 Task: Find a place to stay in Sanya, China, from June 21 to June 29 for 4 guests, with a price range of ₹7000 to ₹12000, 2 bedrooms, 2 beds, 2 bathrooms, and self check-in option.
Action: Mouse moved to (449, 99)
Screenshot: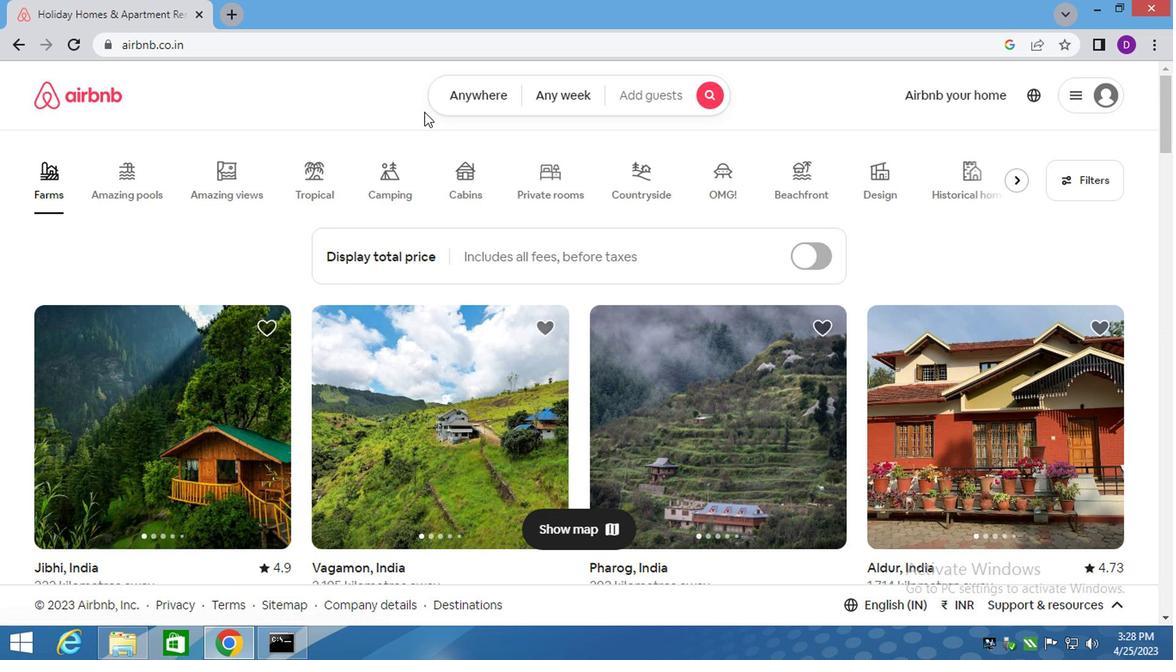 
Action: Mouse pressed left at (449, 99)
Screenshot: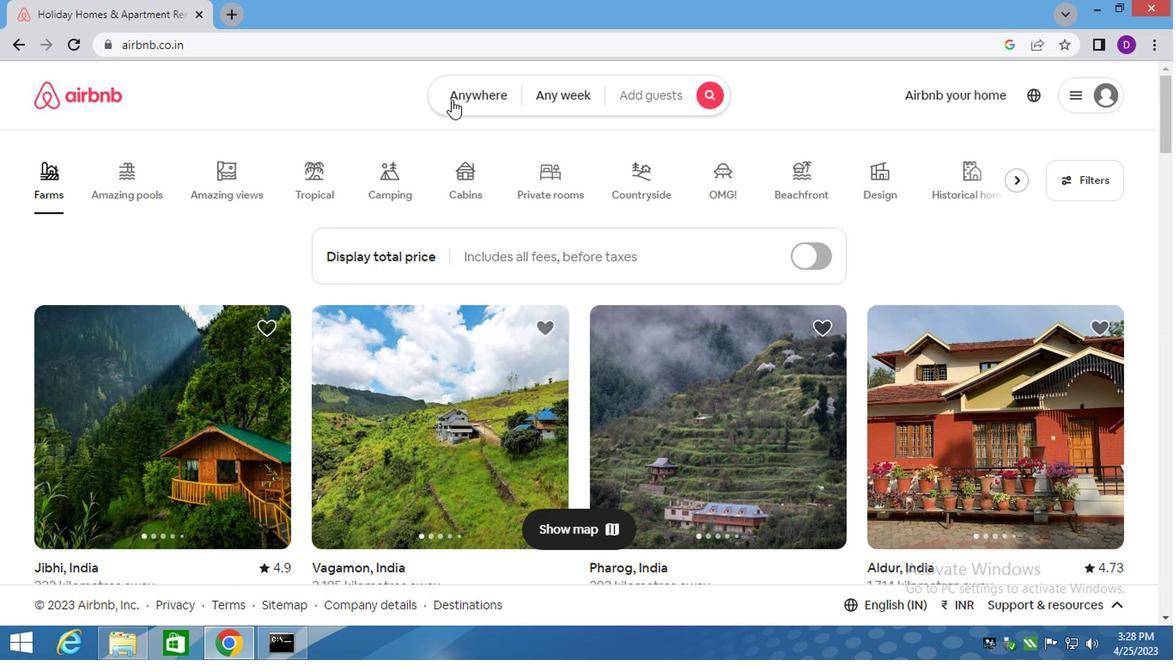 
Action: Mouse moved to (313, 171)
Screenshot: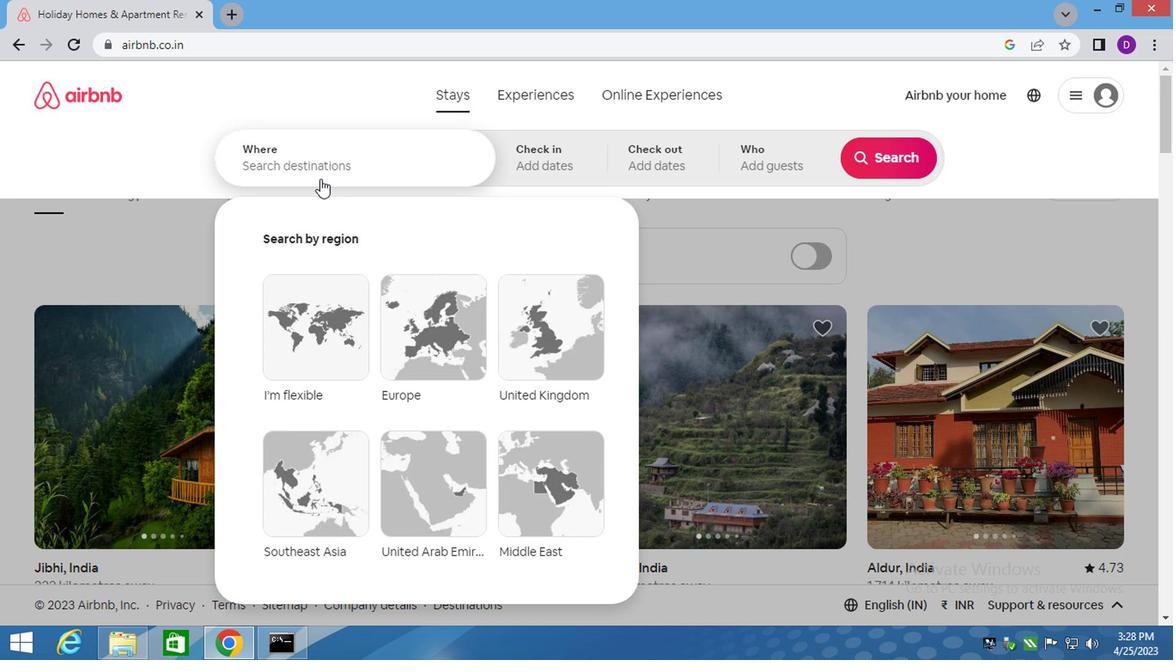
Action: Key pressed <Key.shift>S
Screenshot: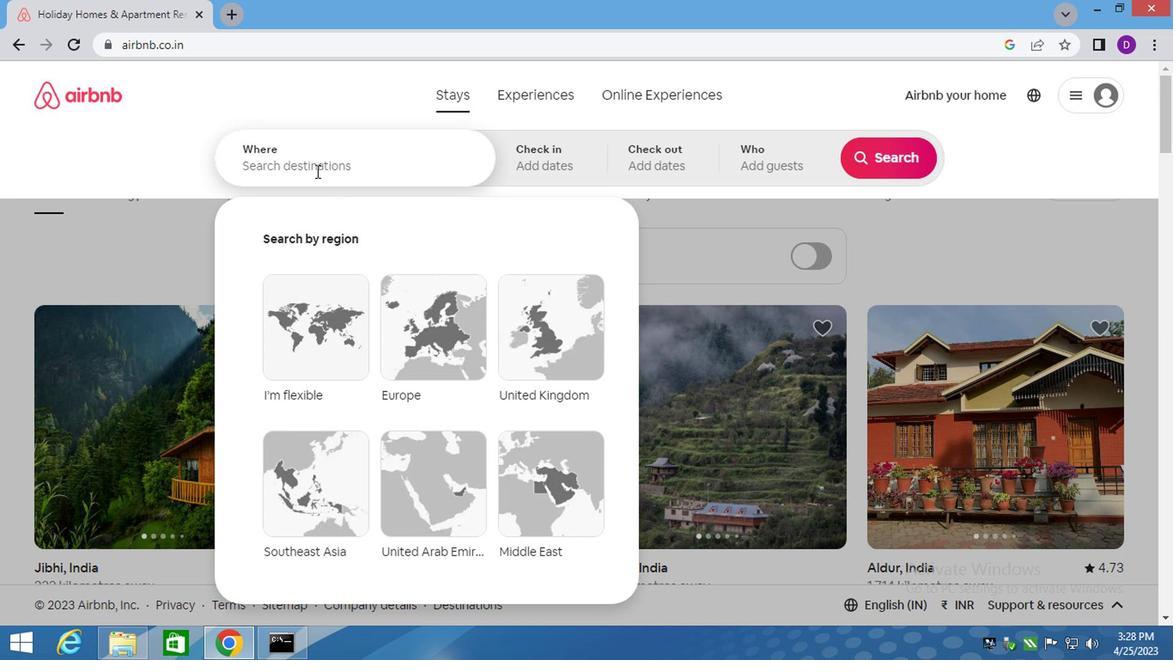 
Action: Mouse moved to (313, 171)
Screenshot: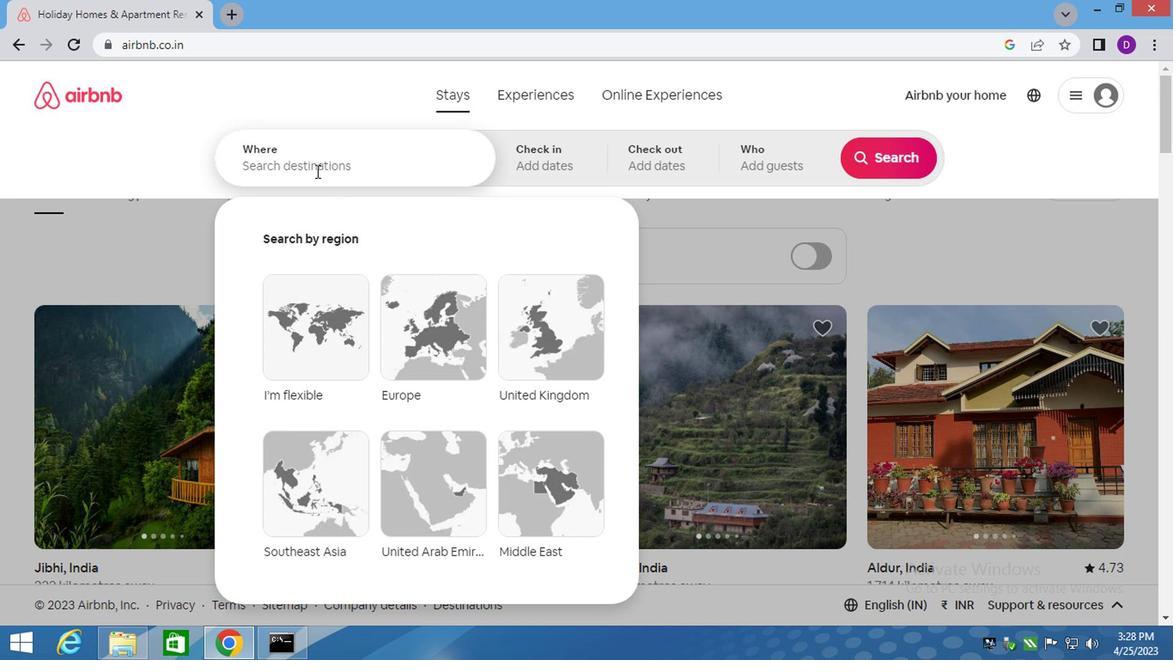 
Action: Mouse pressed left at (313, 171)
Screenshot: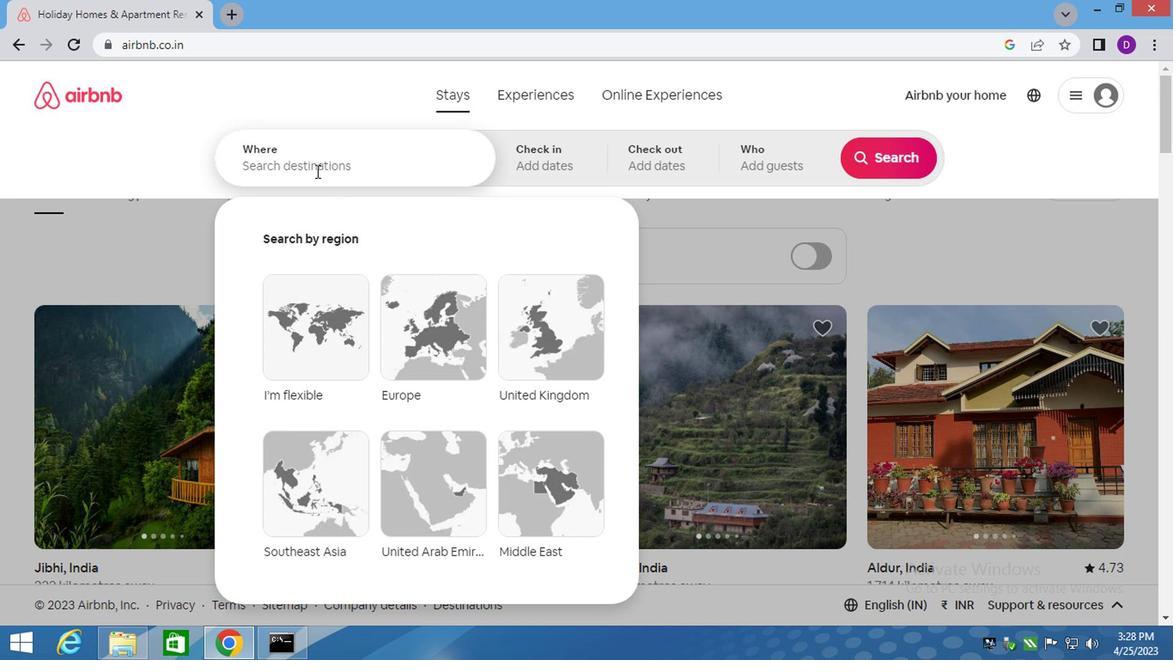 
Action: Mouse moved to (313, 170)
Screenshot: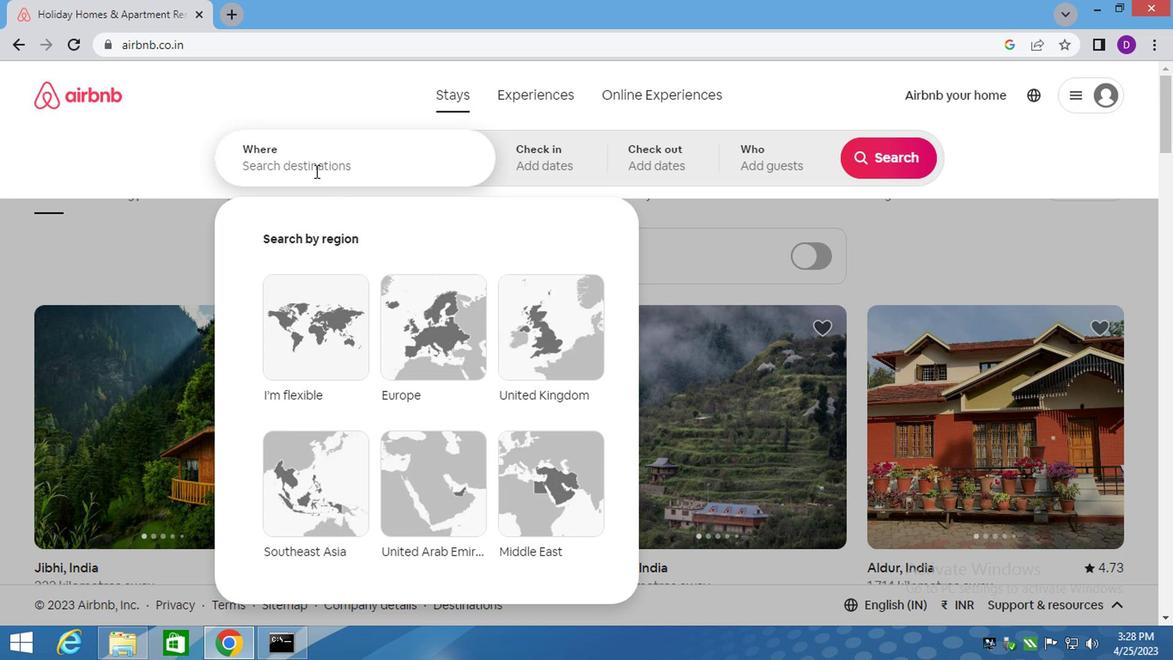
Action: Key pressed <Key.shift>SANYA<Key.space><Key.backspace>,<Key.space><Key.shift><Key.shift><Key.shift><Key.shift><Key.shift><Key.shift><Key.shift><Key.shift><Key.shift><Key.shift><Key.shift><Key.shift><Key.shift>CHINA<Key.enter>
Screenshot: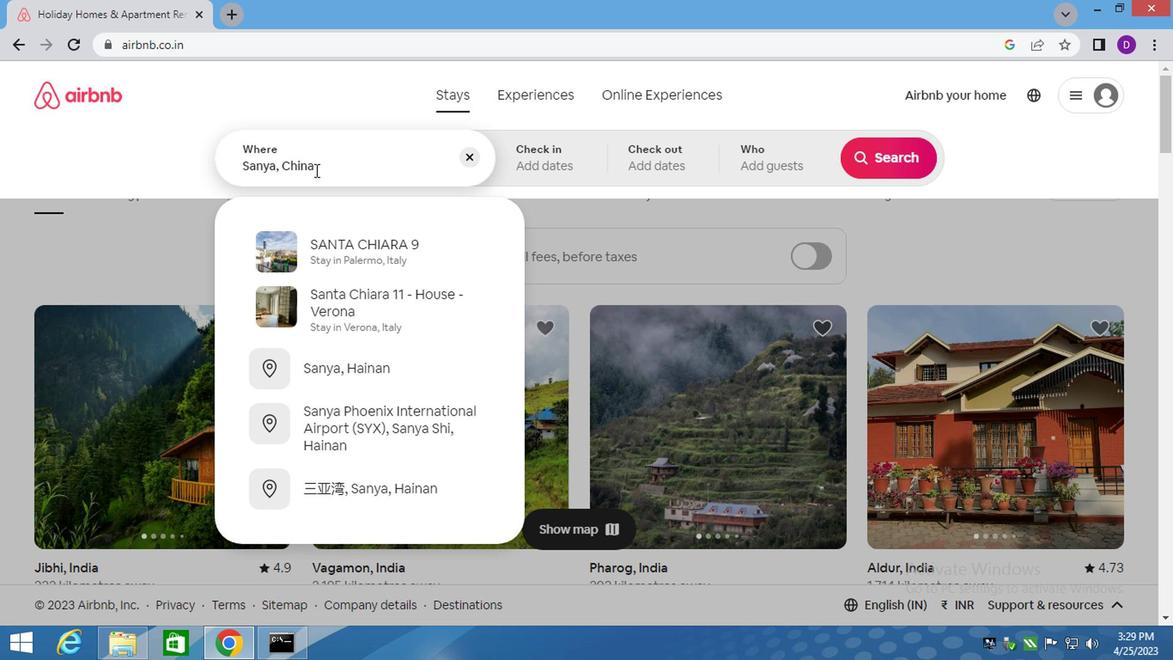 
Action: Mouse moved to (869, 294)
Screenshot: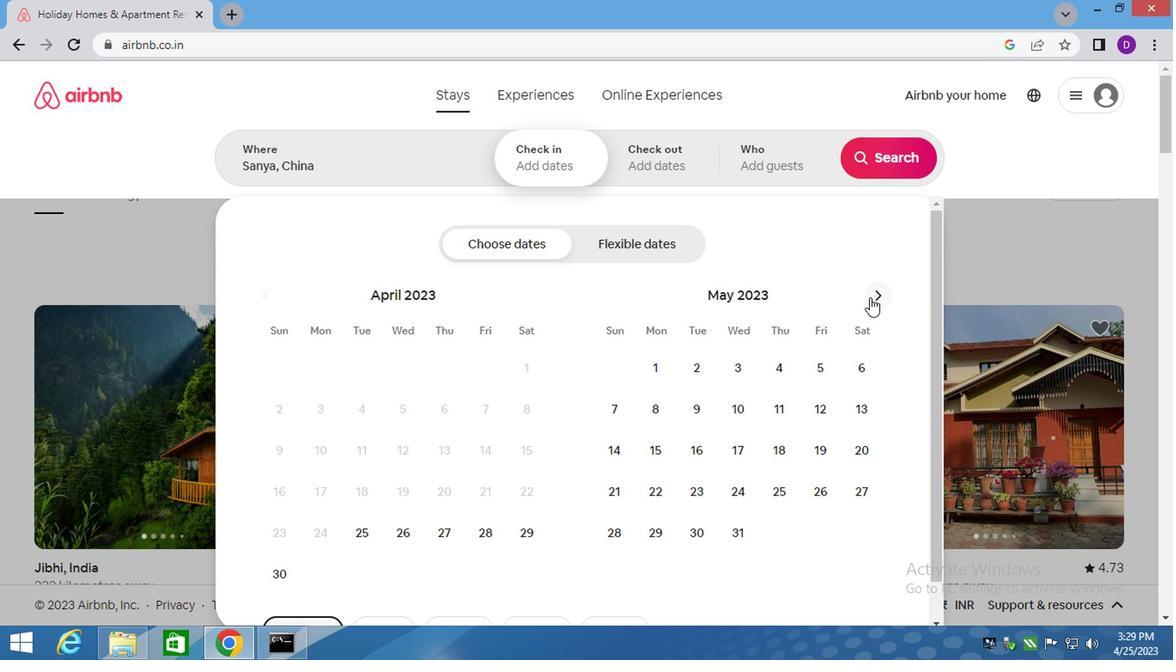 
Action: Mouse pressed left at (869, 294)
Screenshot: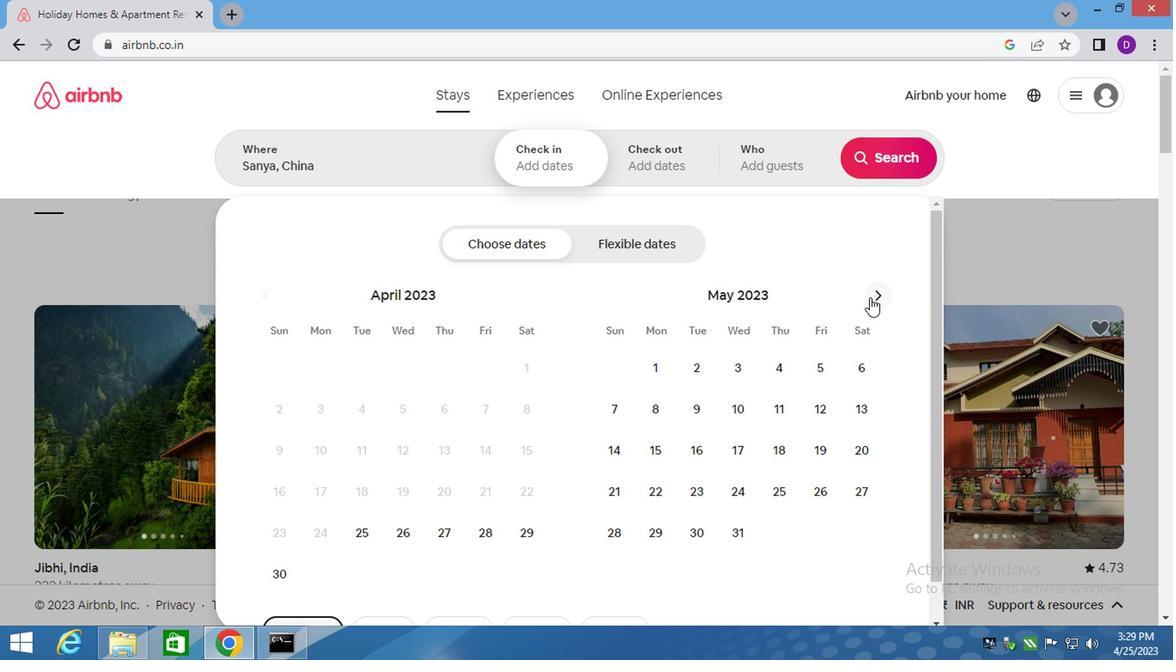 
Action: Mouse moved to (730, 497)
Screenshot: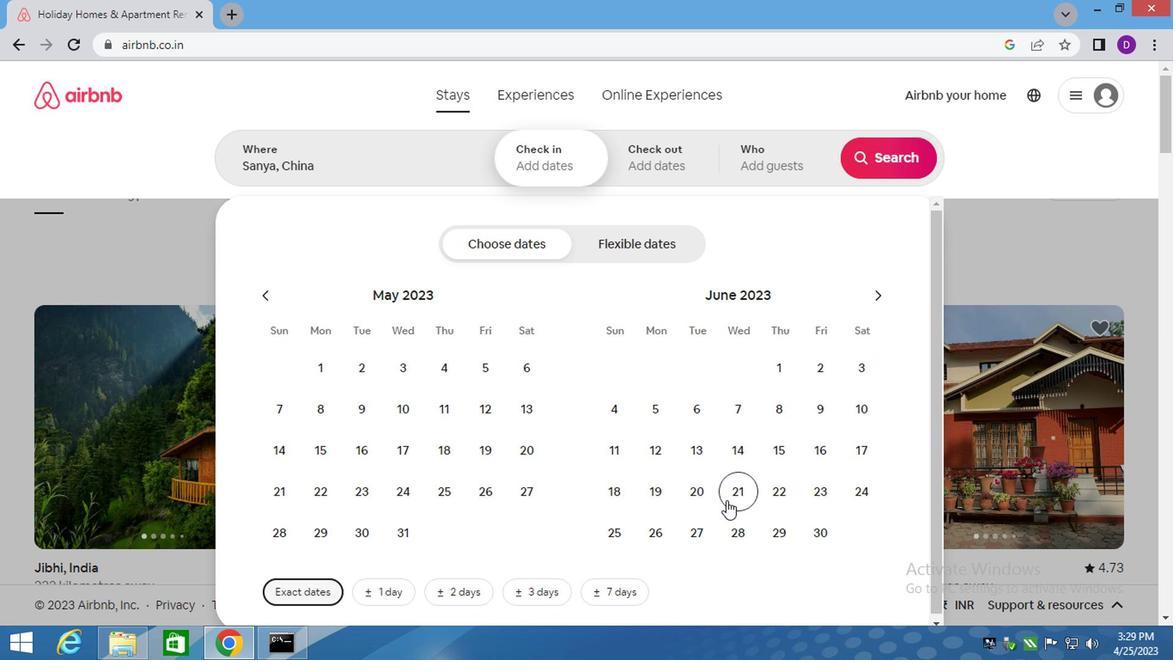 
Action: Mouse pressed left at (730, 497)
Screenshot: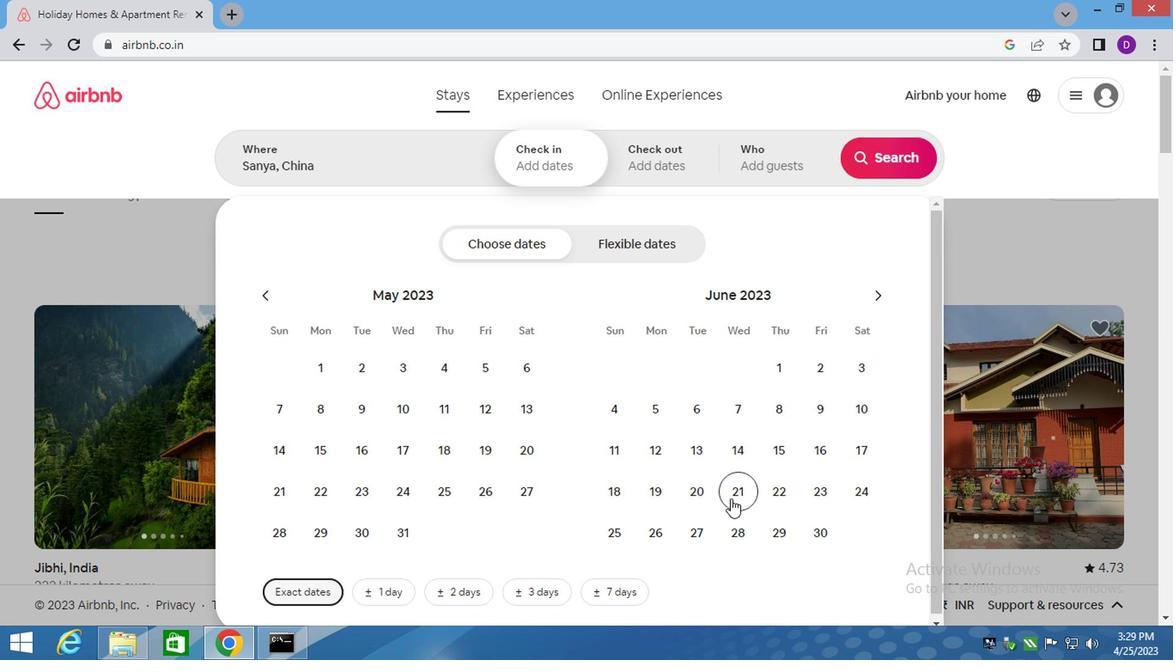 
Action: Mouse moved to (767, 527)
Screenshot: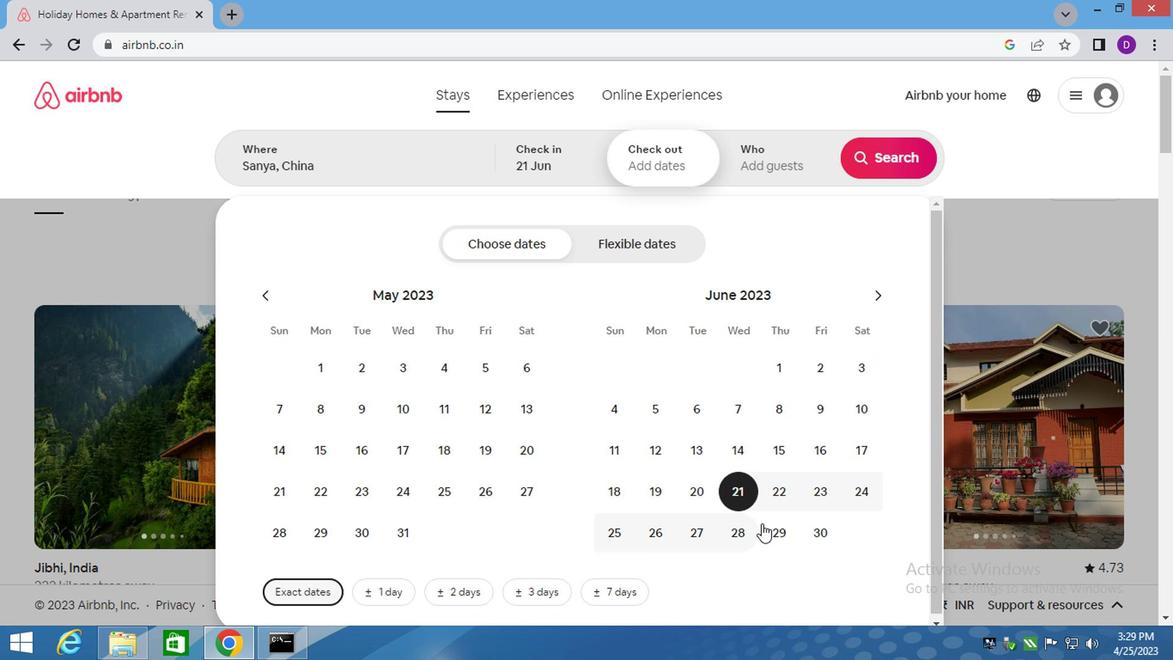 
Action: Mouse pressed left at (767, 527)
Screenshot: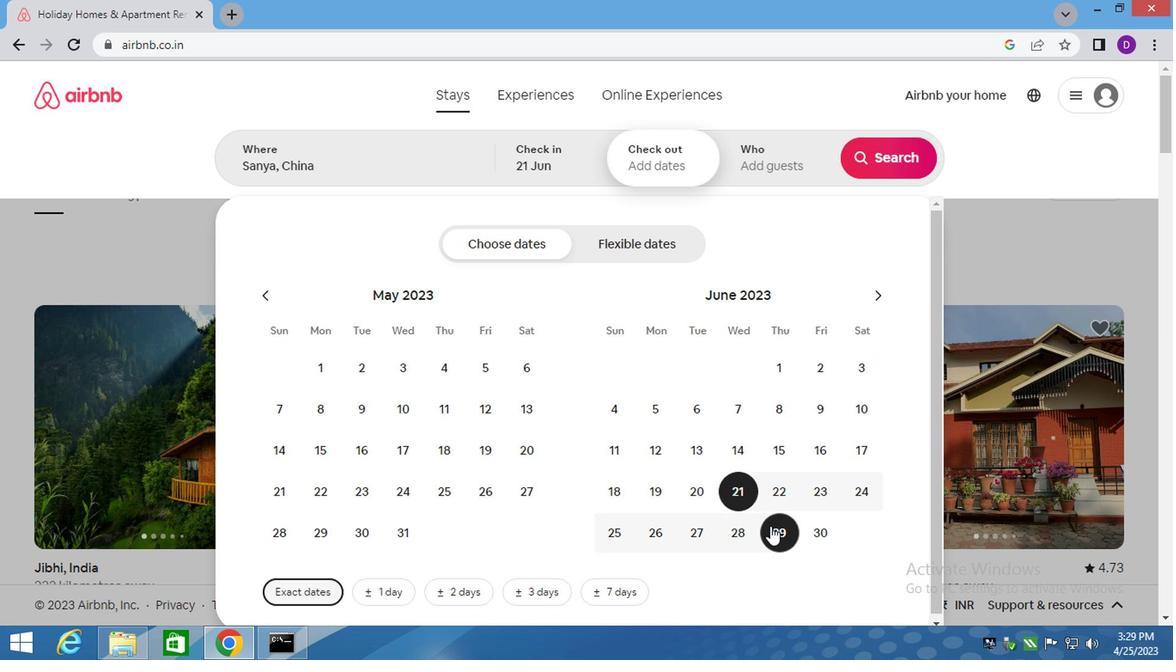 
Action: Mouse moved to (756, 151)
Screenshot: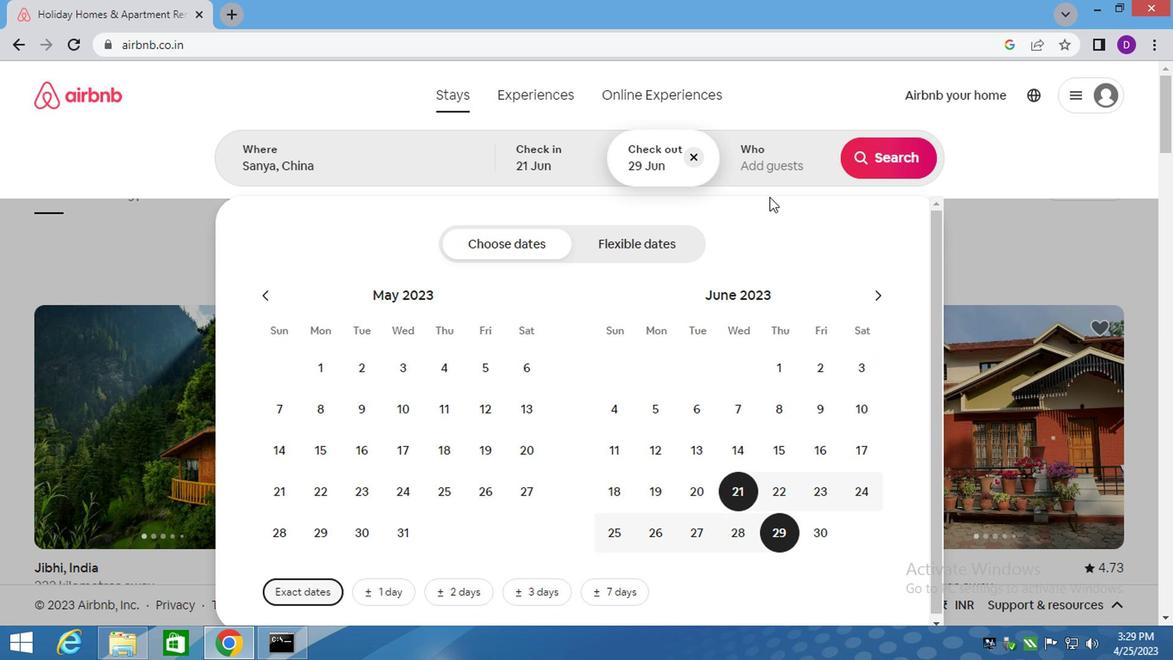 
Action: Mouse pressed left at (756, 151)
Screenshot: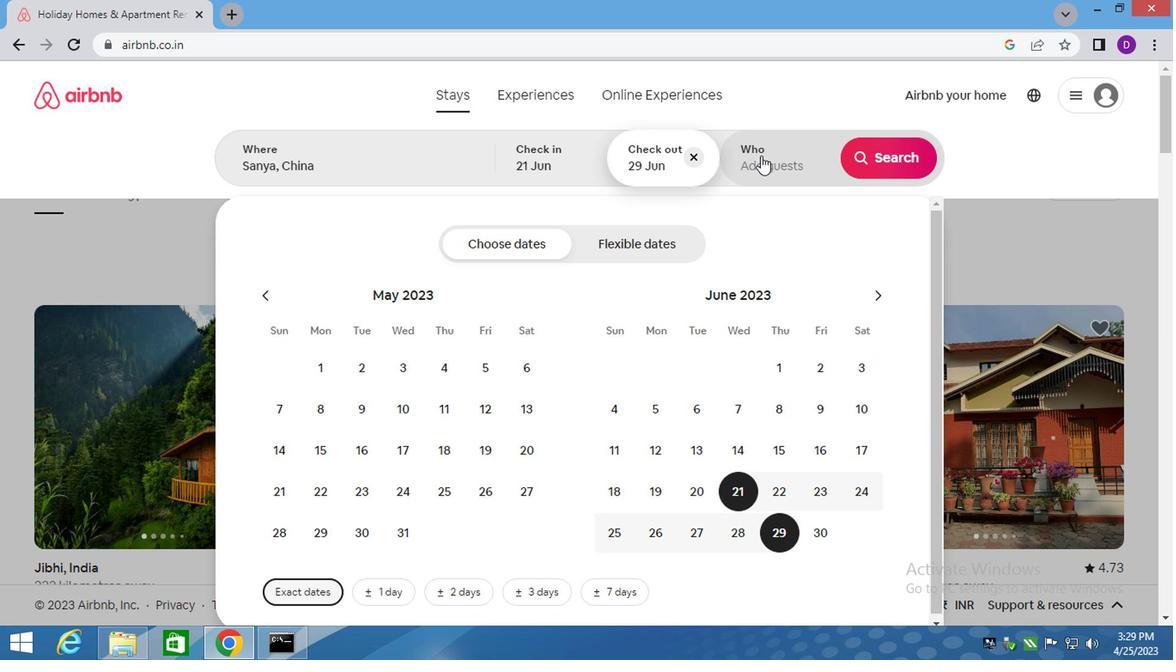 
Action: Mouse moved to (885, 254)
Screenshot: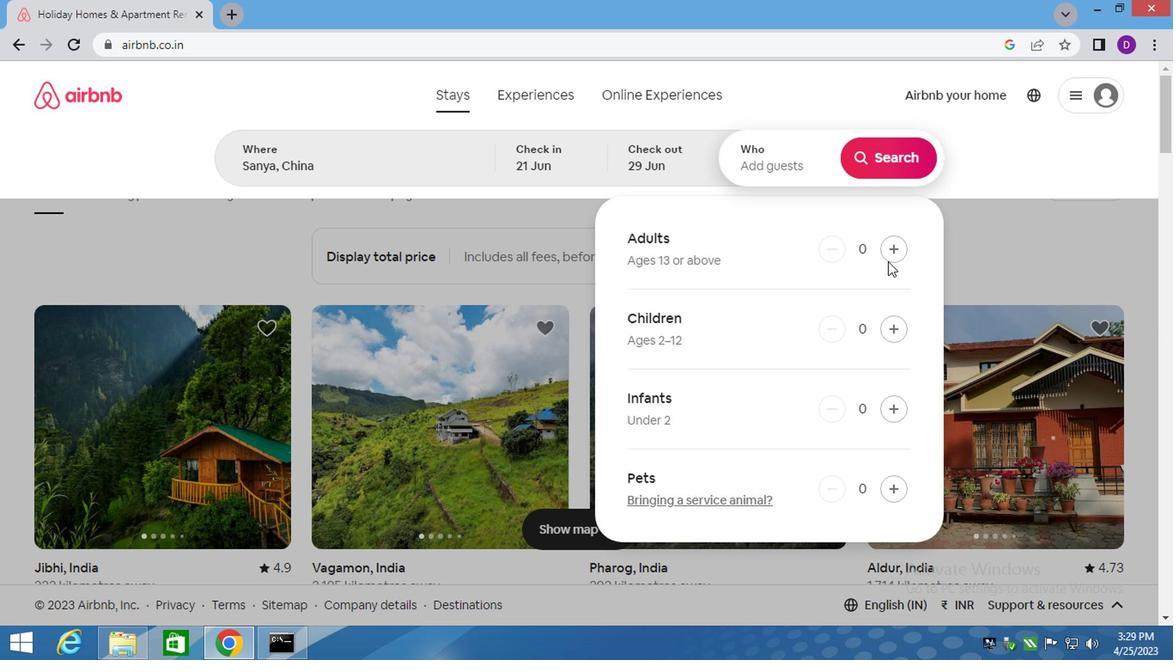 
Action: Mouse pressed left at (885, 254)
Screenshot: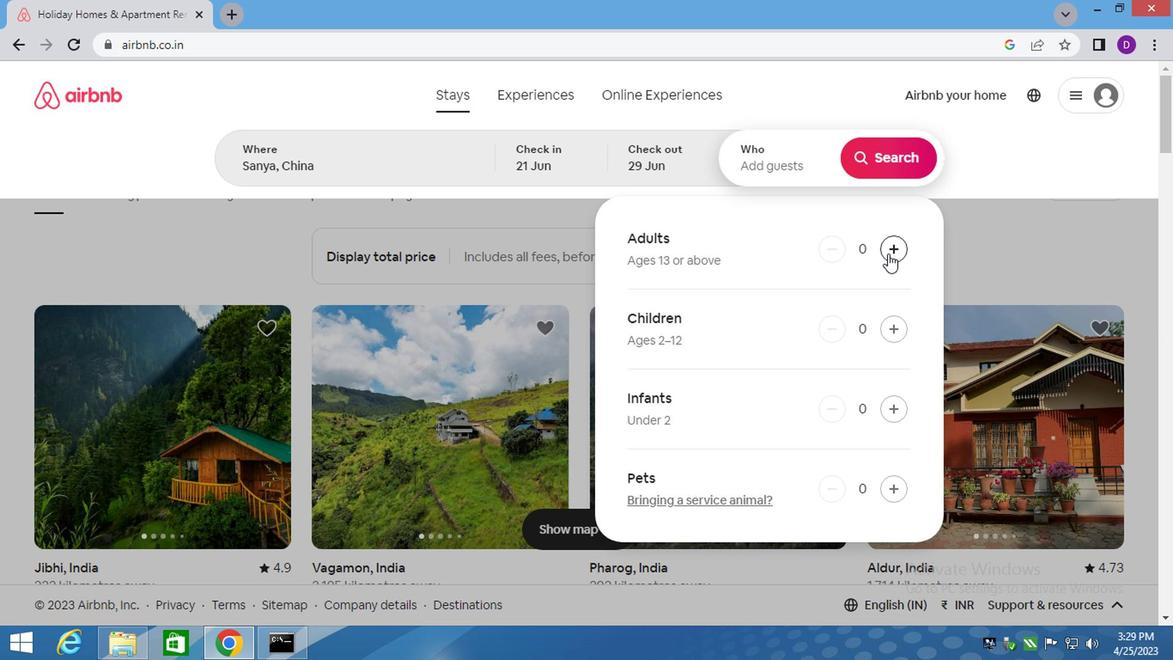 
Action: Mouse moved to (885, 254)
Screenshot: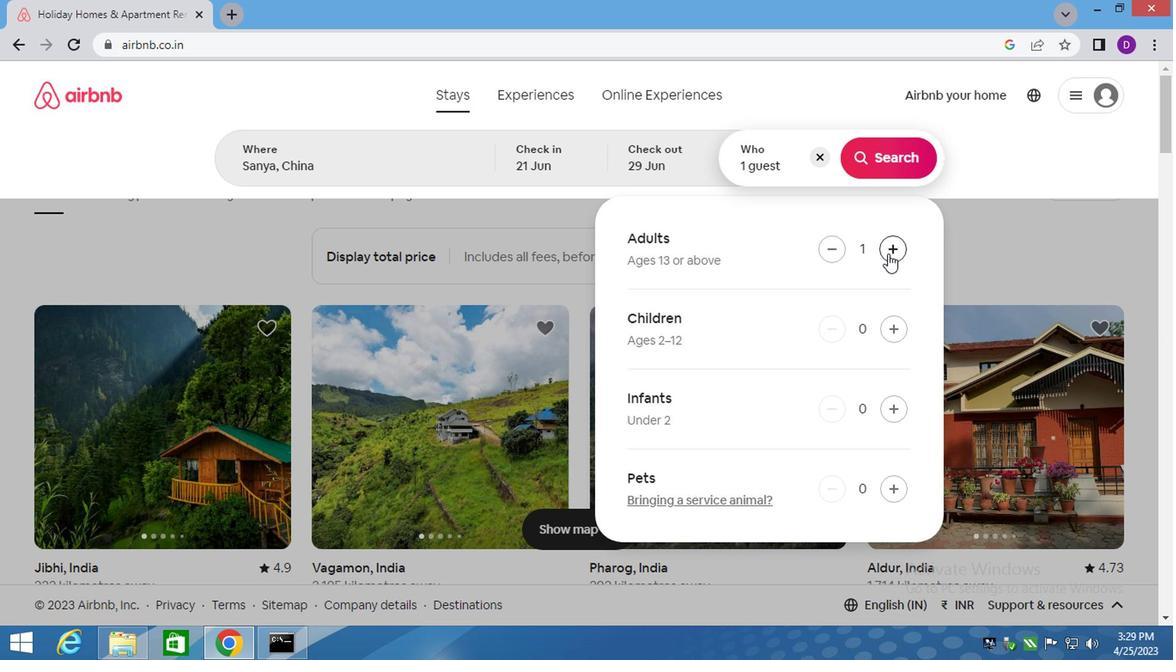 
Action: Mouse pressed left at (885, 254)
Screenshot: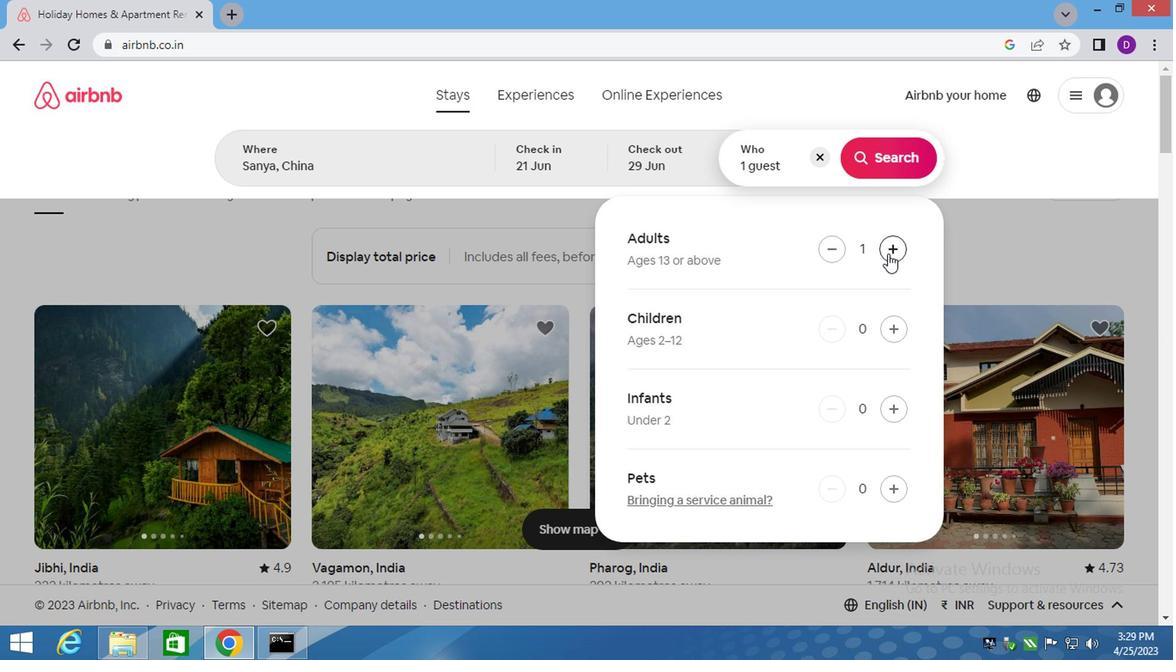 
Action: Mouse pressed left at (885, 254)
Screenshot: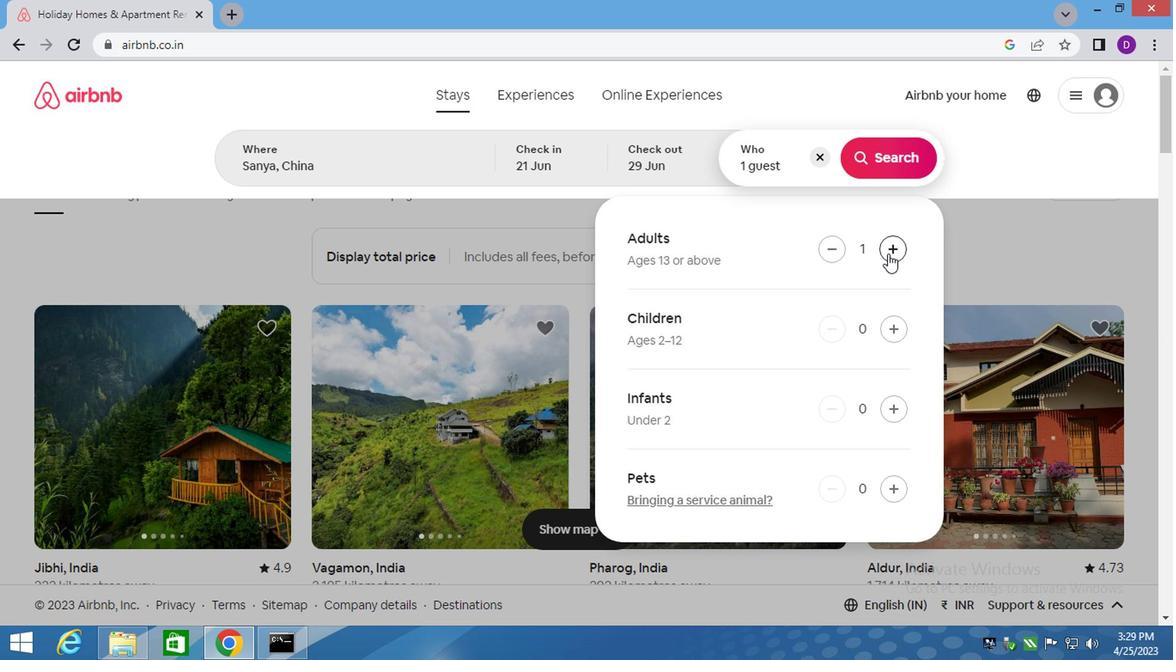 
Action: Mouse pressed left at (885, 254)
Screenshot: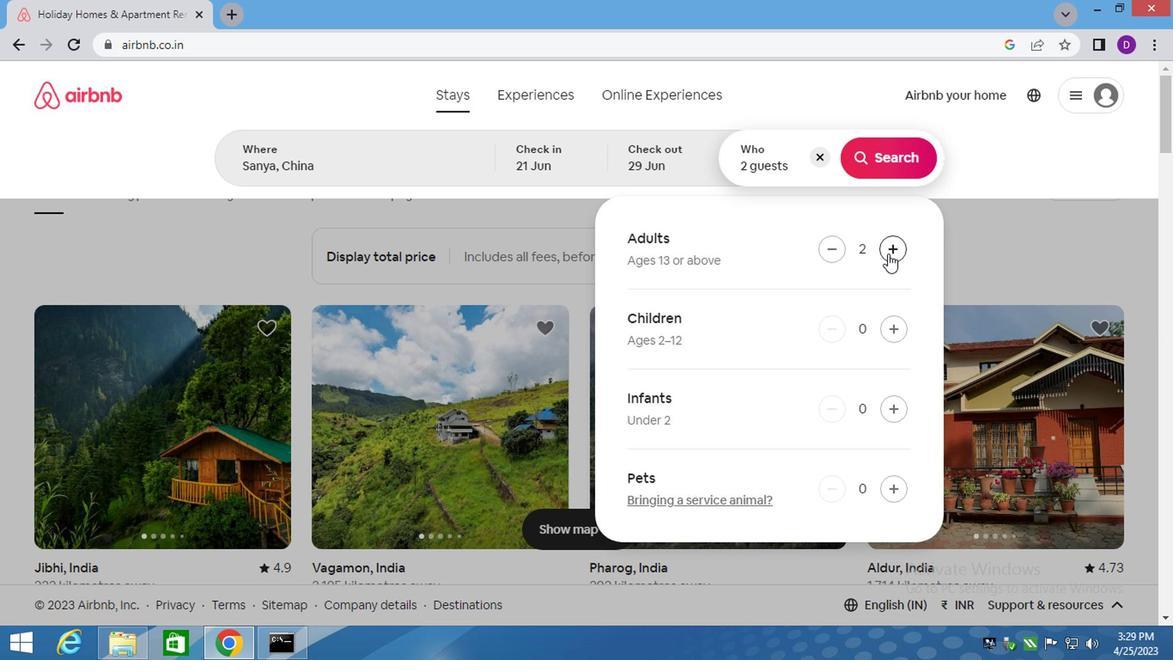 
Action: Mouse moved to (890, 163)
Screenshot: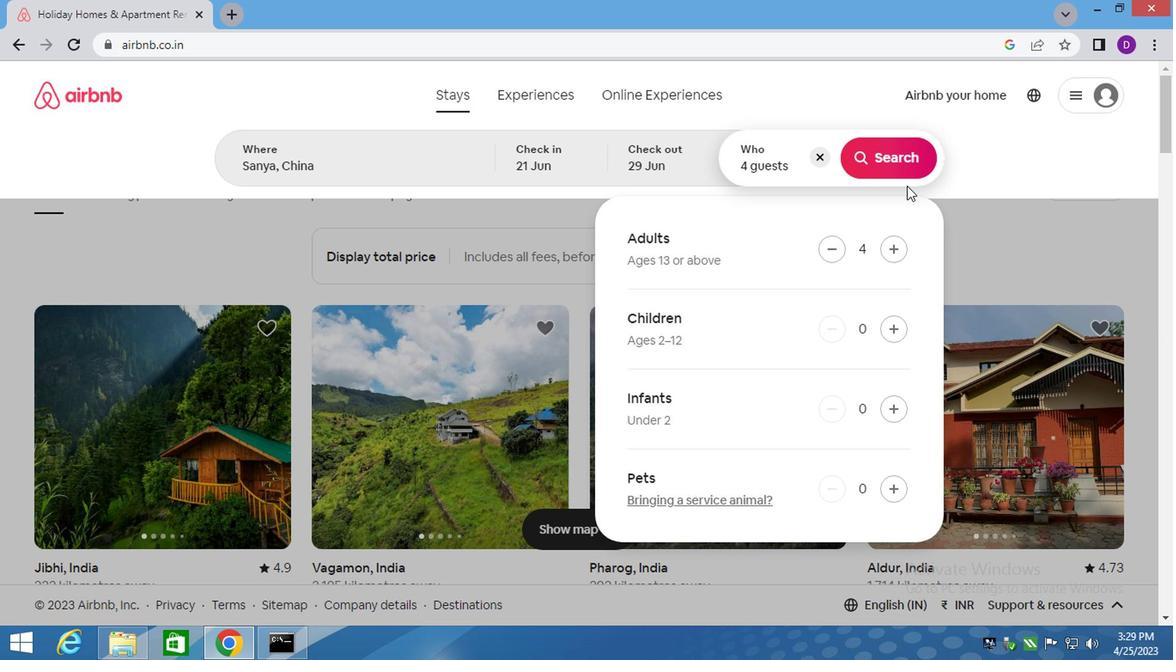 
Action: Mouse pressed left at (890, 163)
Screenshot: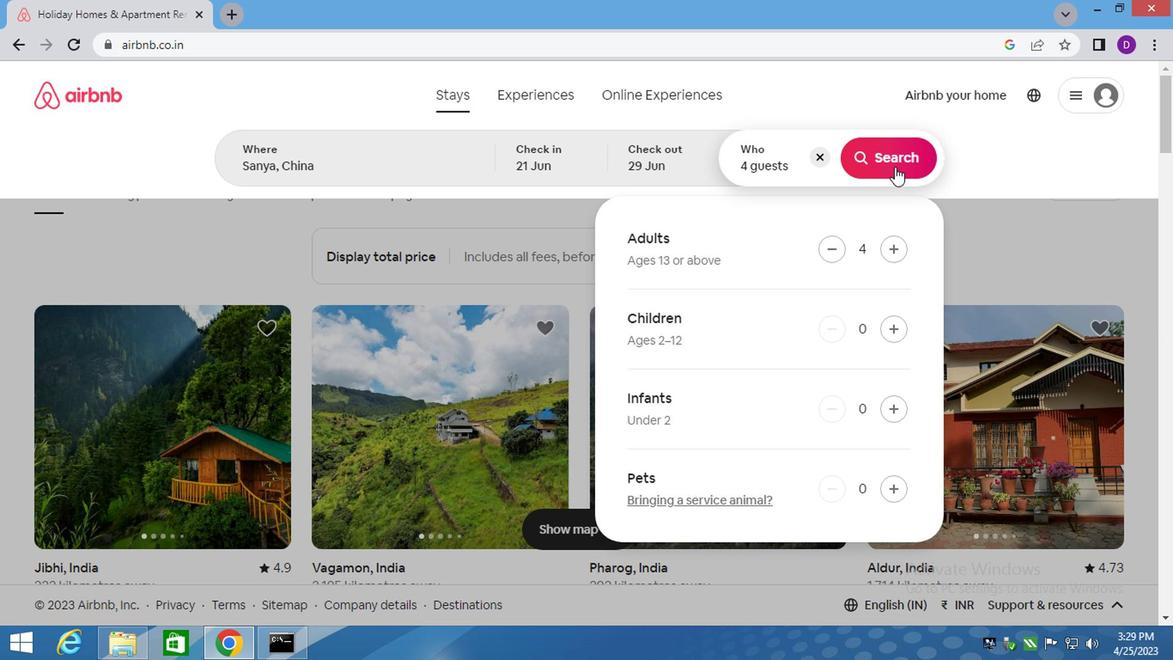 
Action: Mouse moved to (1091, 171)
Screenshot: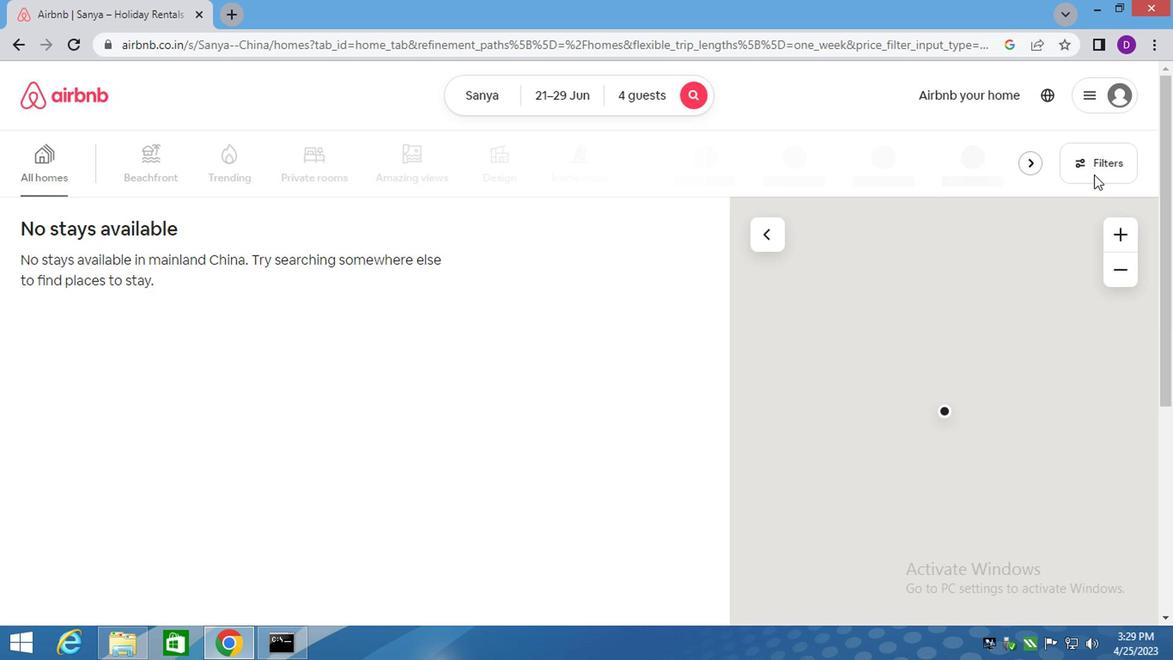 
Action: Mouse pressed left at (1091, 171)
Screenshot: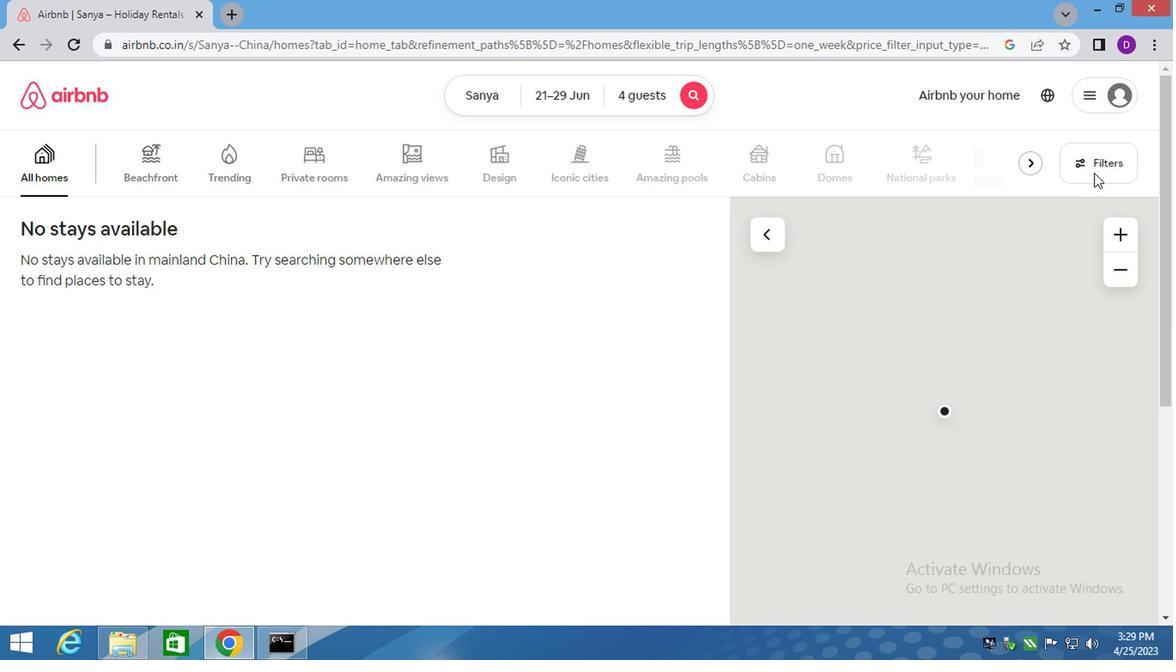 
Action: Mouse moved to (382, 272)
Screenshot: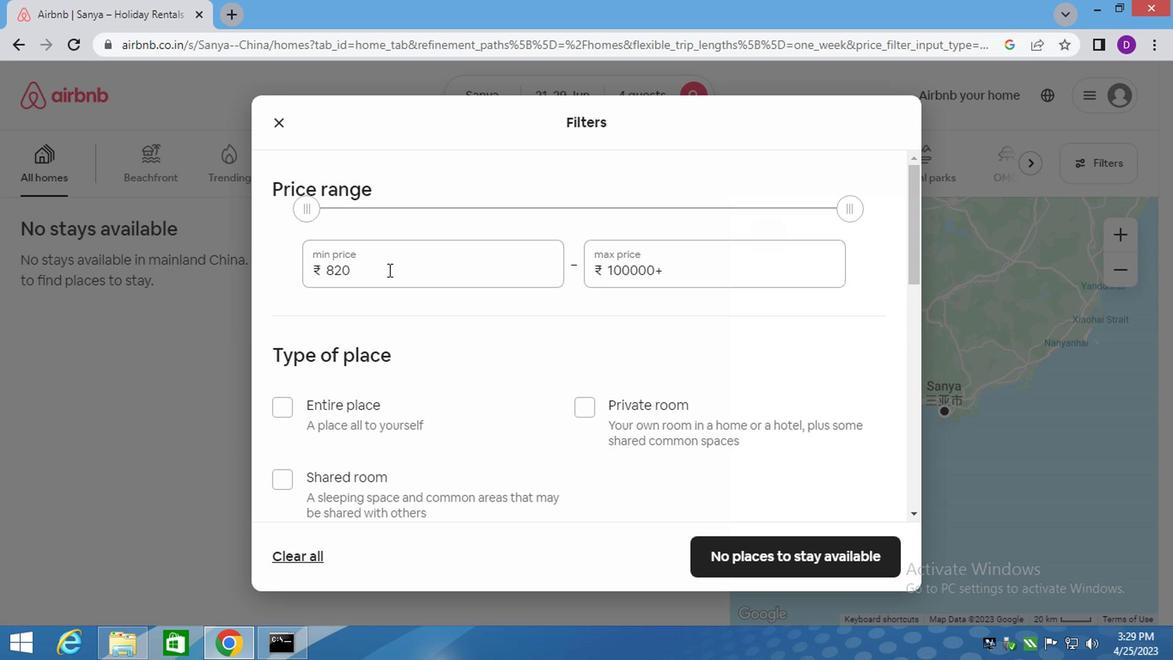 
Action: Mouse pressed left at (382, 272)
Screenshot: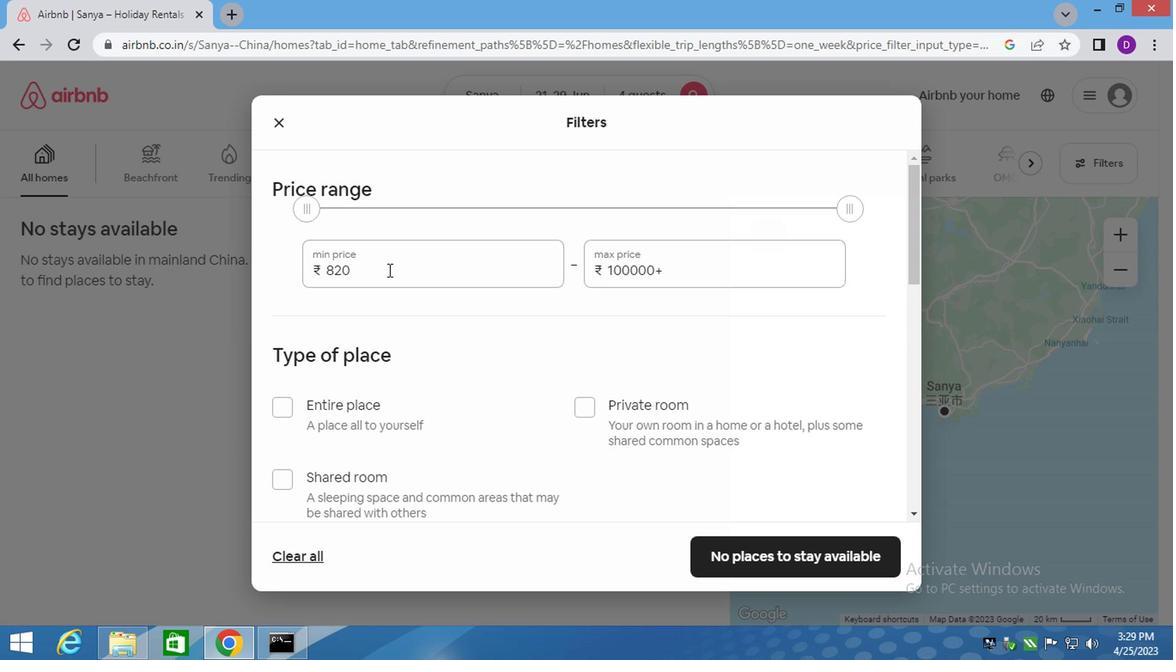 
Action: Mouse pressed left at (382, 272)
Screenshot: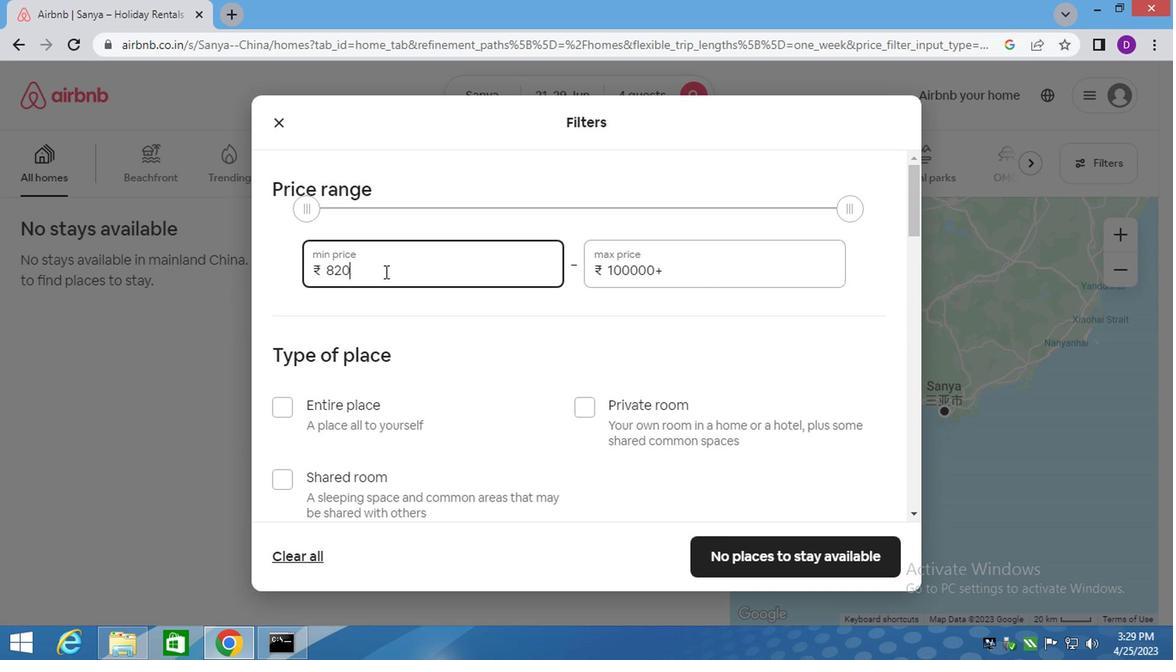 
Action: Key pressed 7000<Key.tab>1200
Screenshot: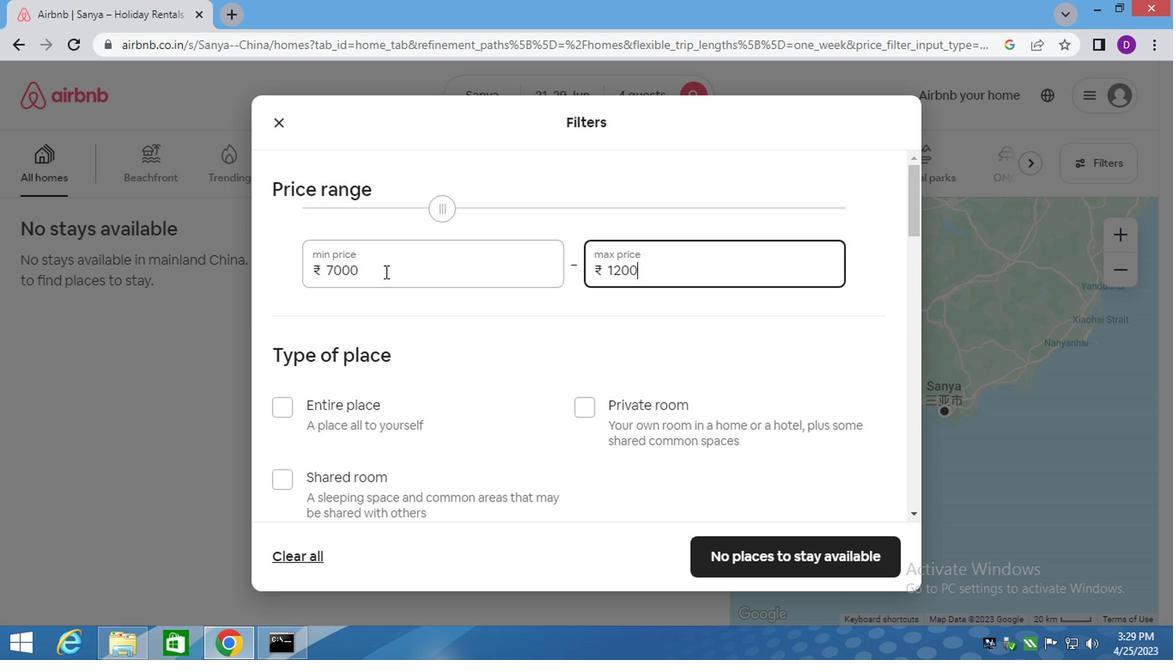 
Action: Mouse moved to (266, 409)
Screenshot: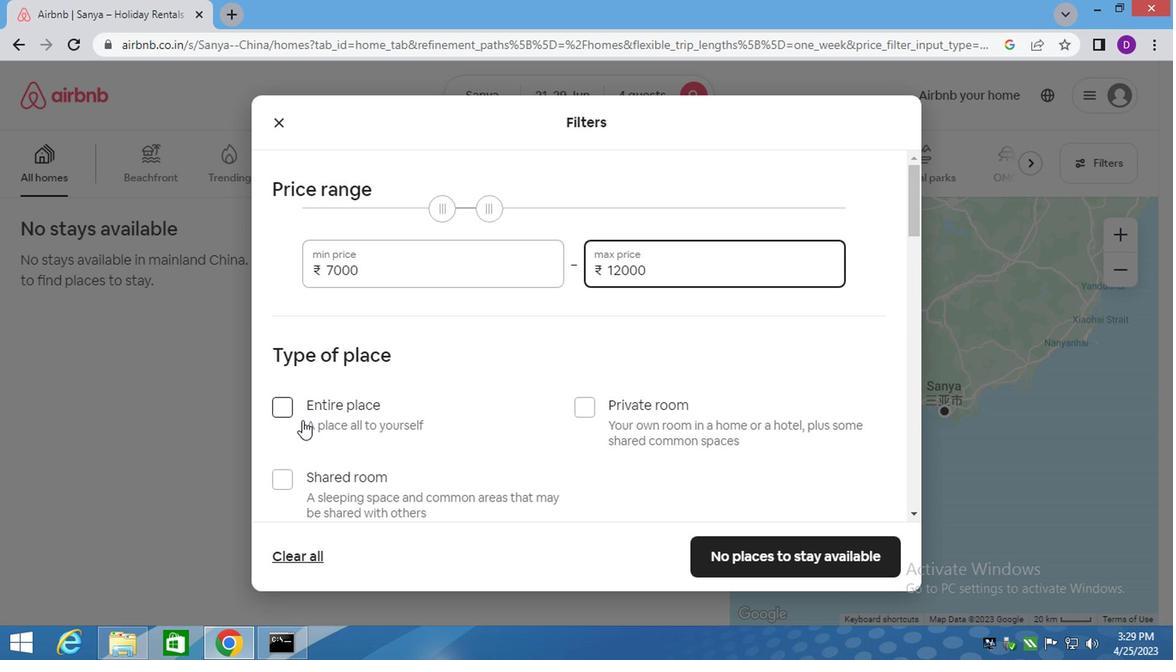 
Action: Mouse pressed left at (266, 409)
Screenshot: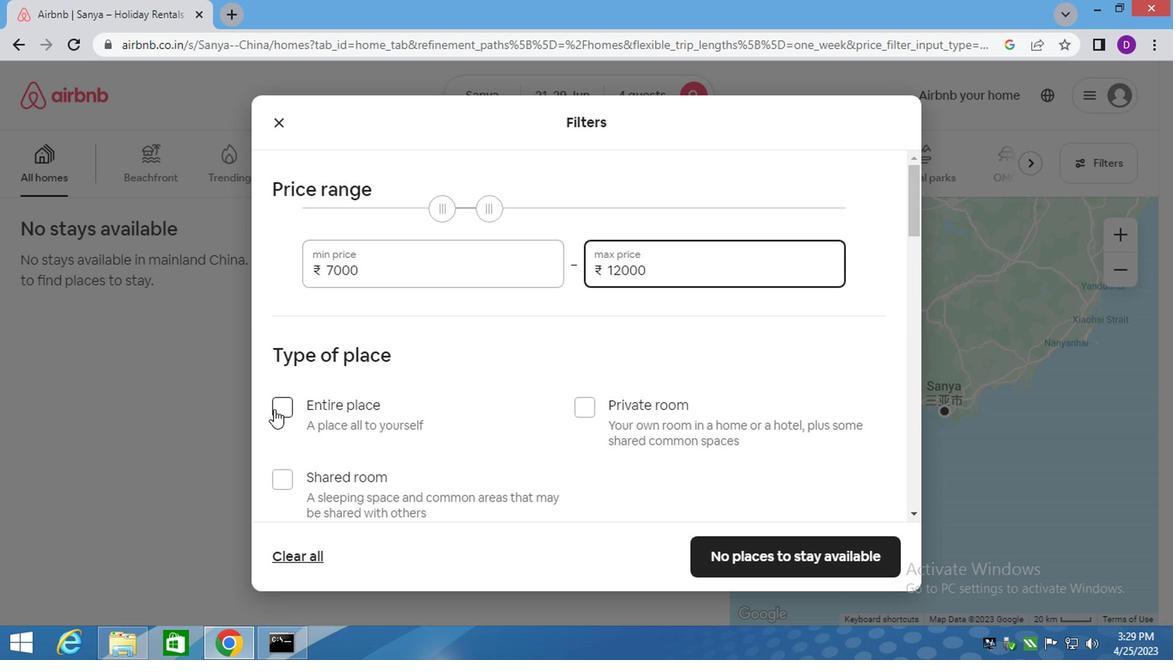 
Action: Mouse moved to (281, 409)
Screenshot: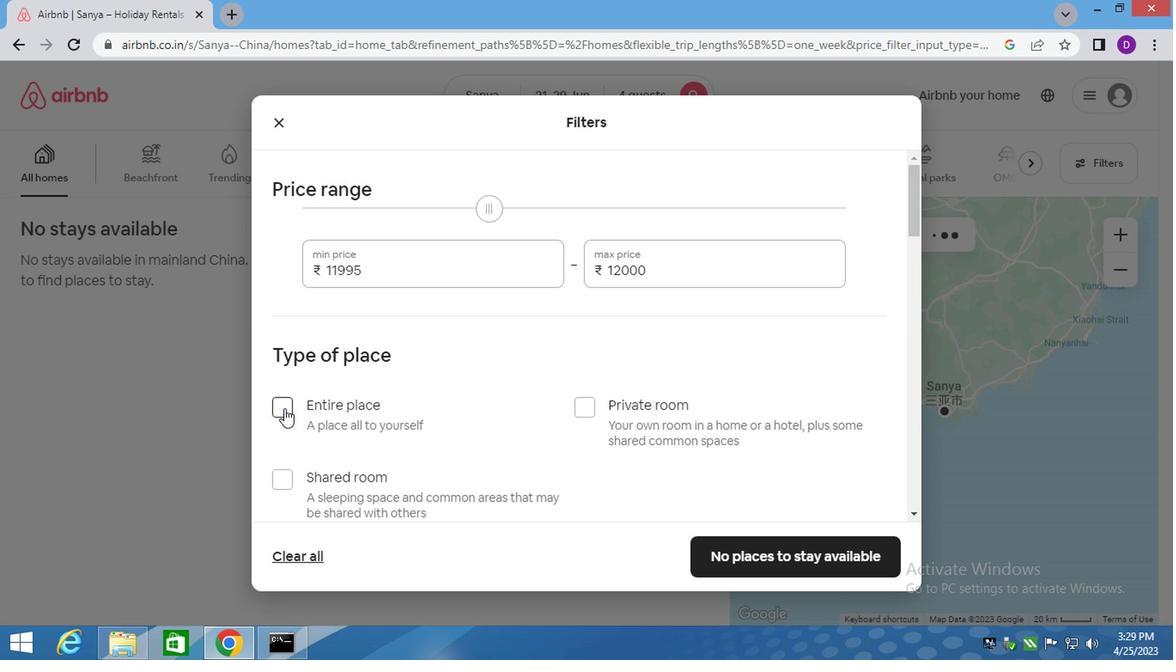
Action: Mouse pressed left at (281, 409)
Screenshot: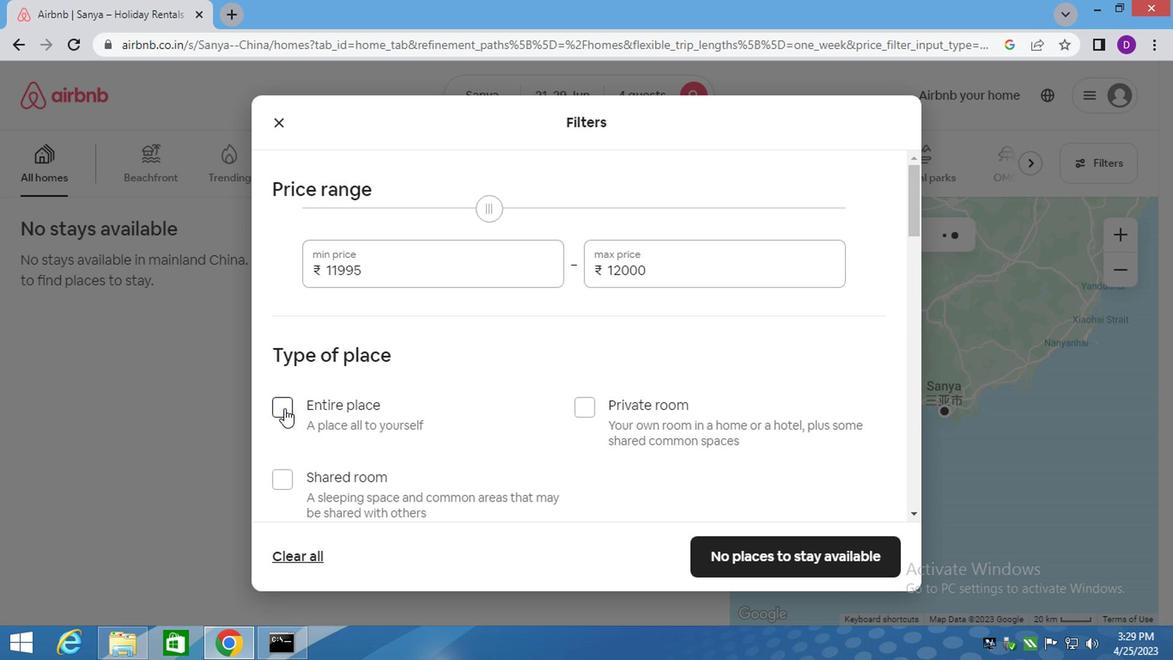 
Action: Mouse moved to (478, 444)
Screenshot: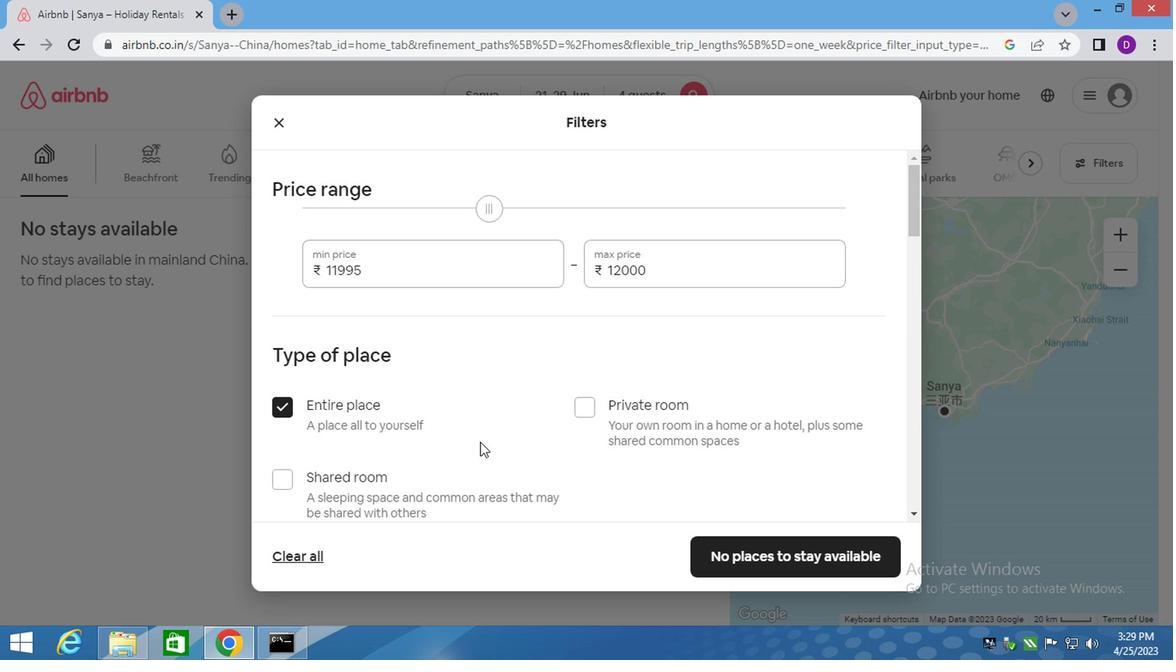
Action: Mouse scrolled (478, 443) with delta (0, 0)
Screenshot: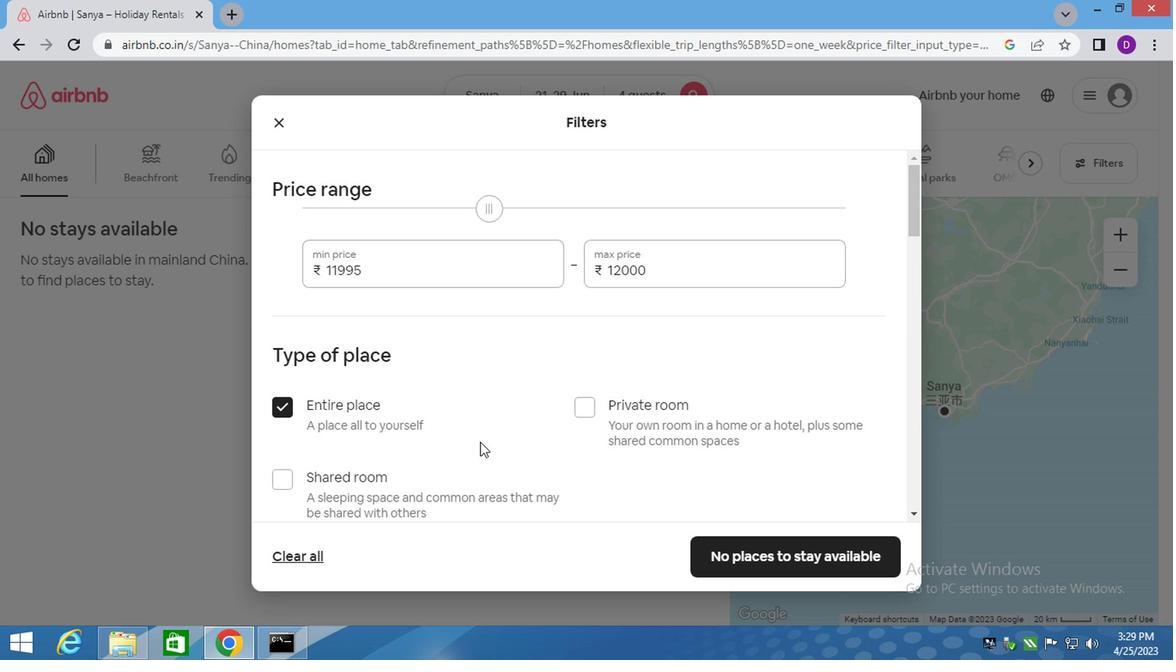
Action: Mouse moved to (478, 446)
Screenshot: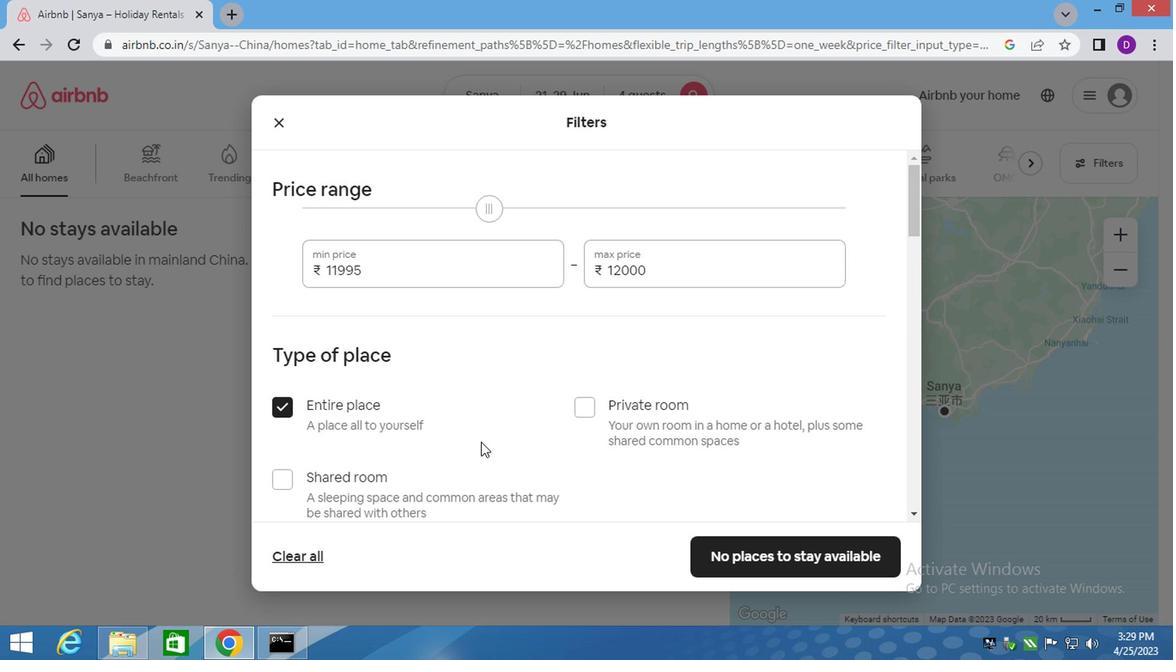 
Action: Mouse scrolled (478, 445) with delta (0, -1)
Screenshot: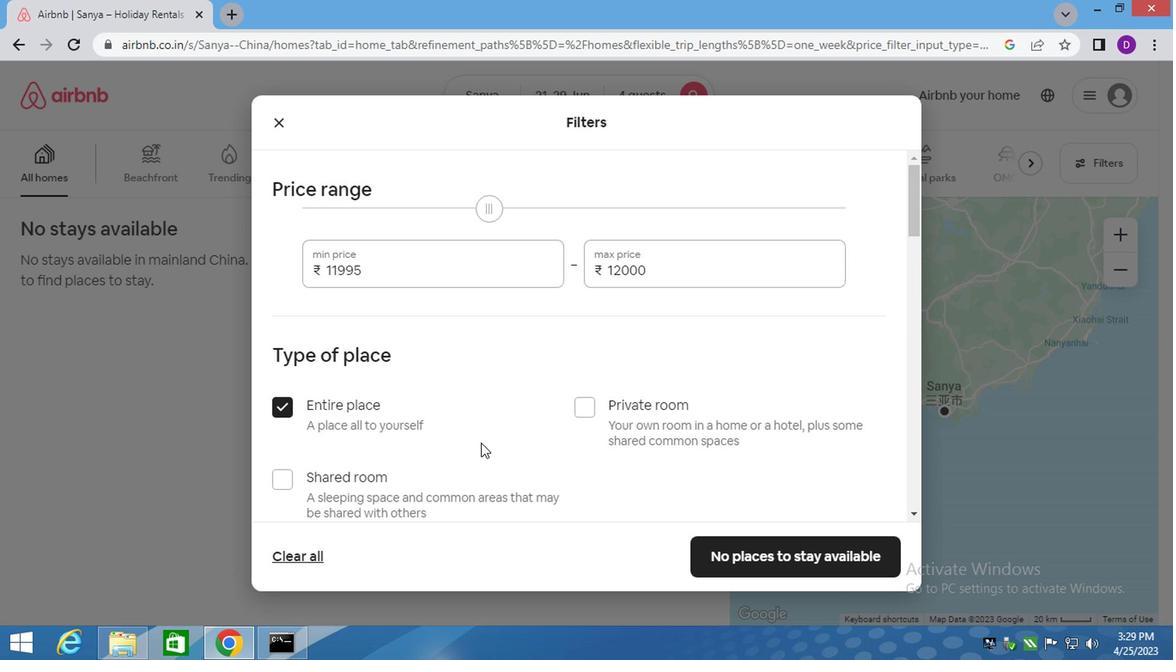 
Action: Mouse moved to (455, 461)
Screenshot: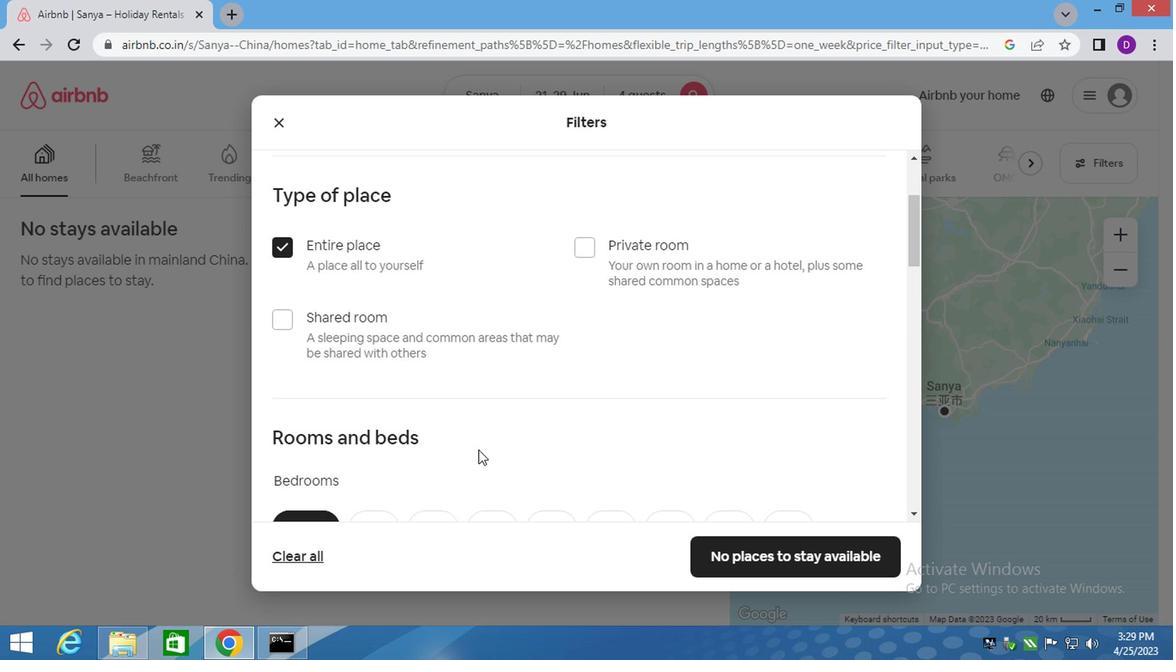 
Action: Mouse scrolled (455, 461) with delta (0, 0)
Screenshot: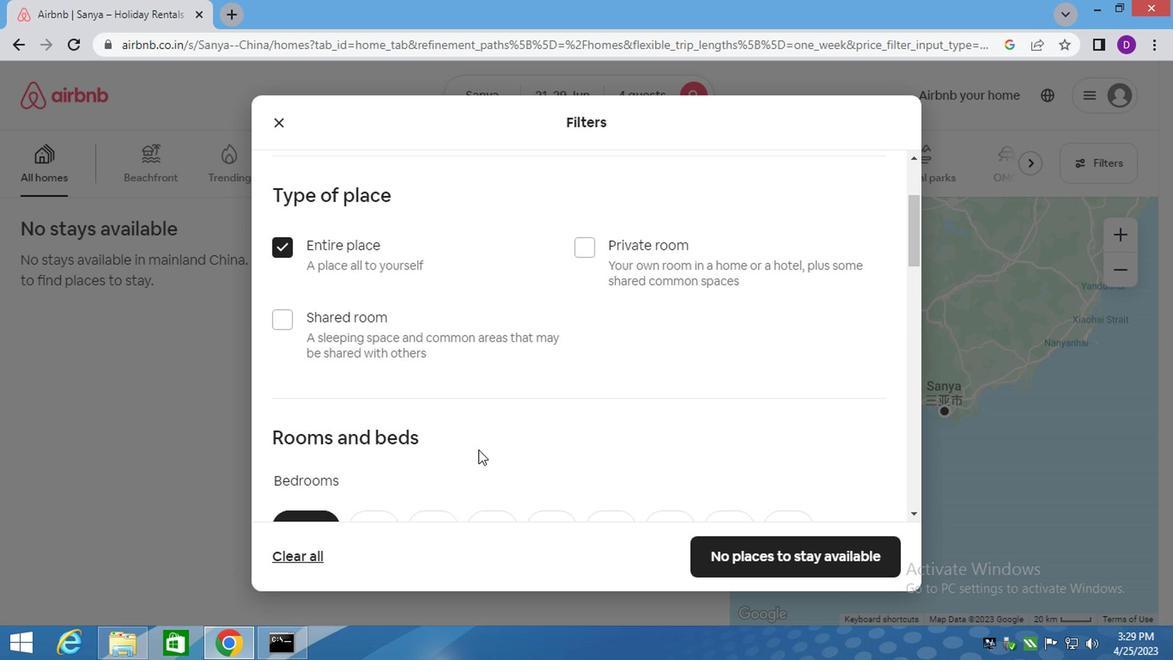 
Action: Mouse moved to (455, 462)
Screenshot: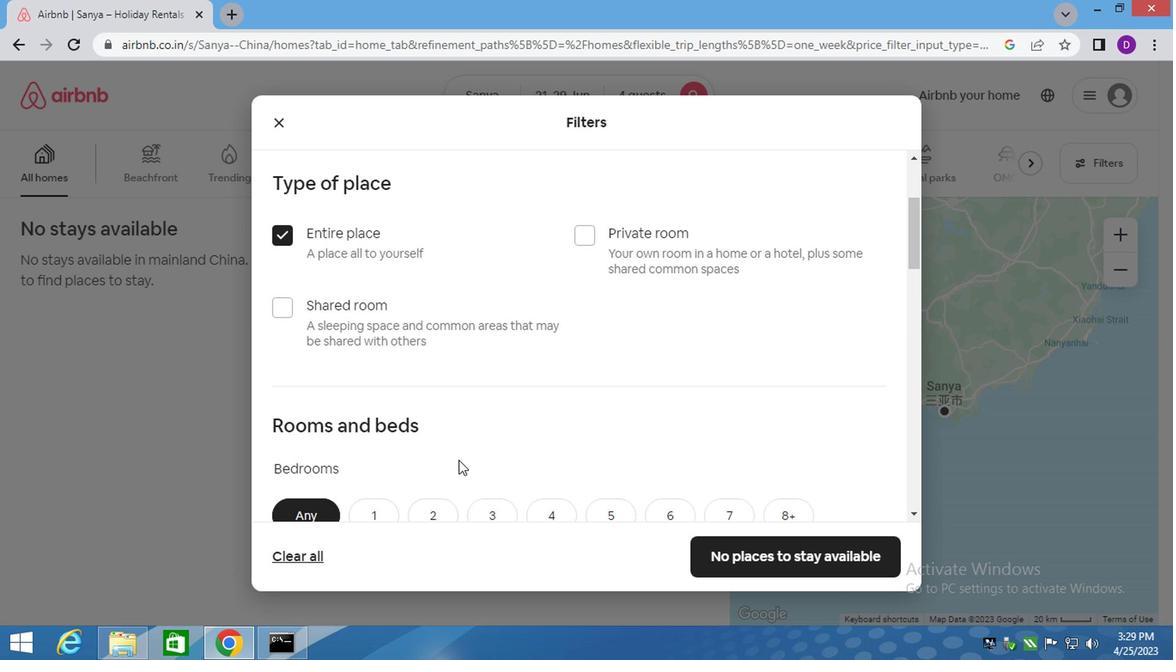 
Action: Mouse scrolled (455, 461) with delta (0, -1)
Screenshot: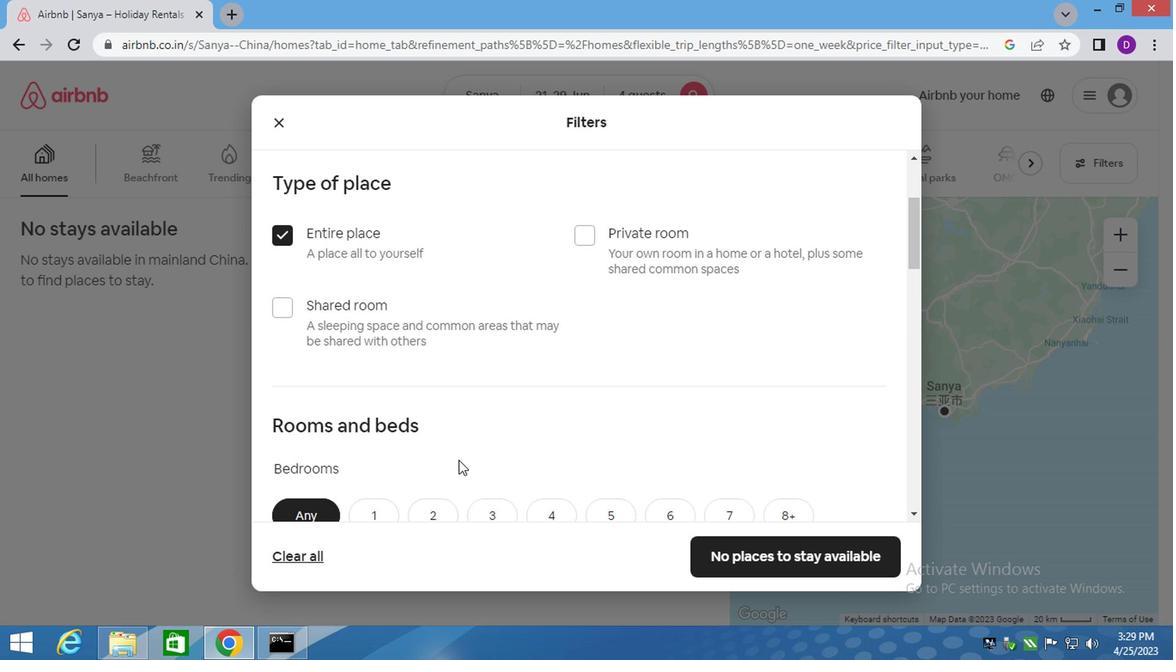 
Action: Mouse moved to (434, 347)
Screenshot: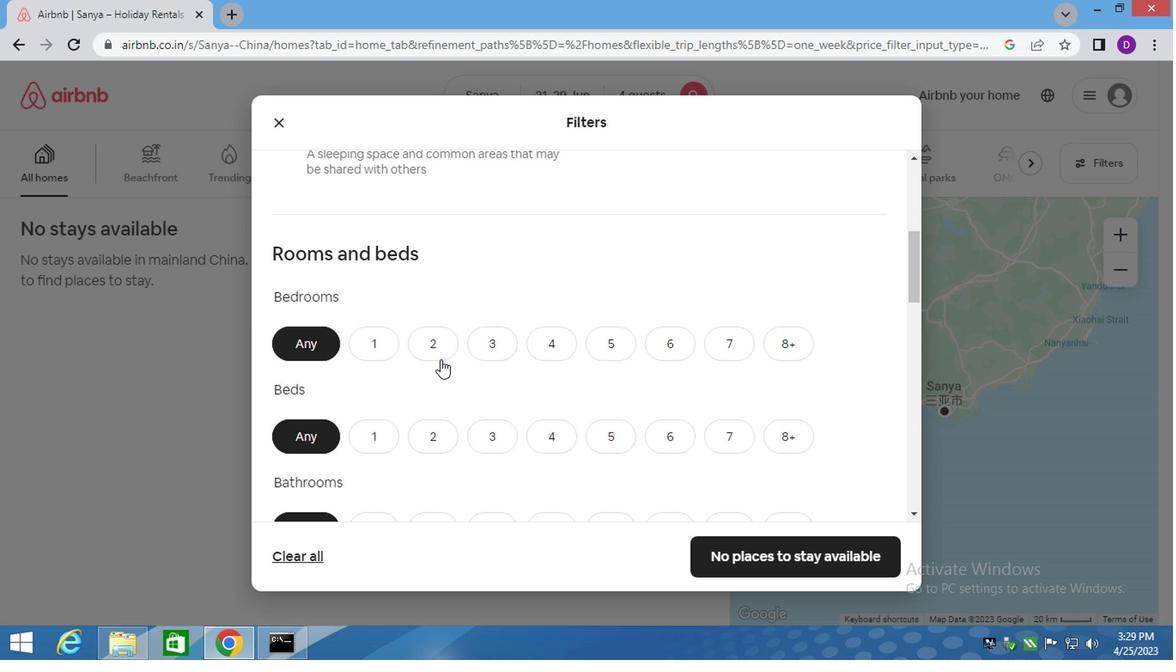 
Action: Mouse pressed left at (434, 347)
Screenshot: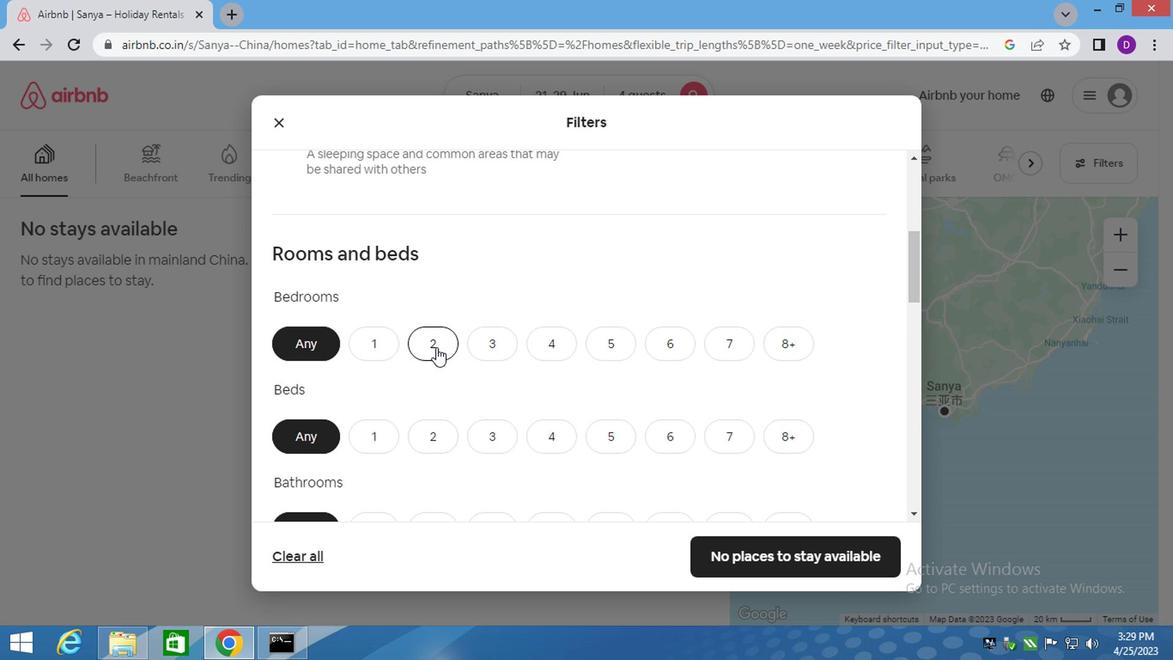 
Action: Mouse moved to (438, 415)
Screenshot: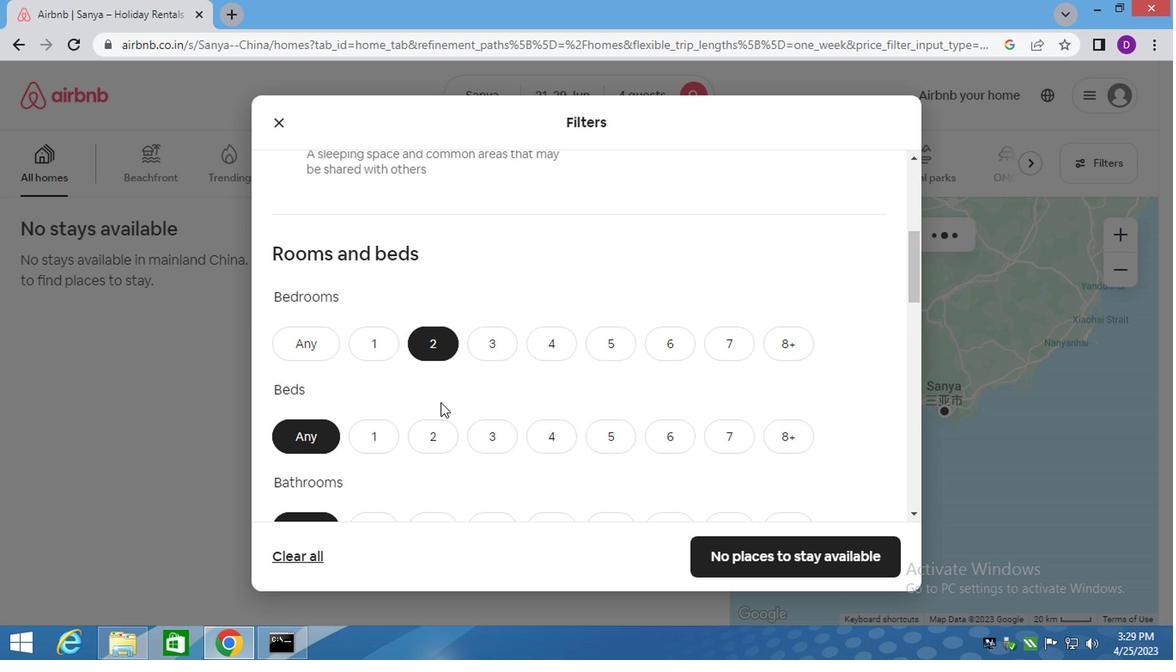 
Action: Mouse pressed left at (438, 415)
Screenshot: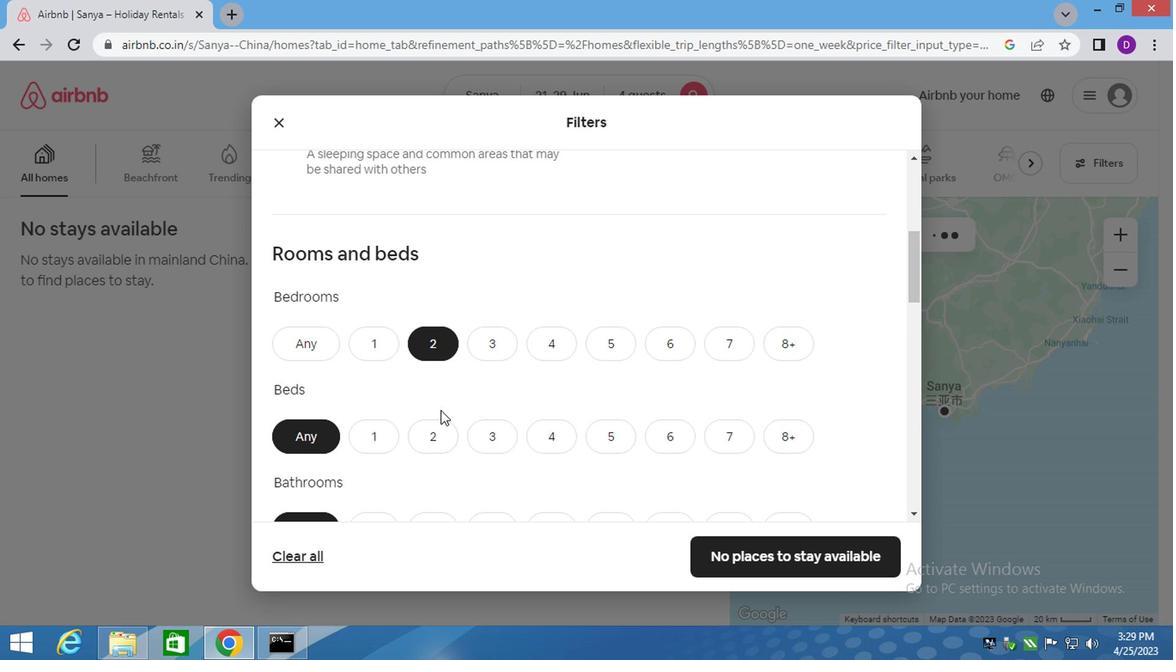 
Action: Mouse moved to (435, 433)
Screenshot: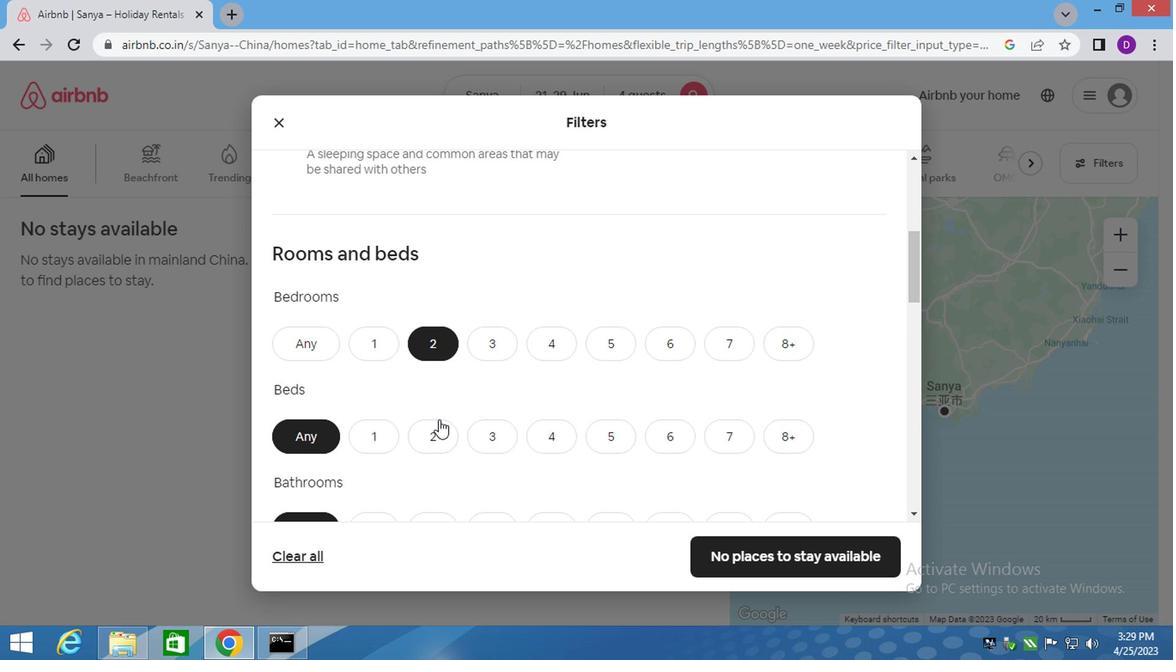 
Action: Mouse pressed left at (435, 433)
Screenshot: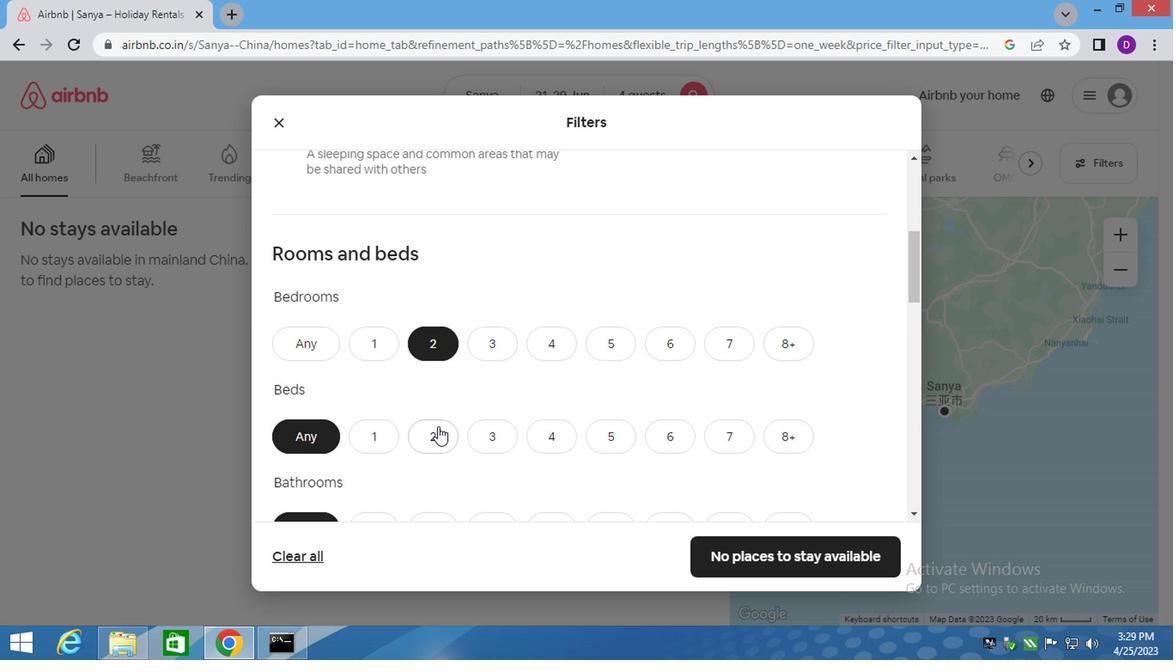 
Action: Mouse scrolled (435, 432) with delta (0, -1)
Screenshot: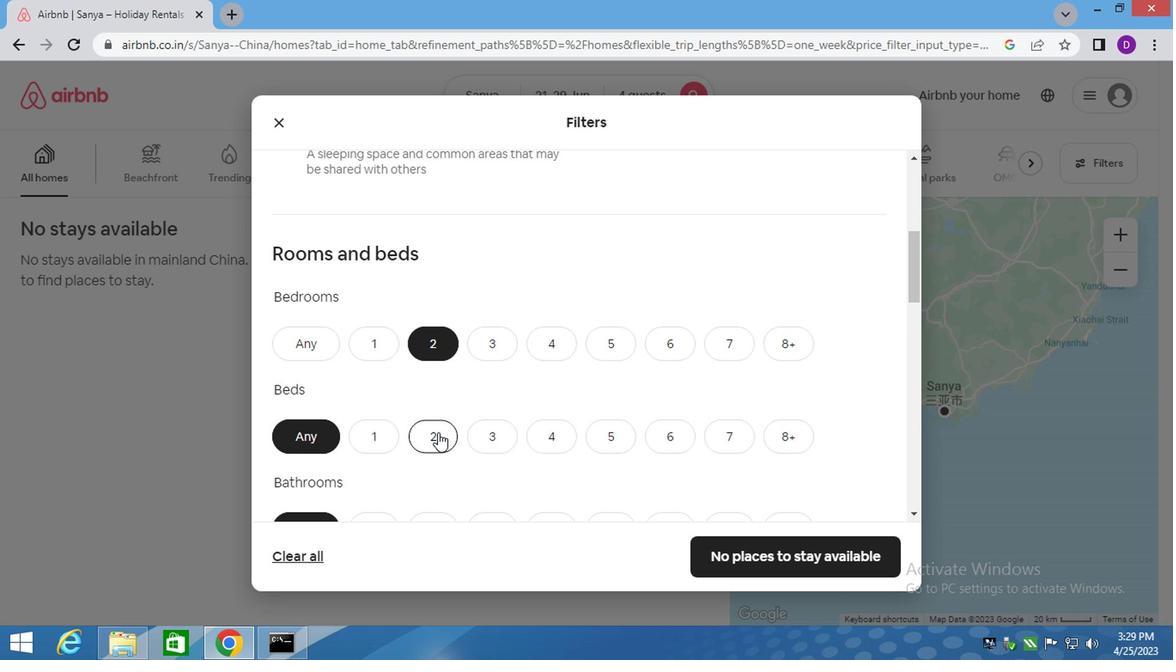 
Action: Mouse moved to (431, 433)
Screenshot: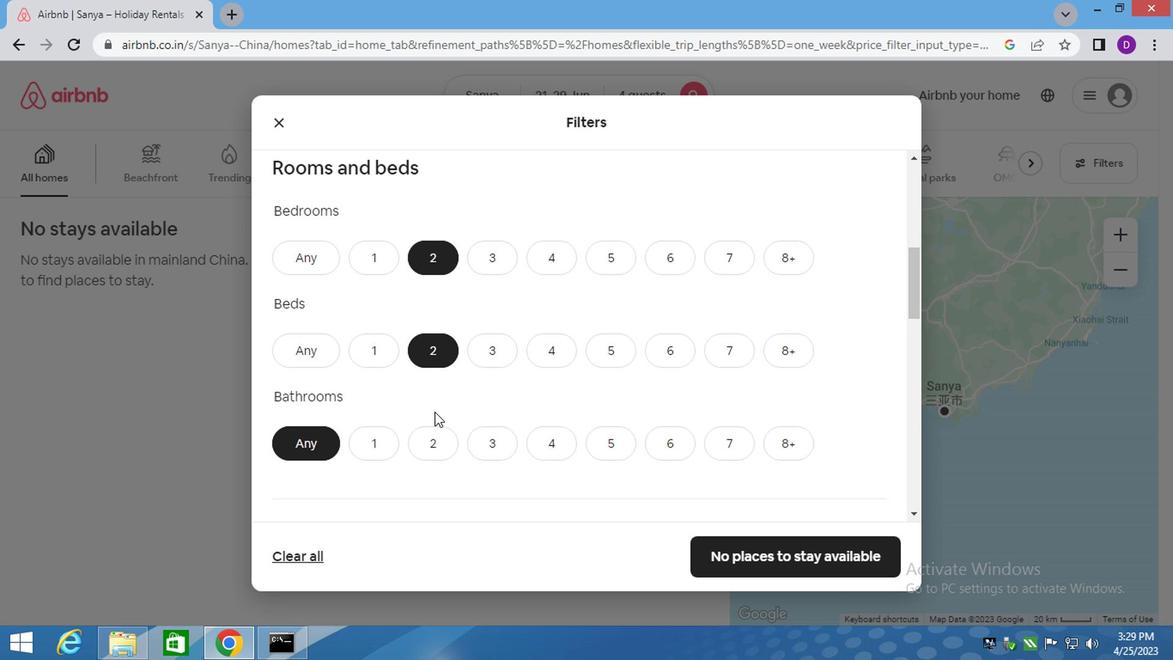 
Action: Mouse pressed left at (431, 433)
Screenshot: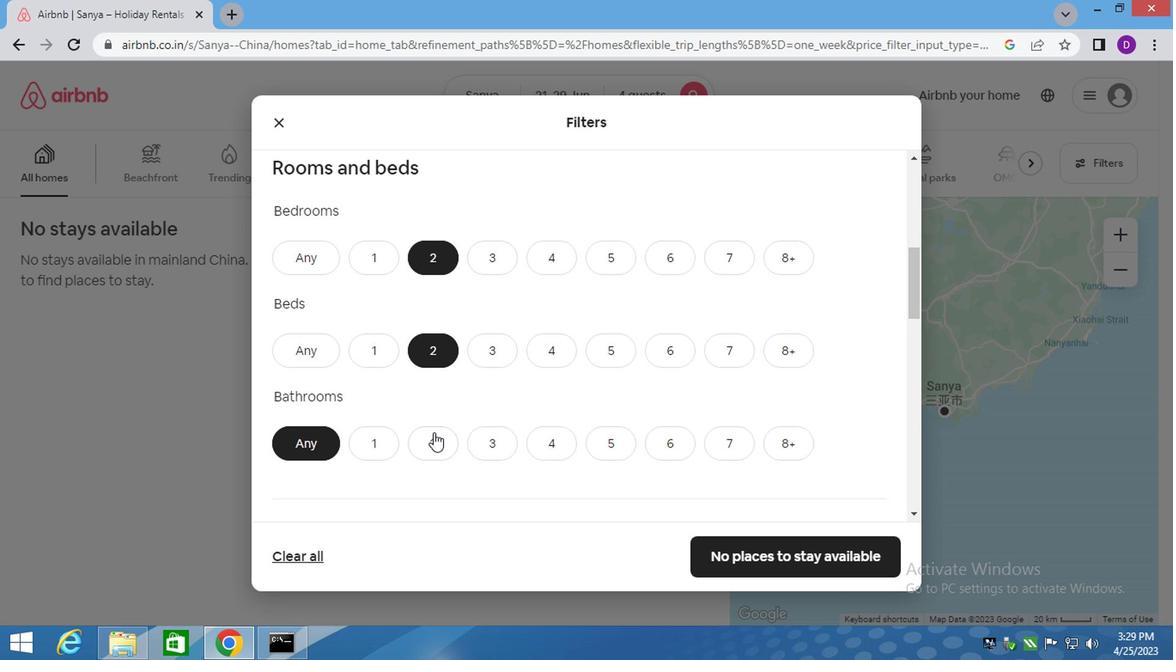 
Action: Mouse scrolled (431, 432) with delta (0, -1)
Screenshot: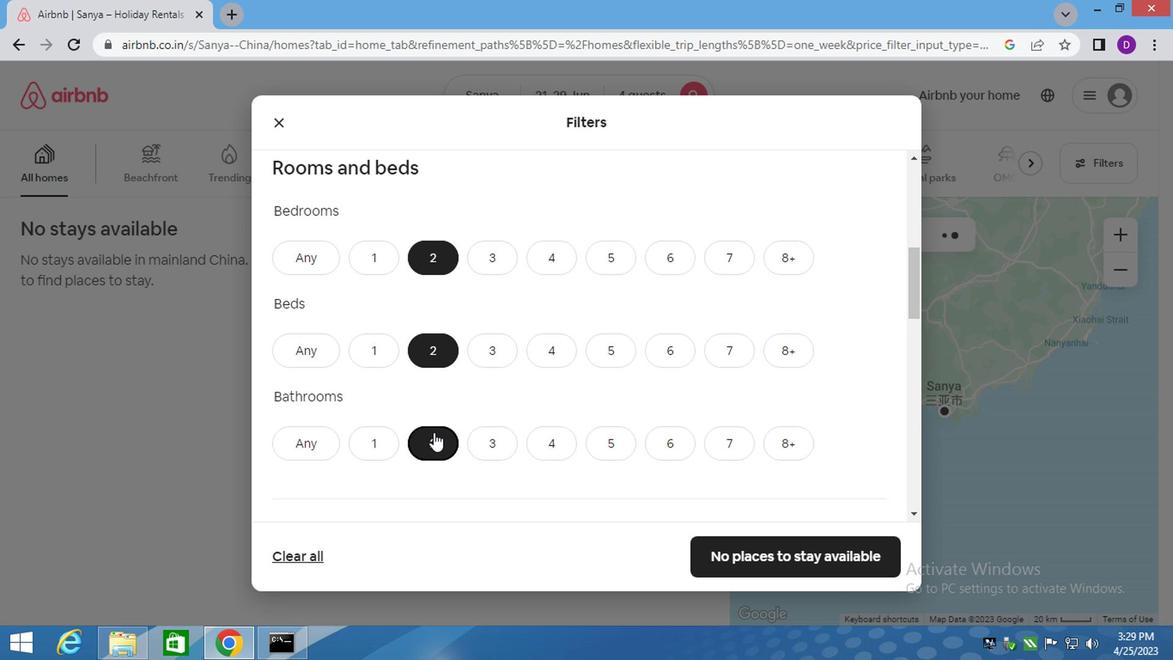 
Action: Mouse scrolled (431, 432) with delta (0, -1)
Screenshot: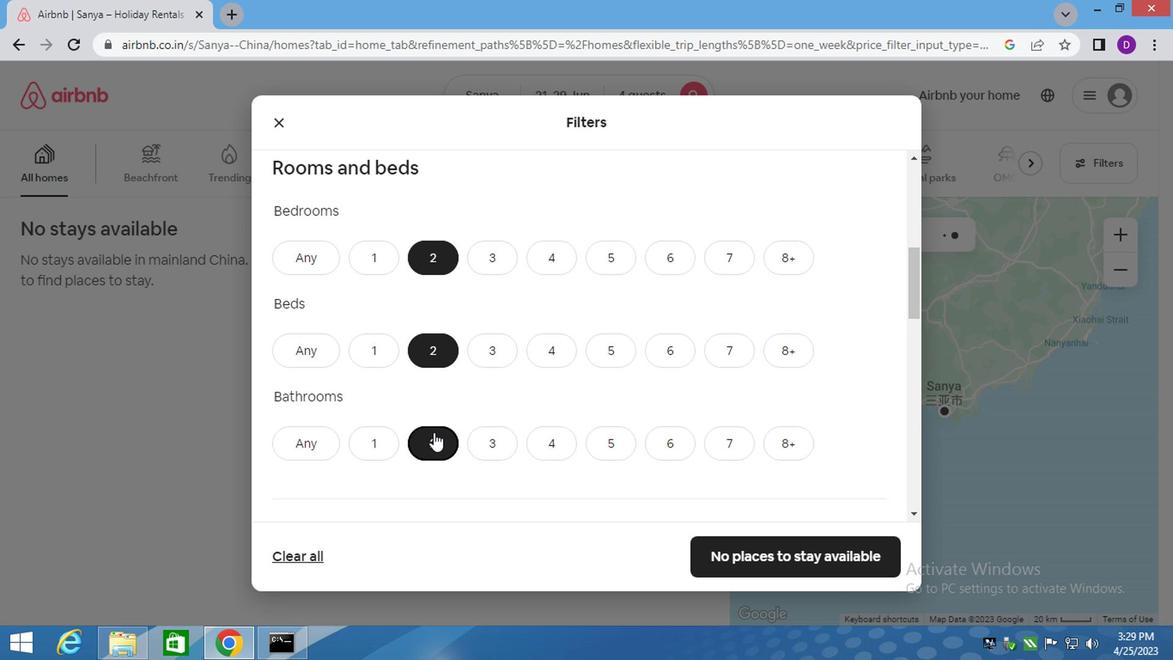 
Action: Mouse moved to (452, 437)
Screenshot: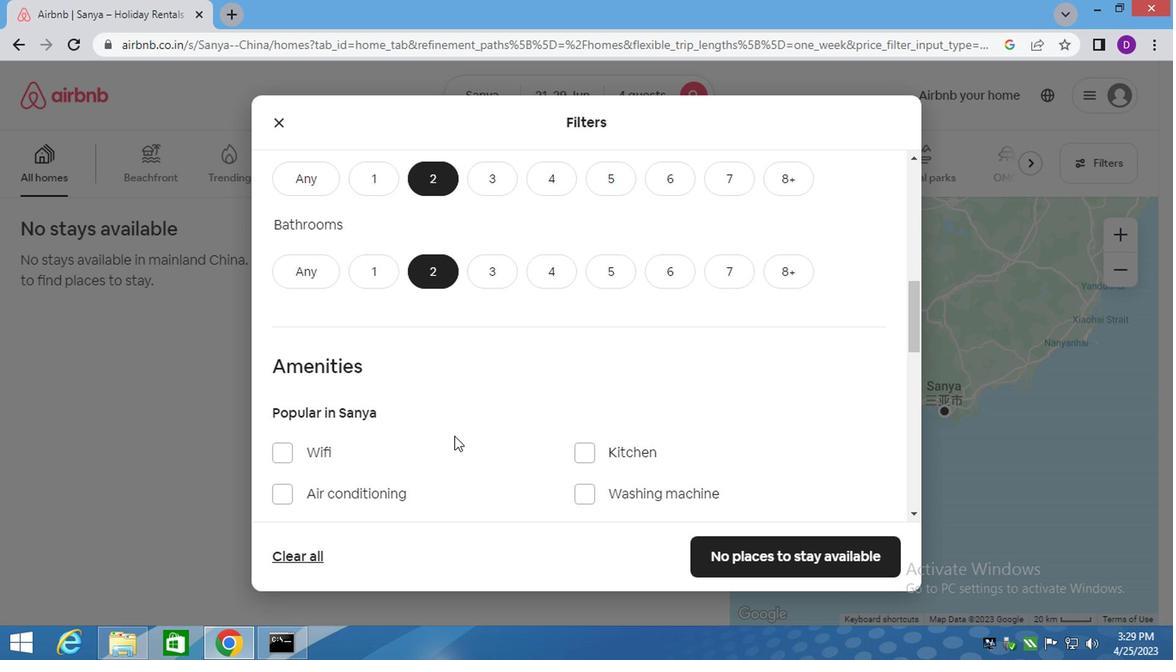 
Action: Mouse scrolled (452, 436) with delta (0, -1)
Screenshot: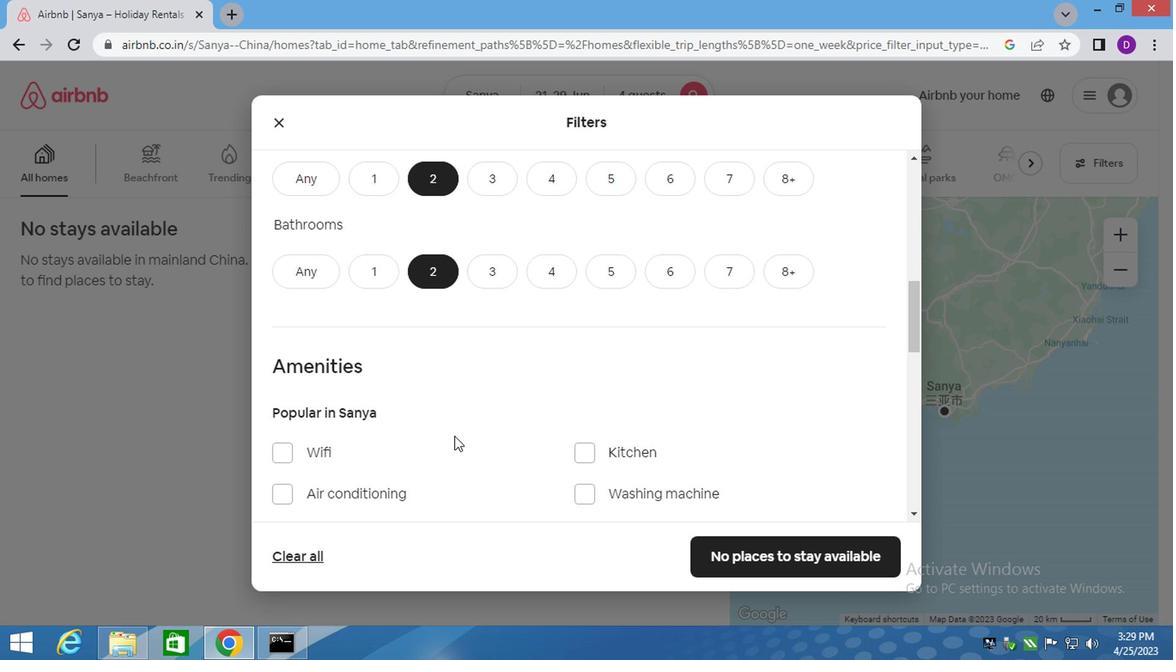 
Action: Mouse moved to (454, 438)
Screenshot: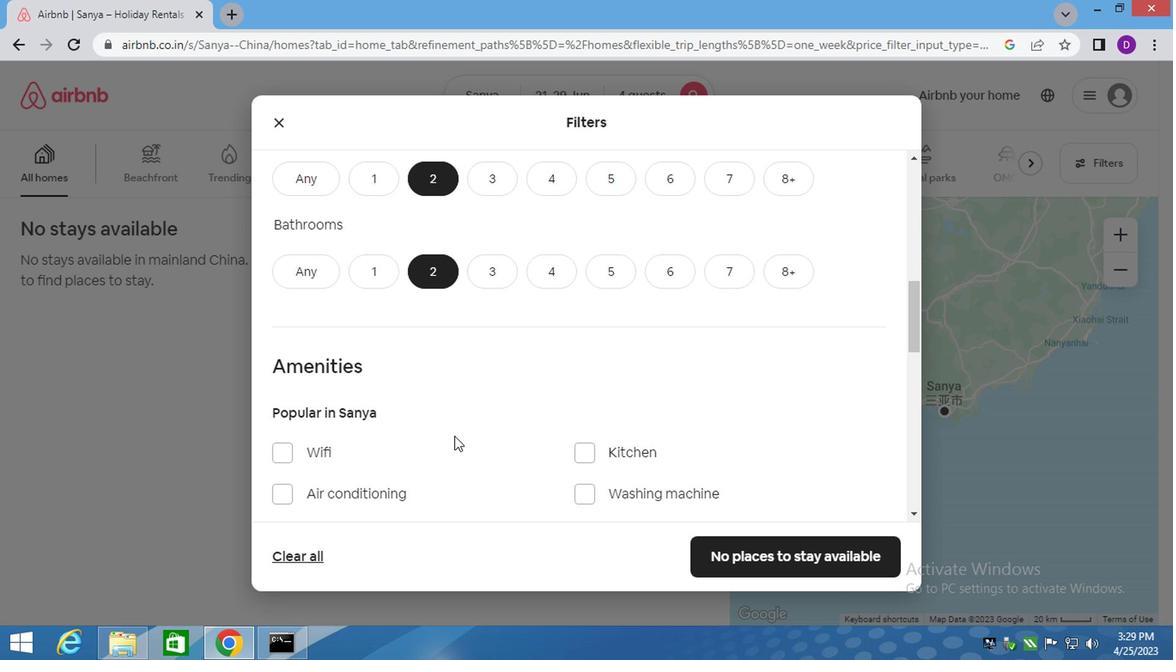 
Action: Mouse scrolled (454, 437) with delta (0, 0)
Screenshot: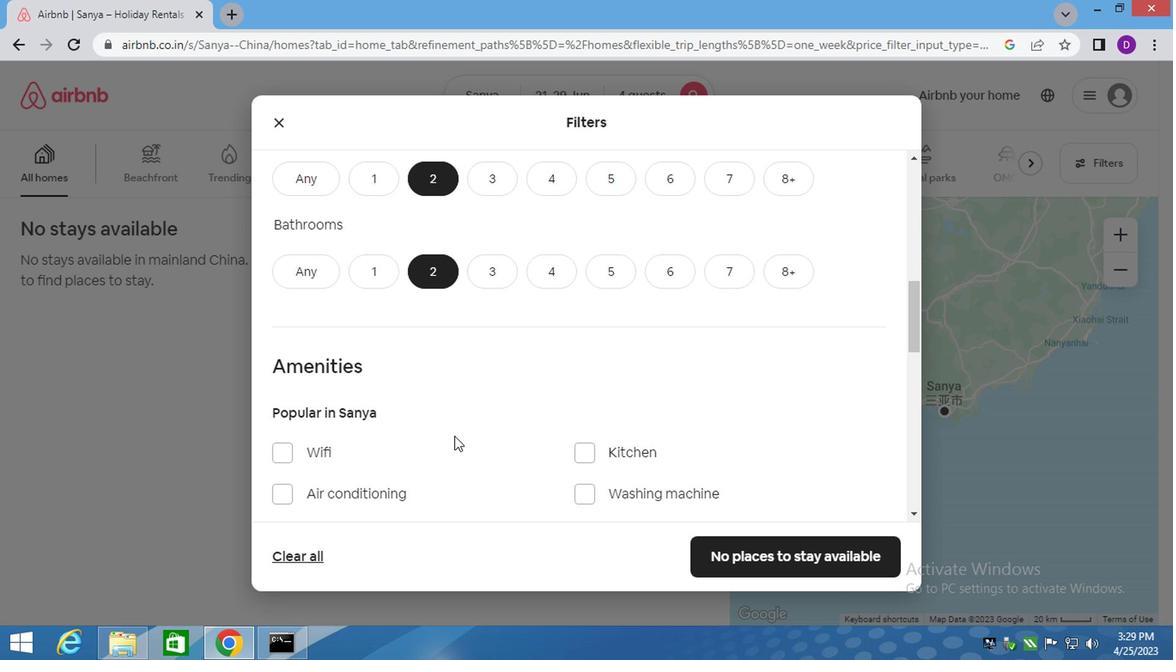 
Action: Mouse moved to (454, 439)
Screenshot: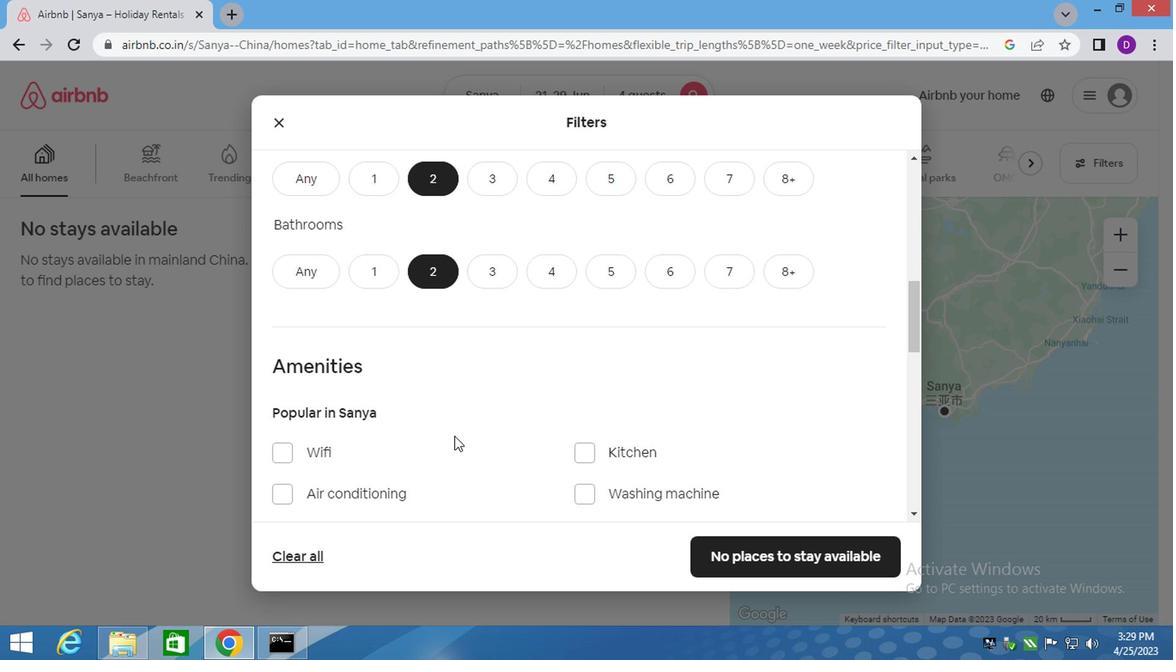 
Action: Mouse scrolled (454, 438) with delta (0, -1)
Screenshot: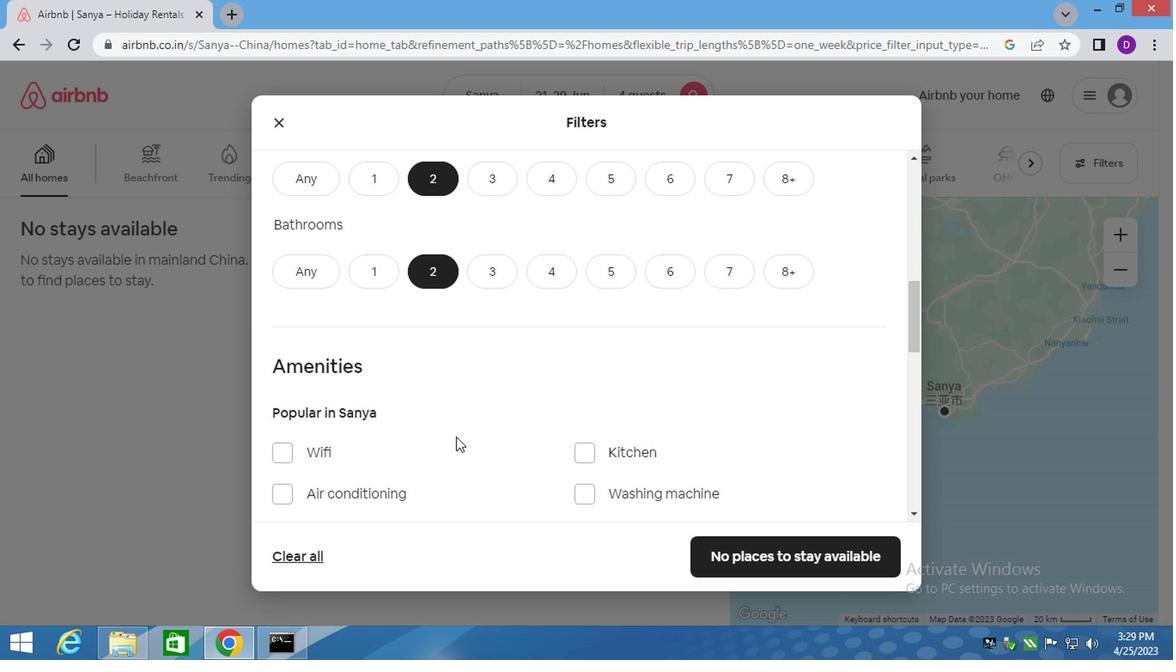 
Action: Mouse moved to (616, 439)
Screenshot: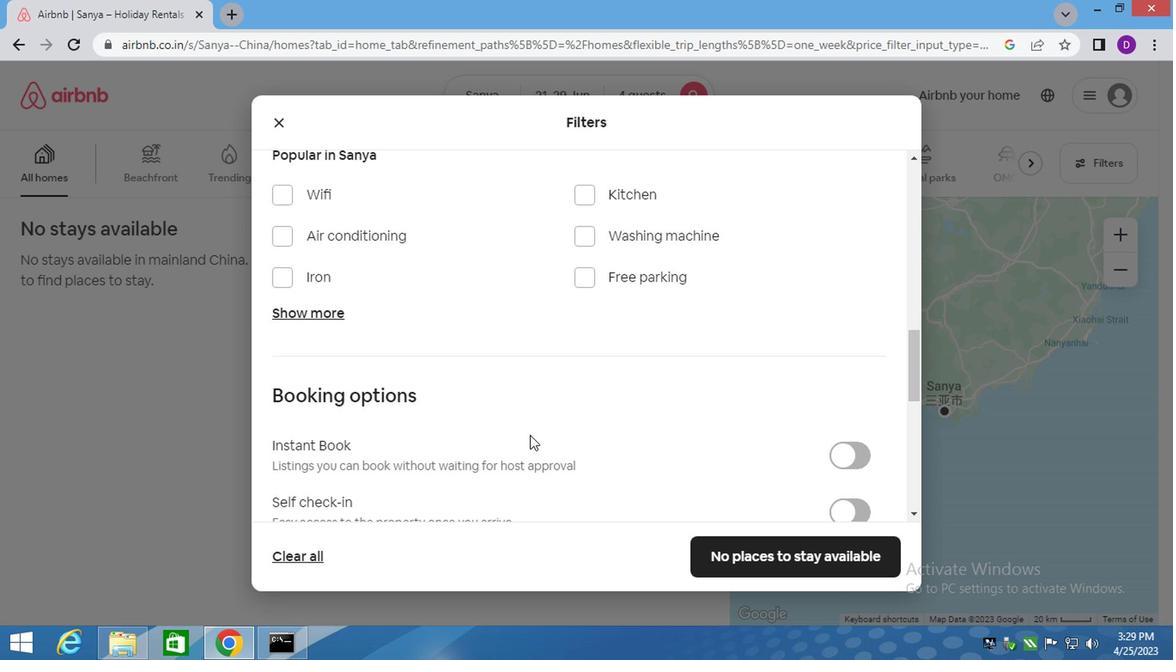 
Action: Mouse scrolled (616, 438) with delta (0, -1)
Screenshot: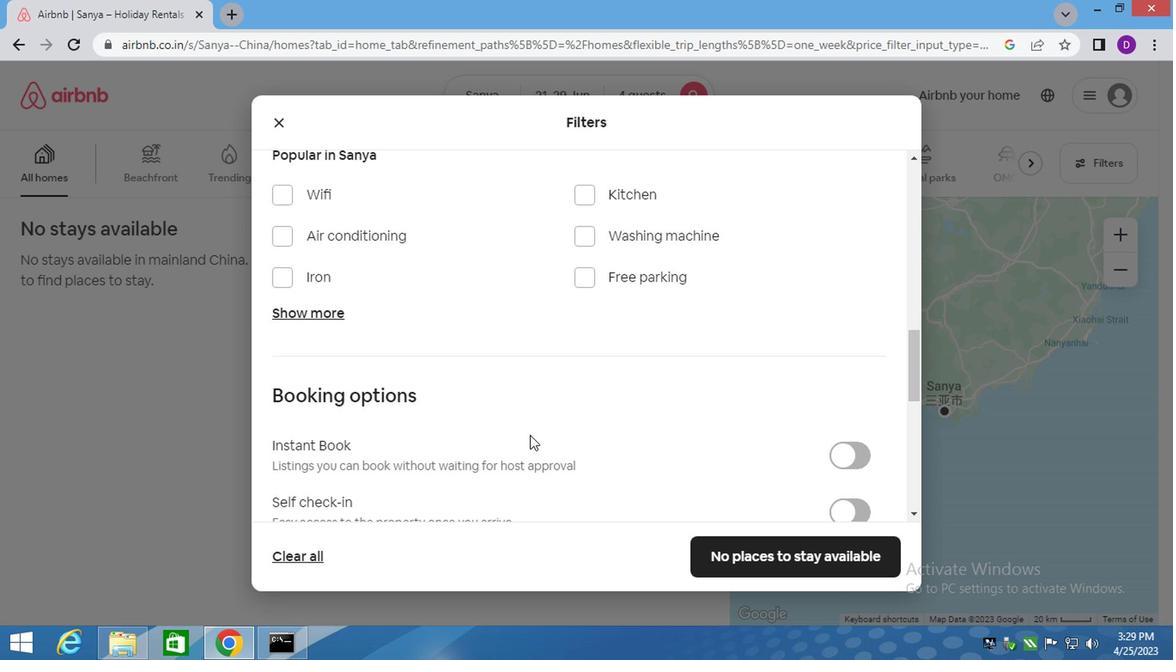 
Action: Mouse moved to (830, 431)
Screenshot: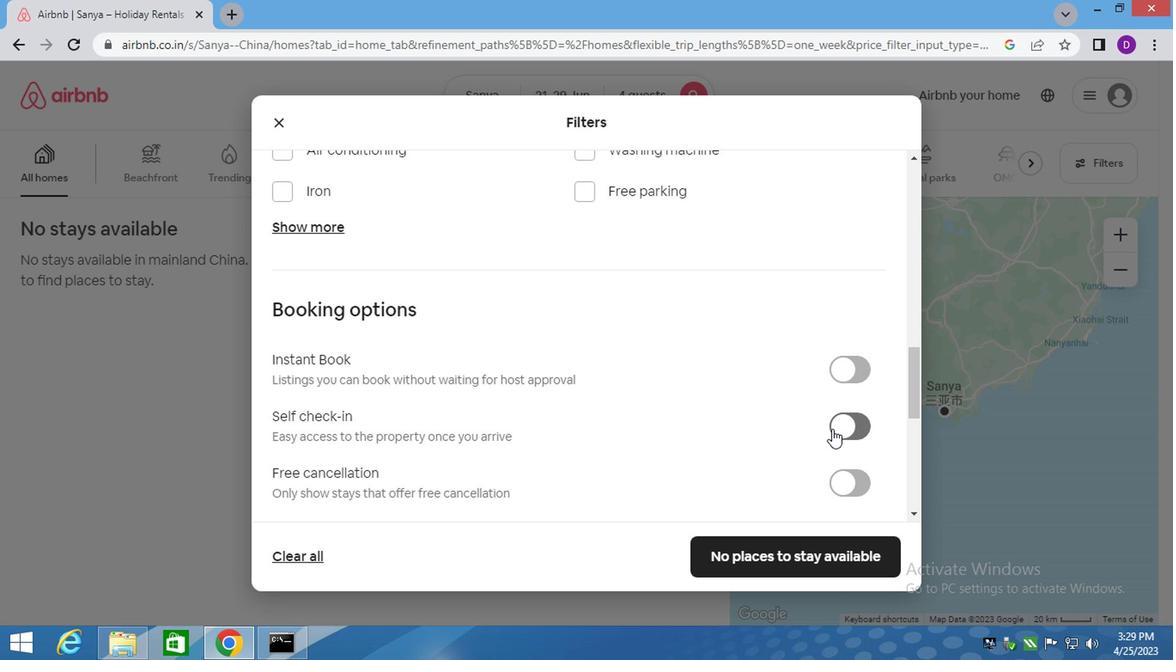 
Action: Mouse pressed left at (830, 431)
Screenshot: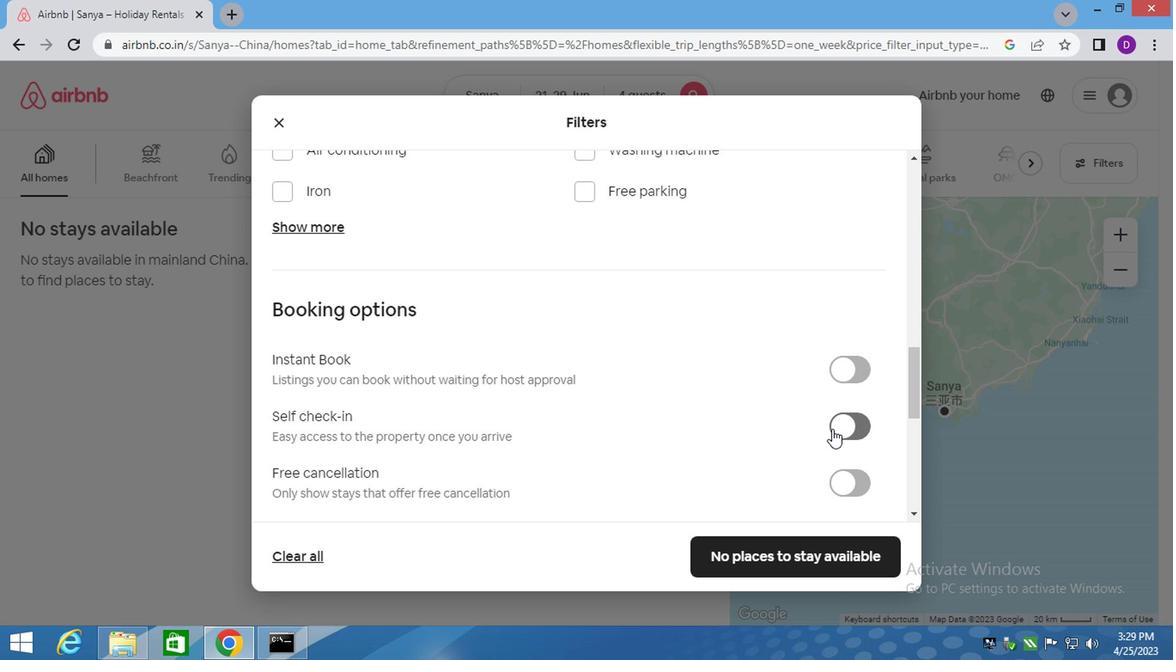
Action: Mouse moved to (571, 436)
Screenshot: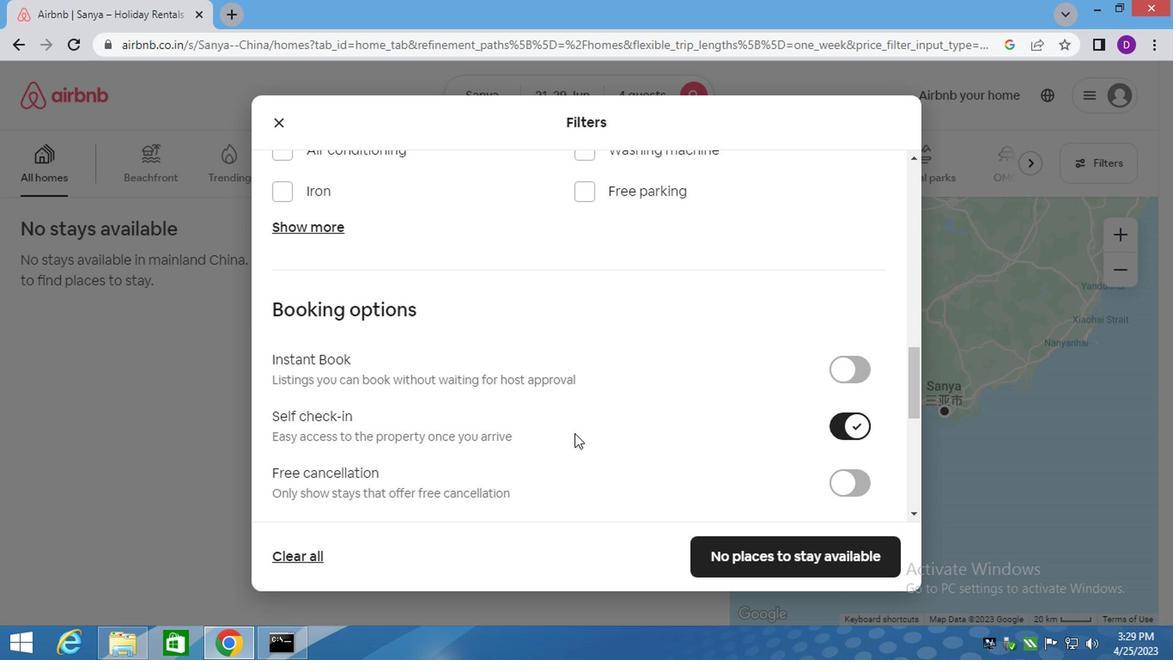 
Action: Mouse scrolled (571, 435) with delta (0, 0)
Screenshot: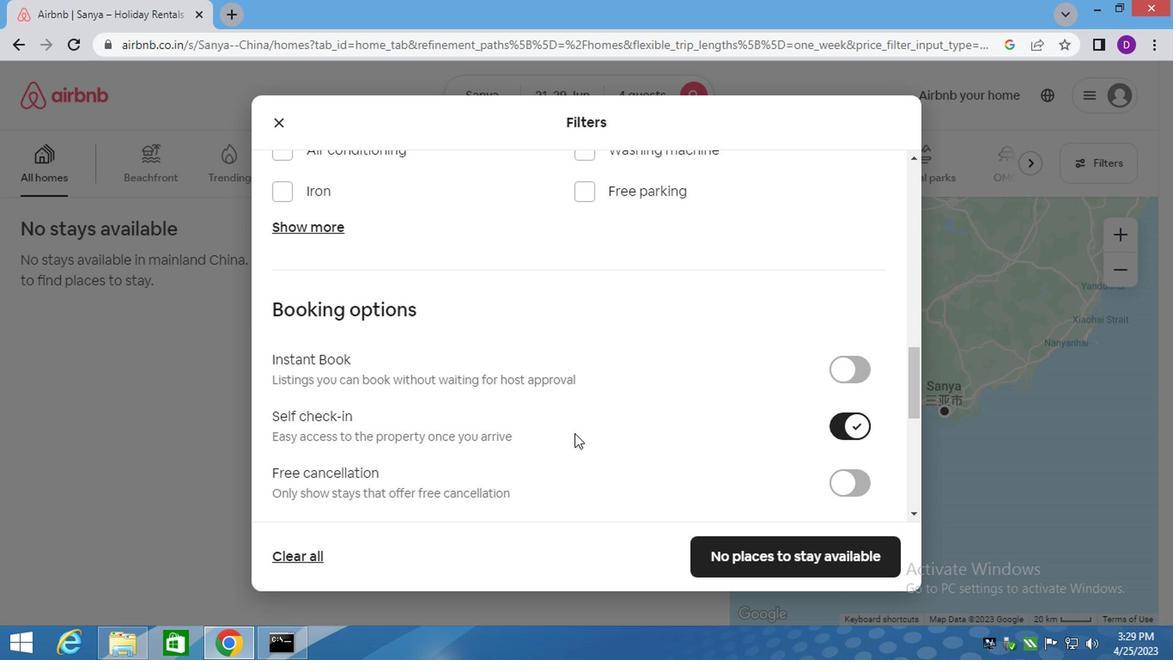
Action: Mouse moved to (571, 437)
Screenshot: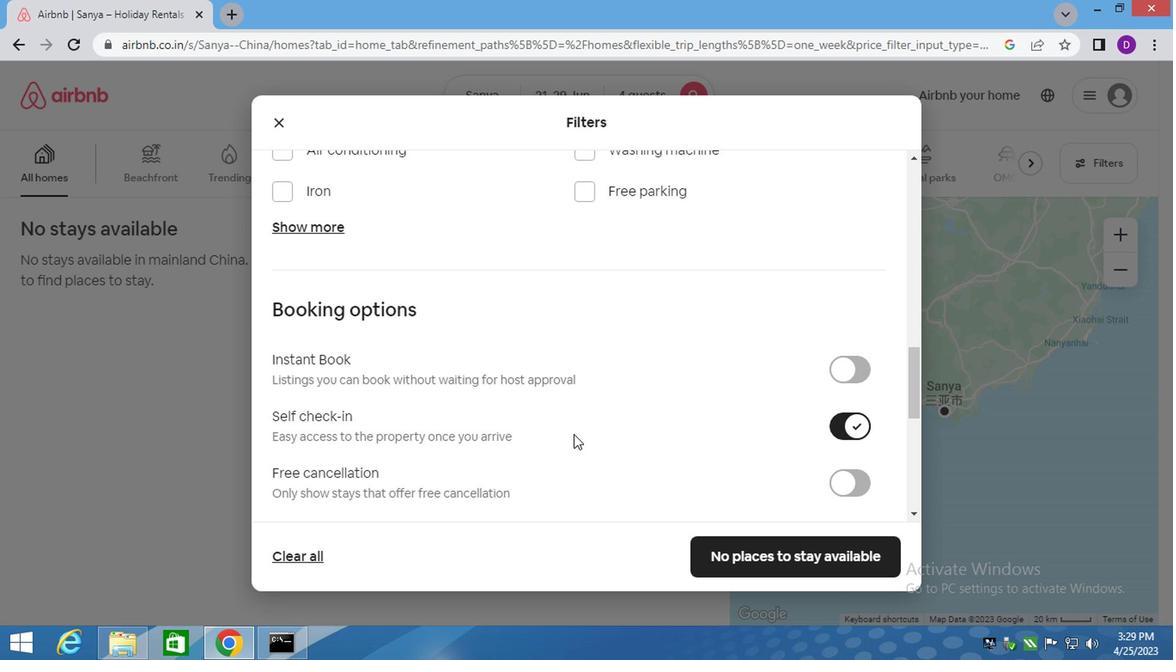 
Action: Mouse scrolled (571, 436) with delta (0, -1)
Screenshot: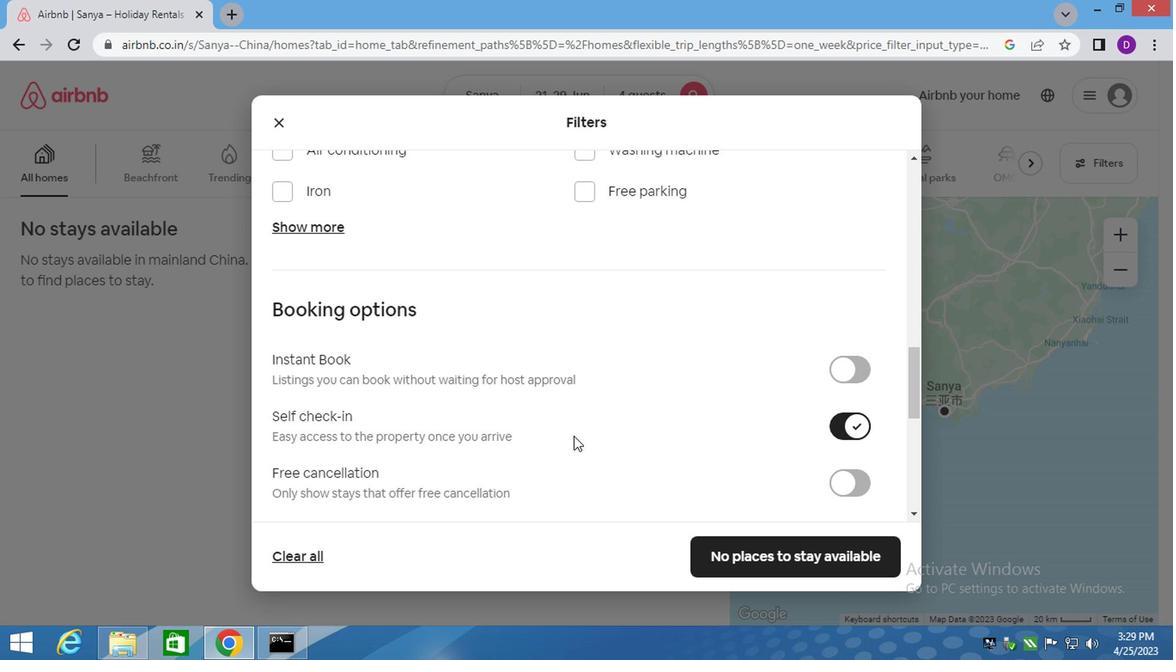 
Action: Mouse moved to (571, 437)
Screenshot: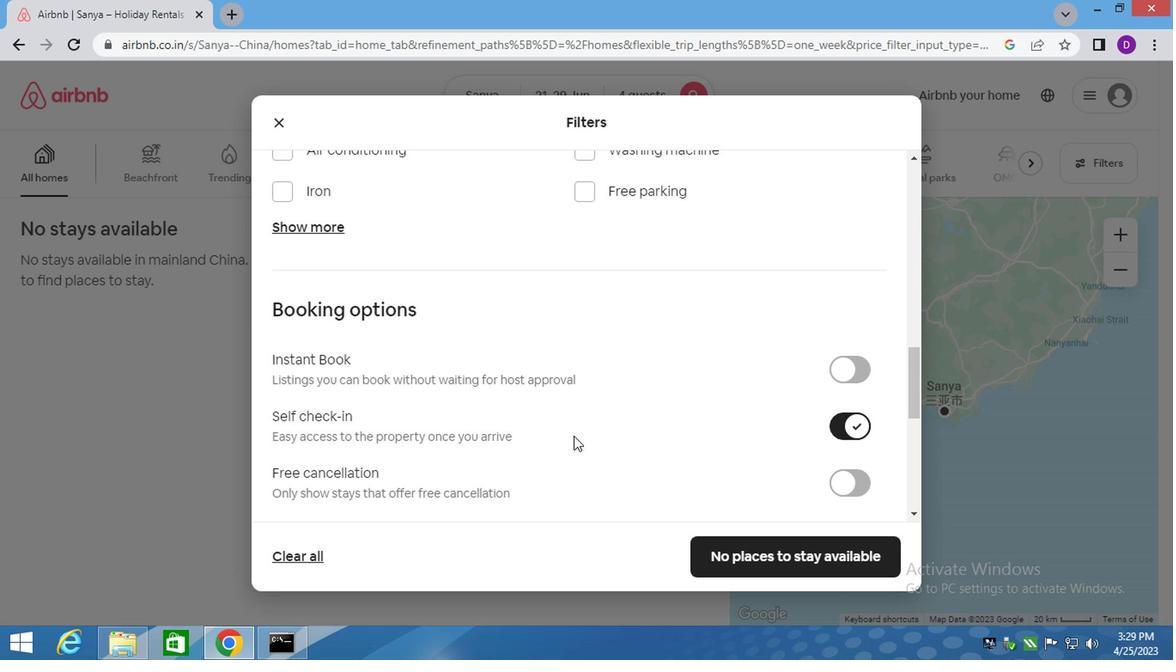 
Action: Mouse scrolled (571, 436) with delta (0, -1)
Screenshot: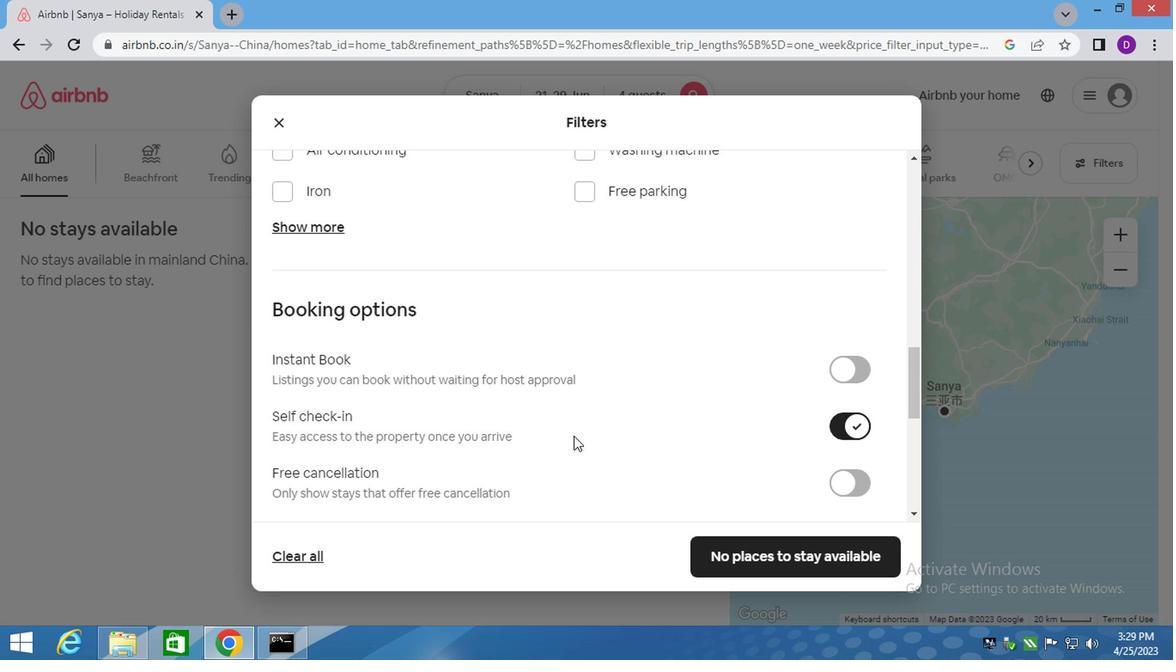 
Action: Mouse moved to (566, 439)
Screenshot: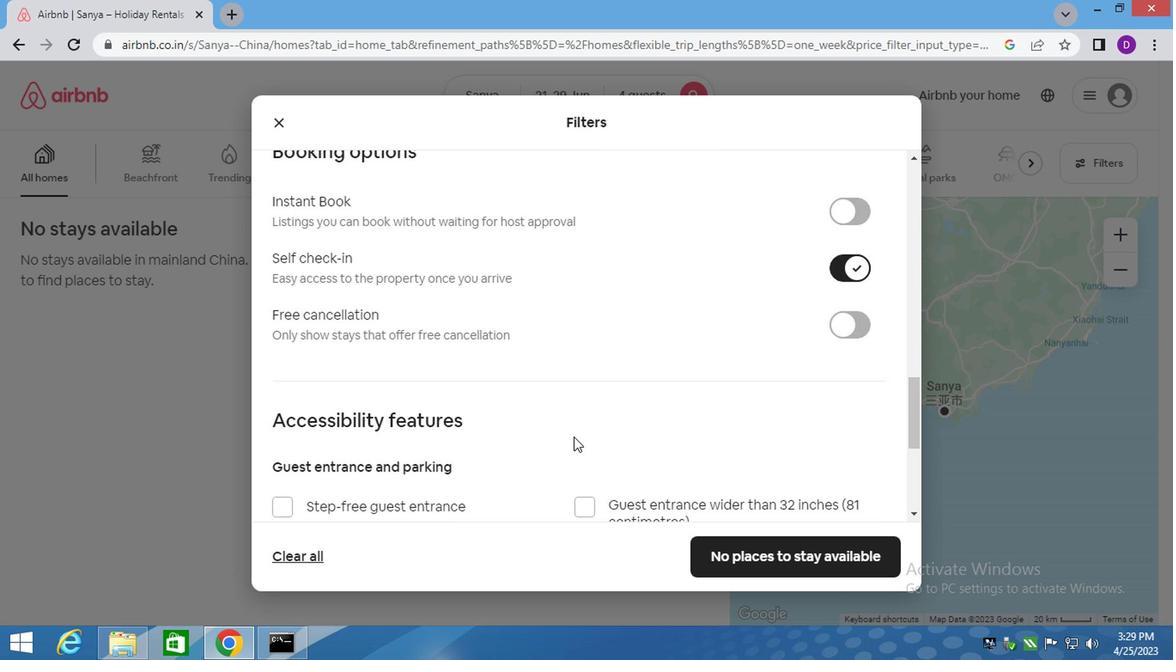 
Action: Mouse scrolled (566, 438) with delta (0, -1)
Screenshot: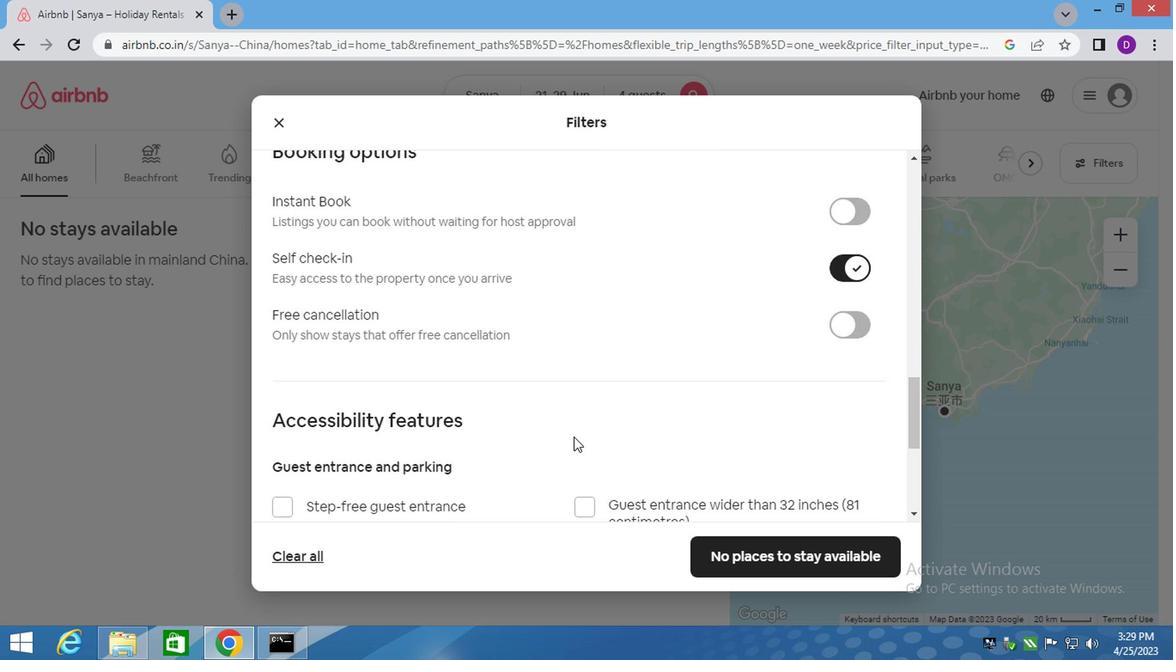 
Action: Mouse moved to (560, 442)
Screenshot: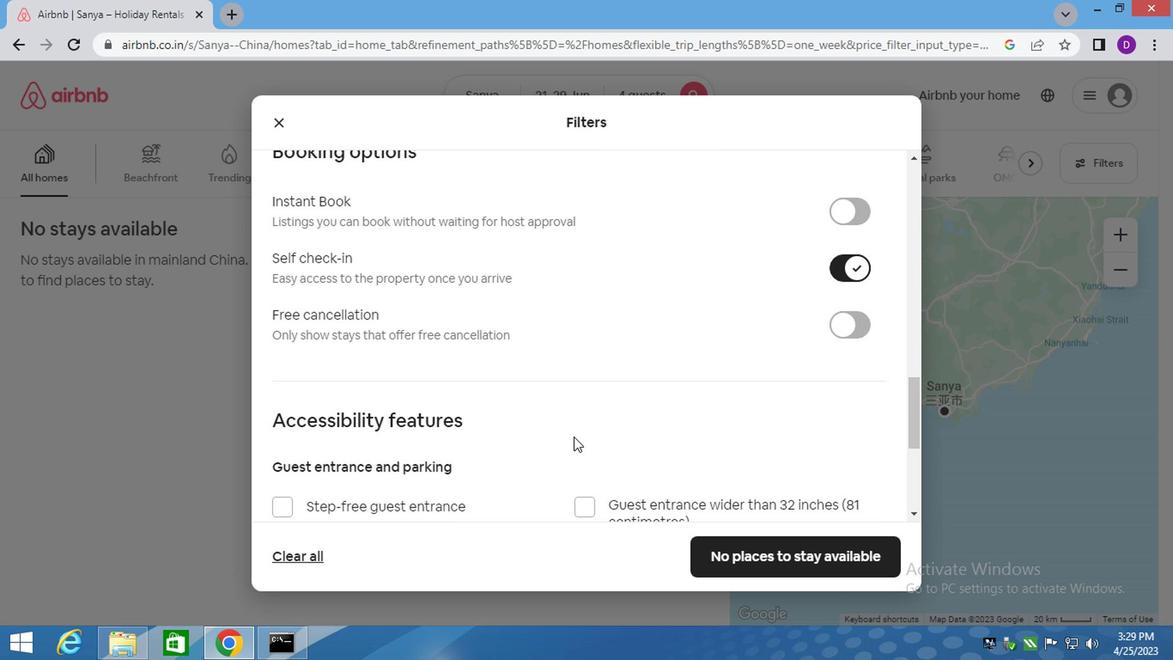 
Action: Mouse scrolled (560, 440) with delta (0, -1)
Screenshot: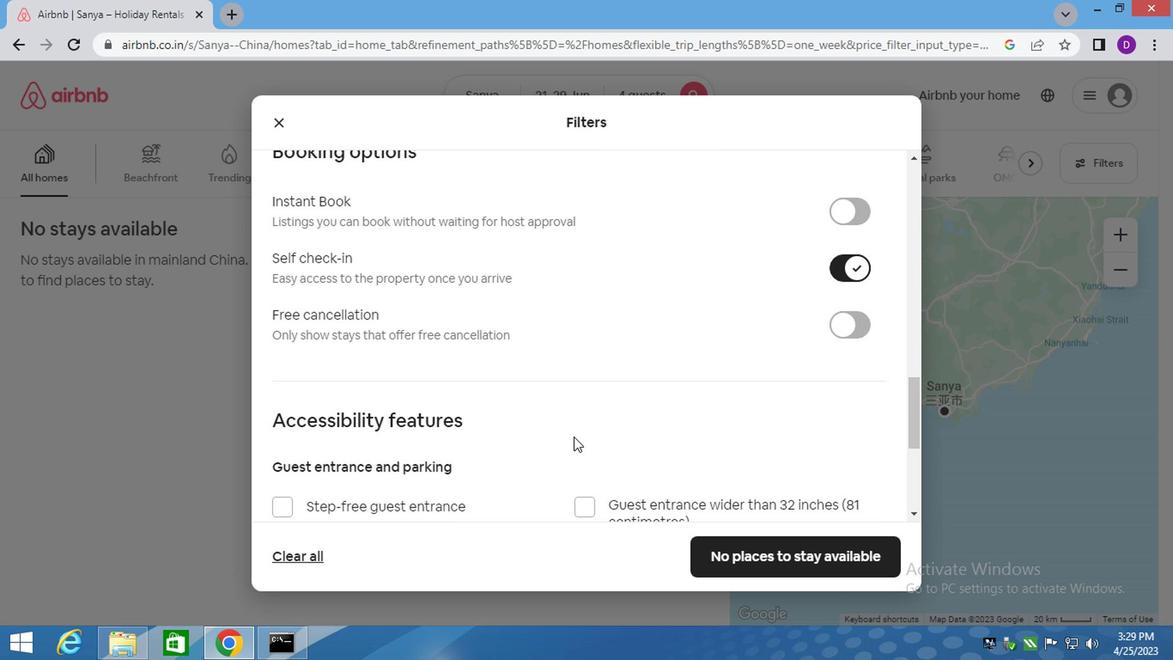 
Action: Mouse moved to (556, 442)
Screenshot: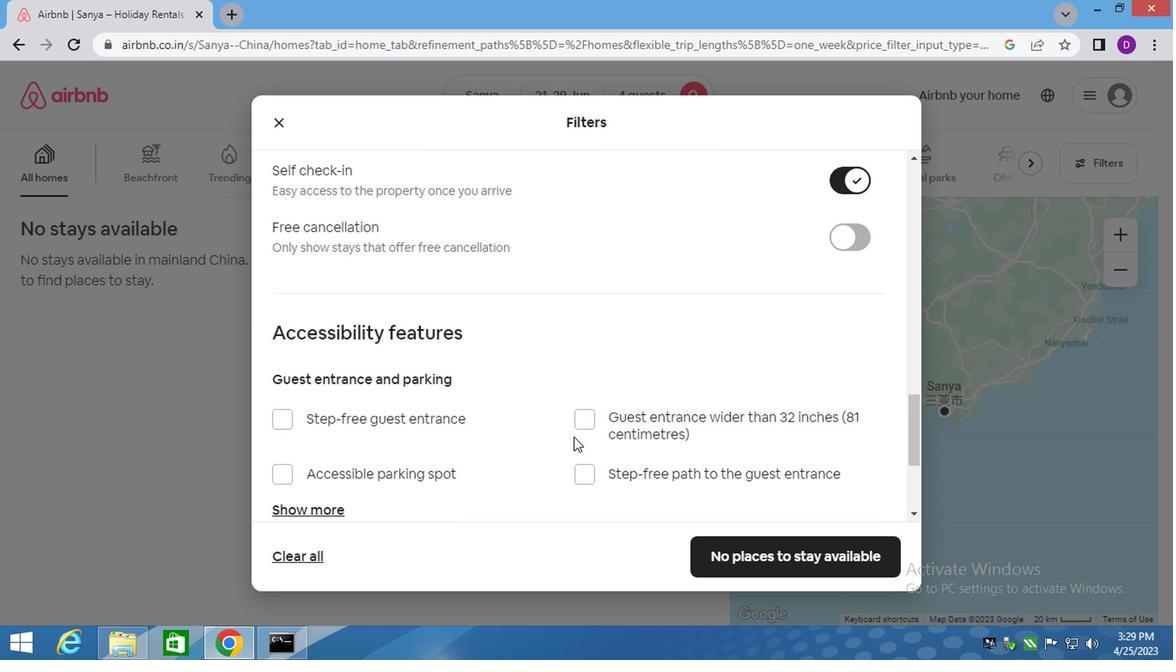 
Action: Mouse scrolled (557, 442) with delta (0, 0)
Screenshot: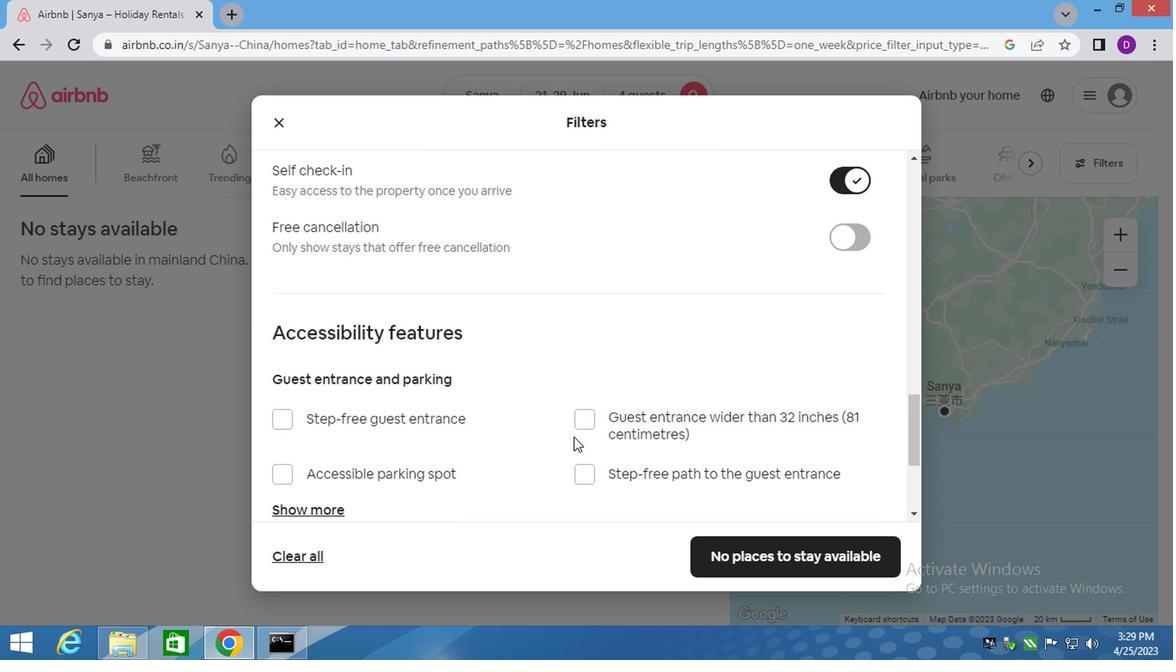 
Action: Mouse moved to (520, 443)
Screenshot: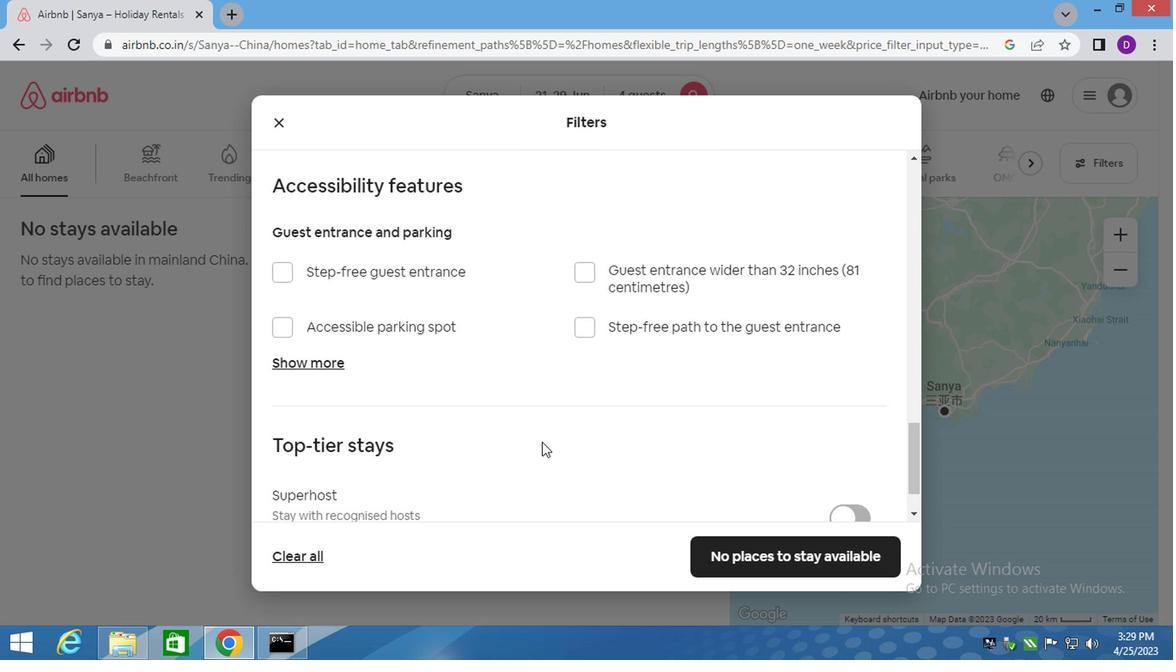 
Action: Mouse scrolled (522, 442) with delta (0, 0)
Screenshot: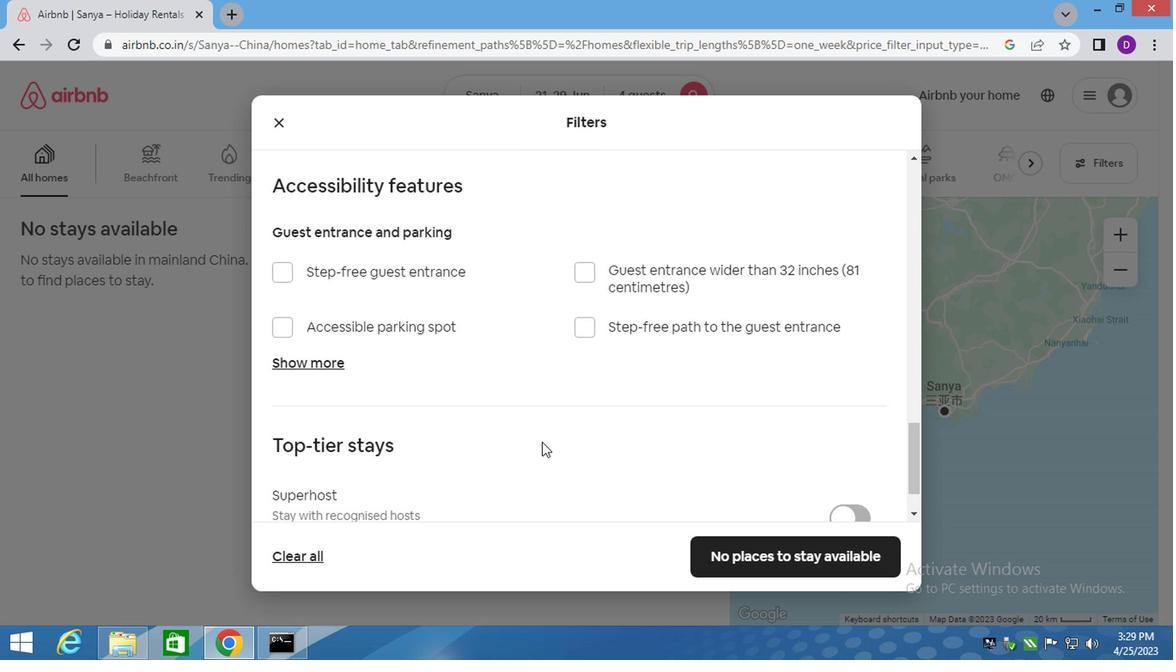 
Action: Mouse moved to (520, 444)
Screenshot: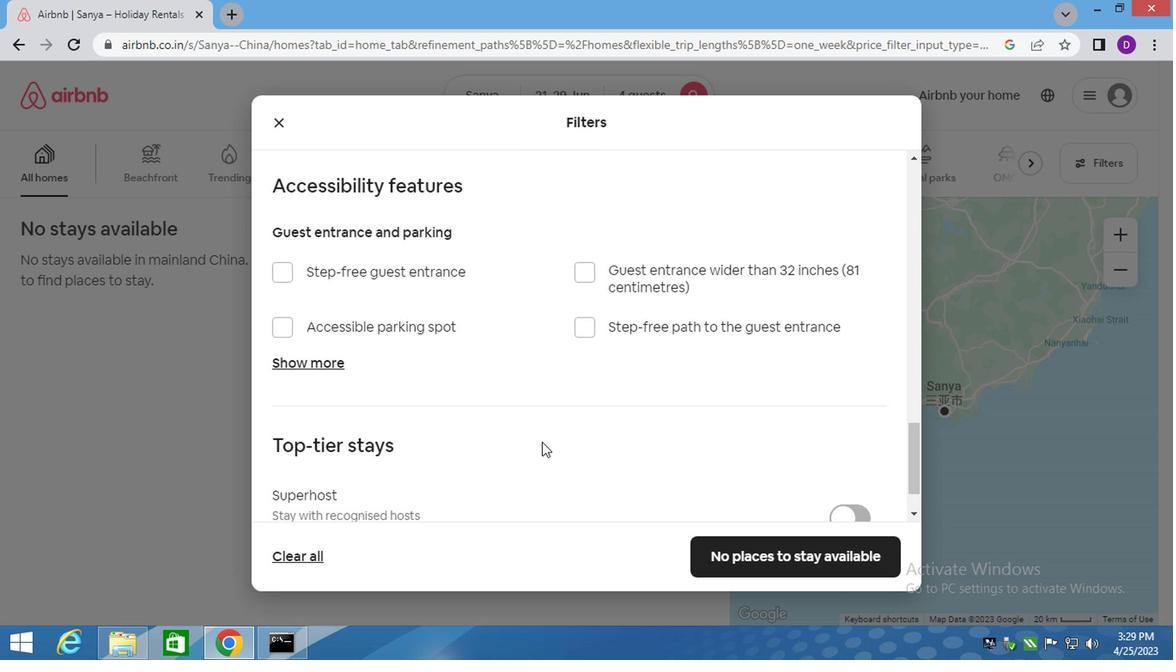 
Action: Mouse scrolled (520, 443) with delta (0, 0)
Screenshot: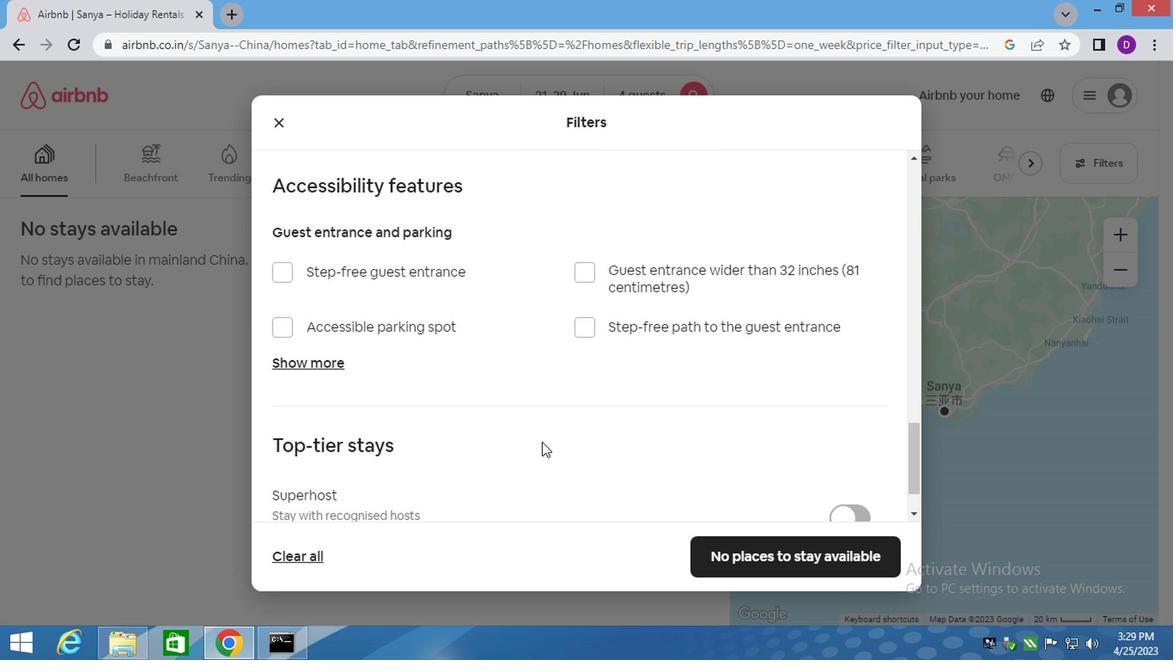 
Action: Mouse moved to (519, 445)
Screenshot: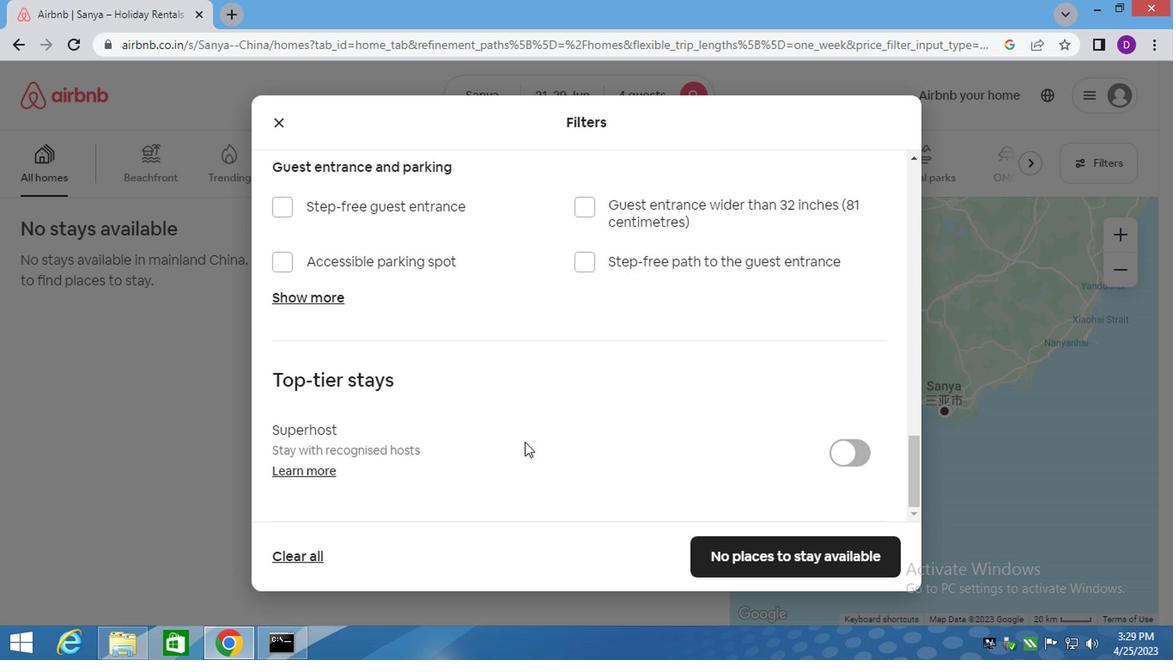 
Action: Mouse scrolled (519, 444) with delta (0, 0)
Screenshot: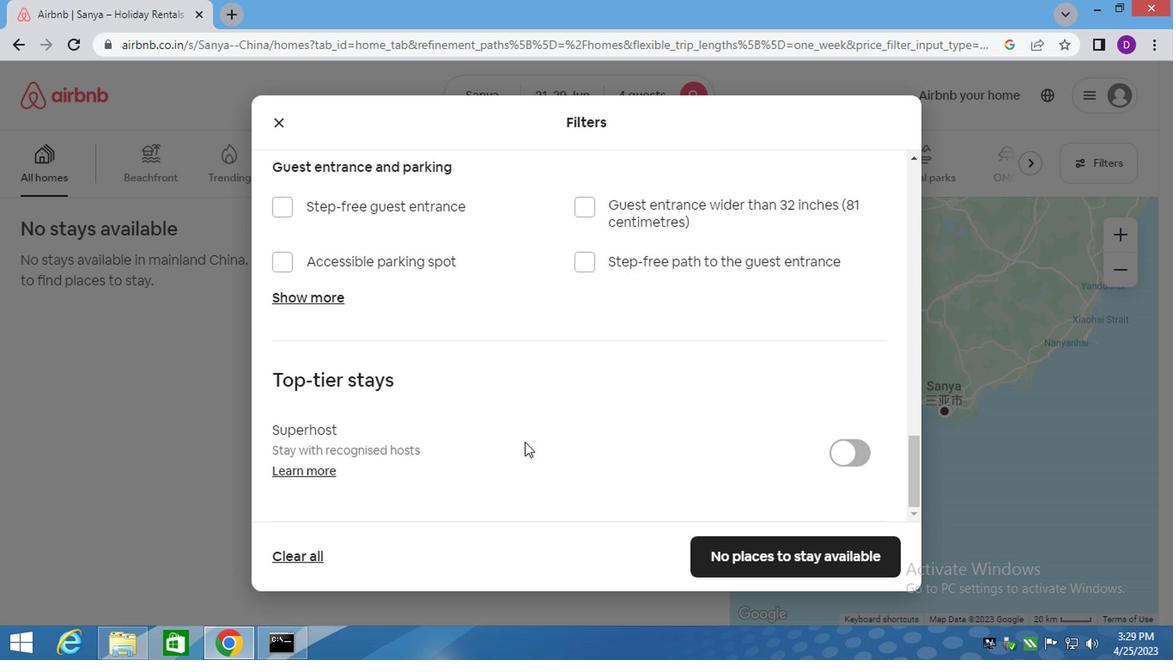 
Action: Mouse scrolled (519, 444) with delta (0, 0)
Screenshot: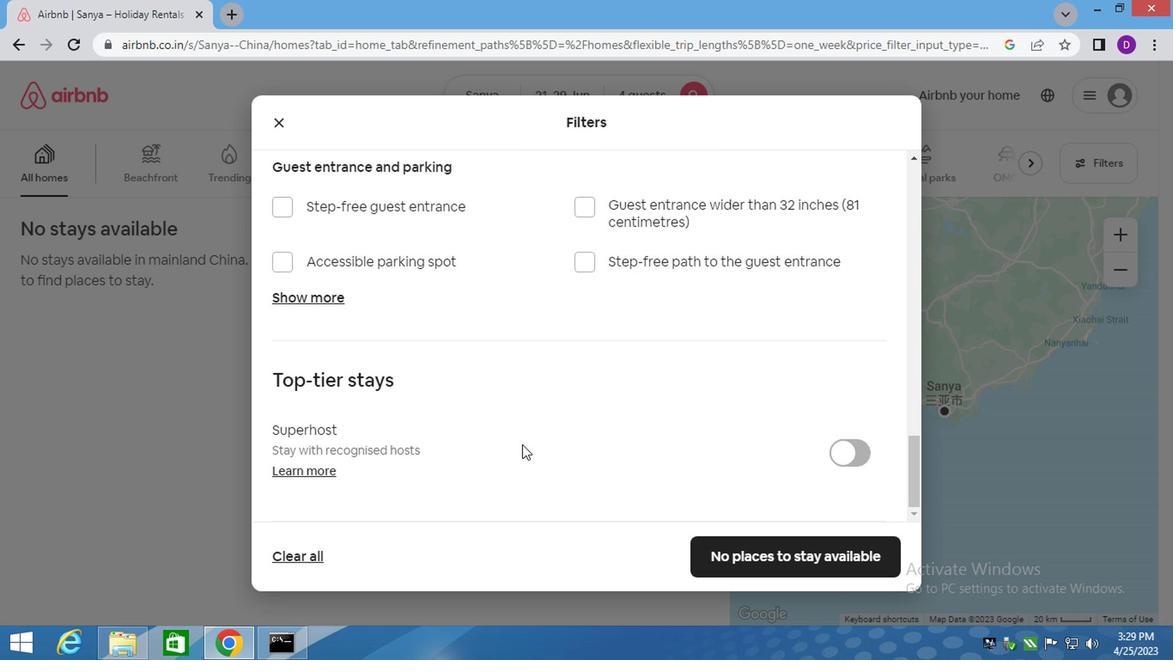 
Action: Mouse moved to (525, 450)
Screenshot: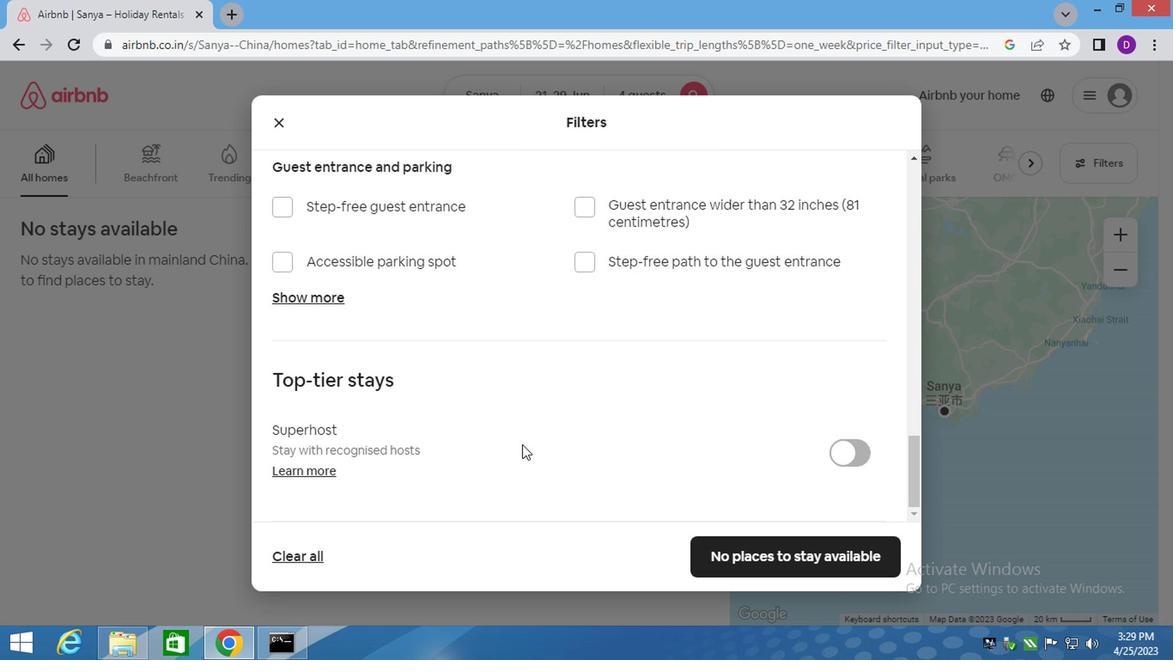 
Action: Mouse scrolled (525, 448) with delta (0, -1)
Screenshot: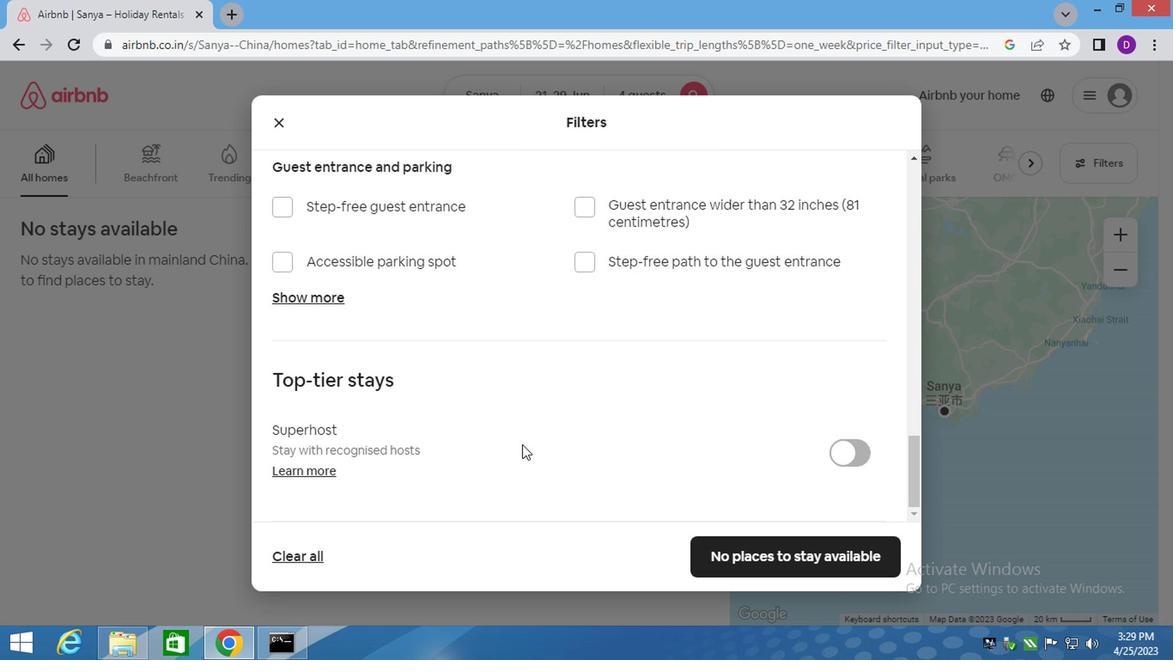 
Action: Mouse moved to (537, 450)
Screenshot: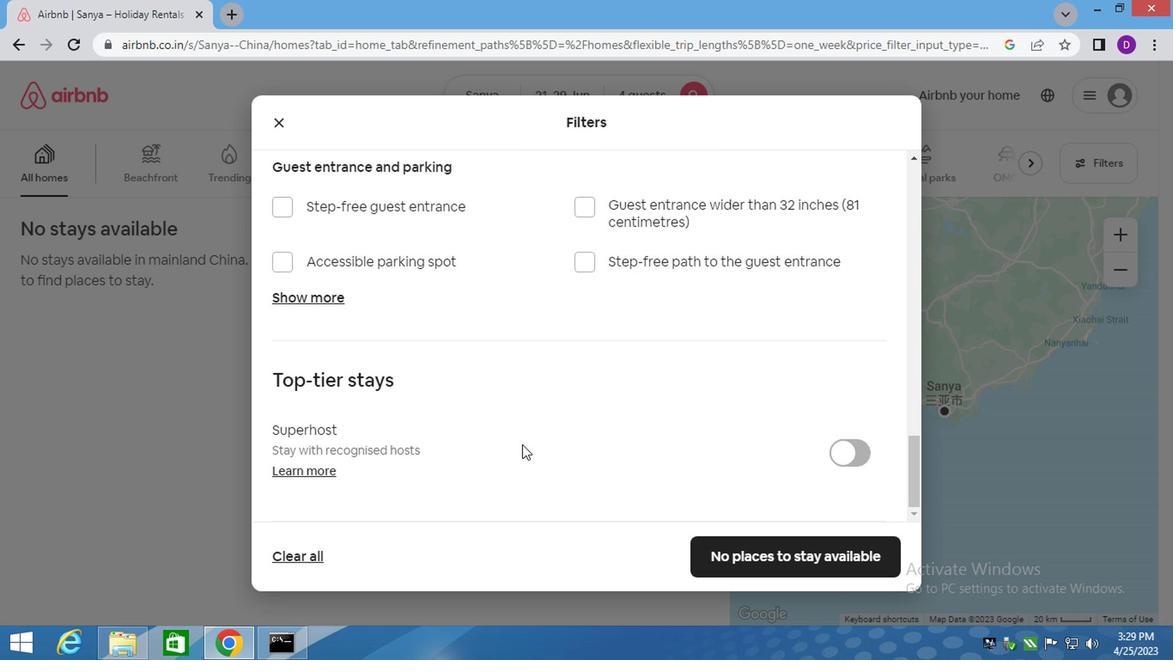 
Action: Mouse scrolled (537, 450) with delta (0, 0)
Screenshot: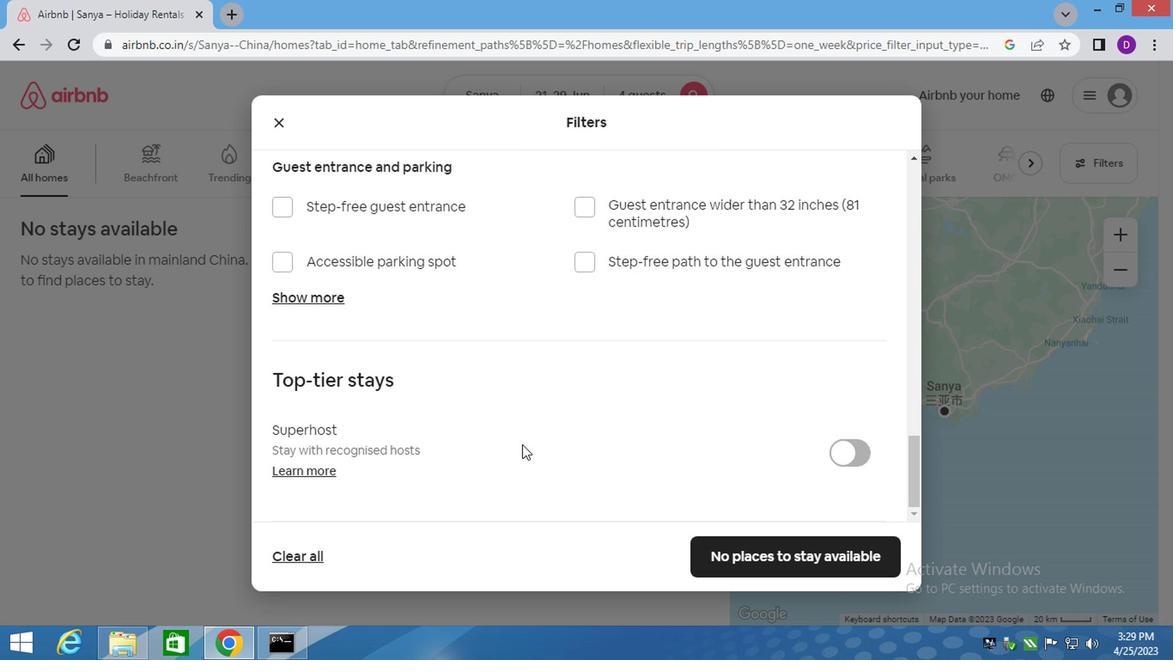 
Action: Mouse moved to (569, 454)
Screenshot: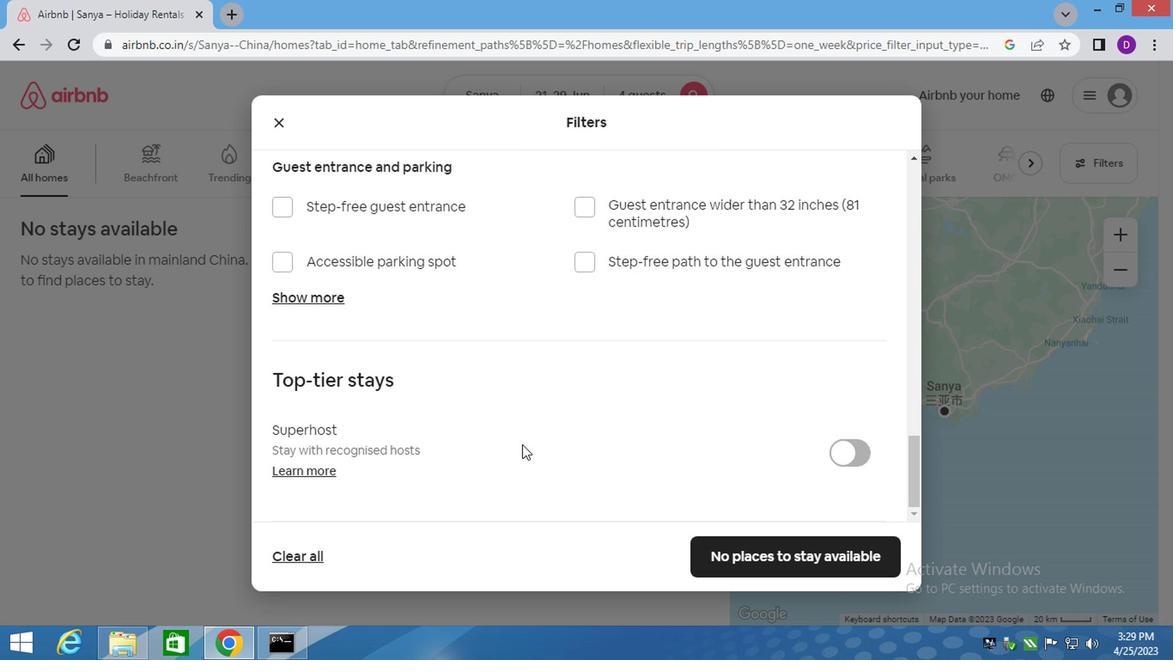 
Action: Mouse scrolled (569, 454) with delta (0, 0)
Screenshot: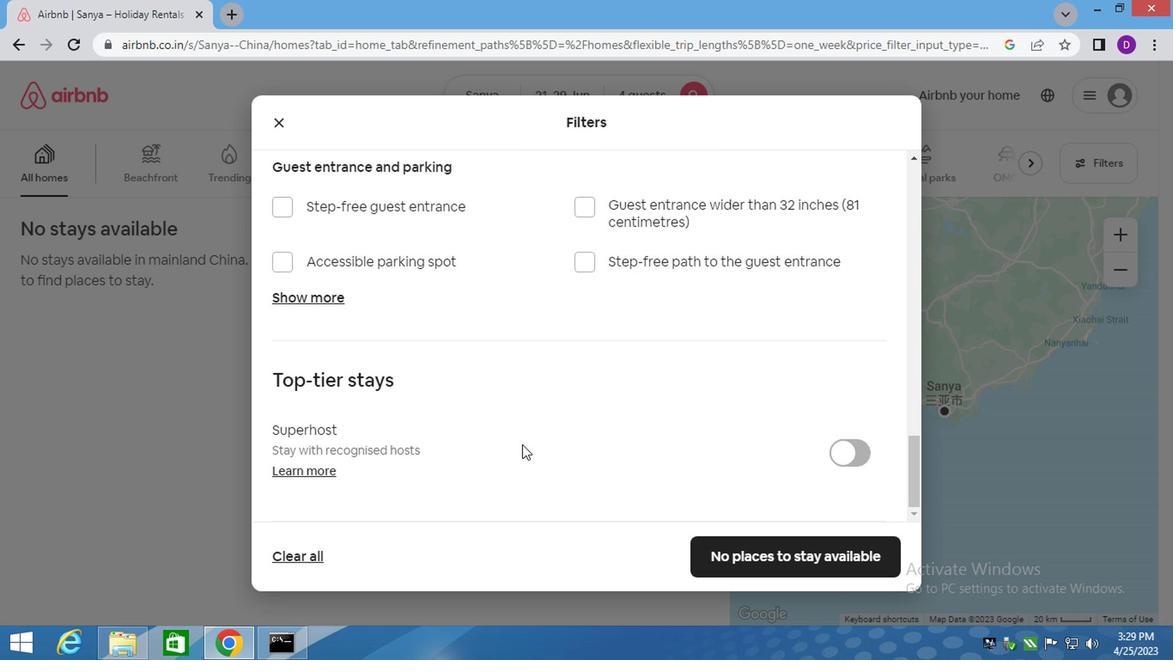 
Action: Mouse moved to (594, 456)
Screenshot: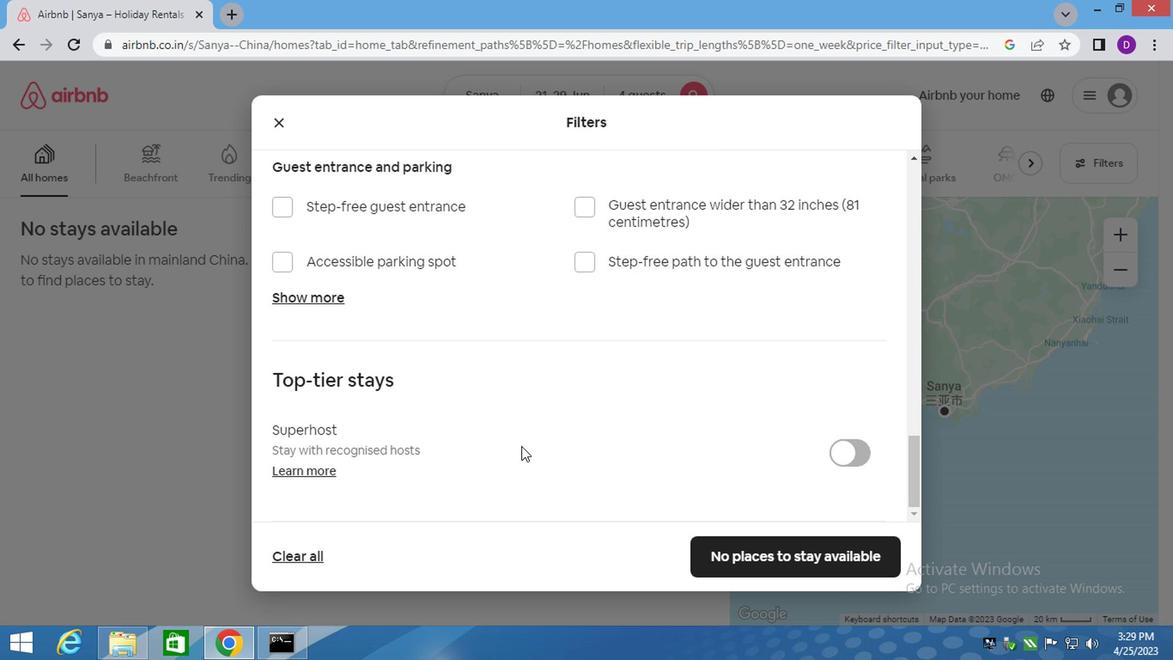
Action: Mouse scrolled (594, 455) with delta (0, -1)
Screenshot: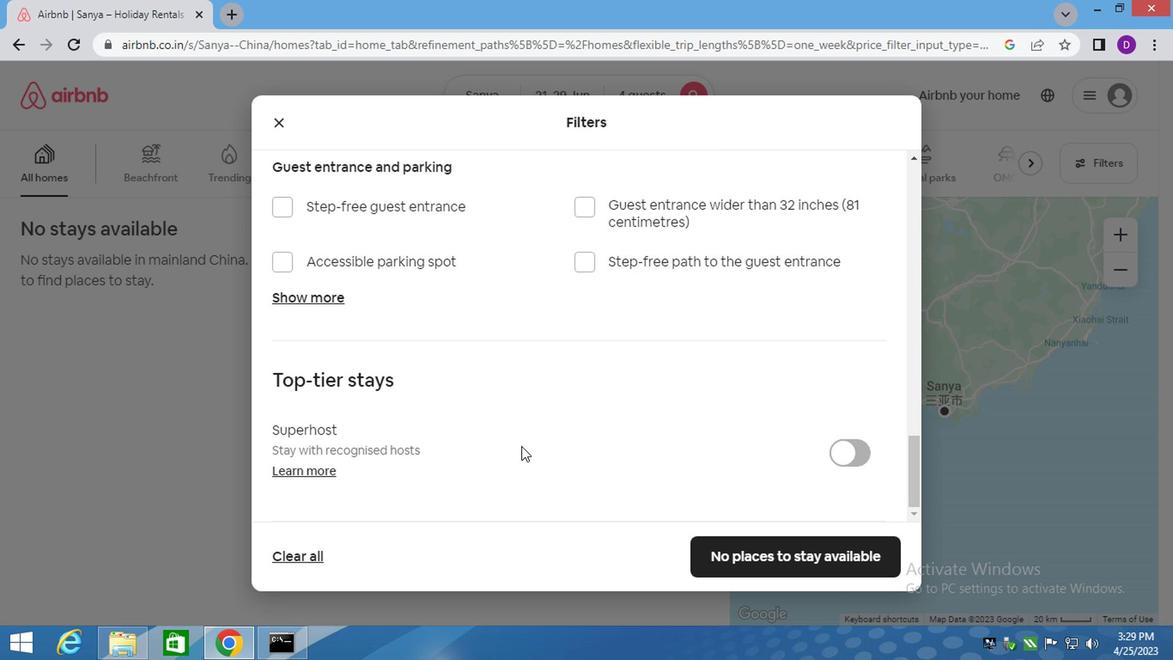 
Action: Mouse moved to (753, 553)
Screenshot: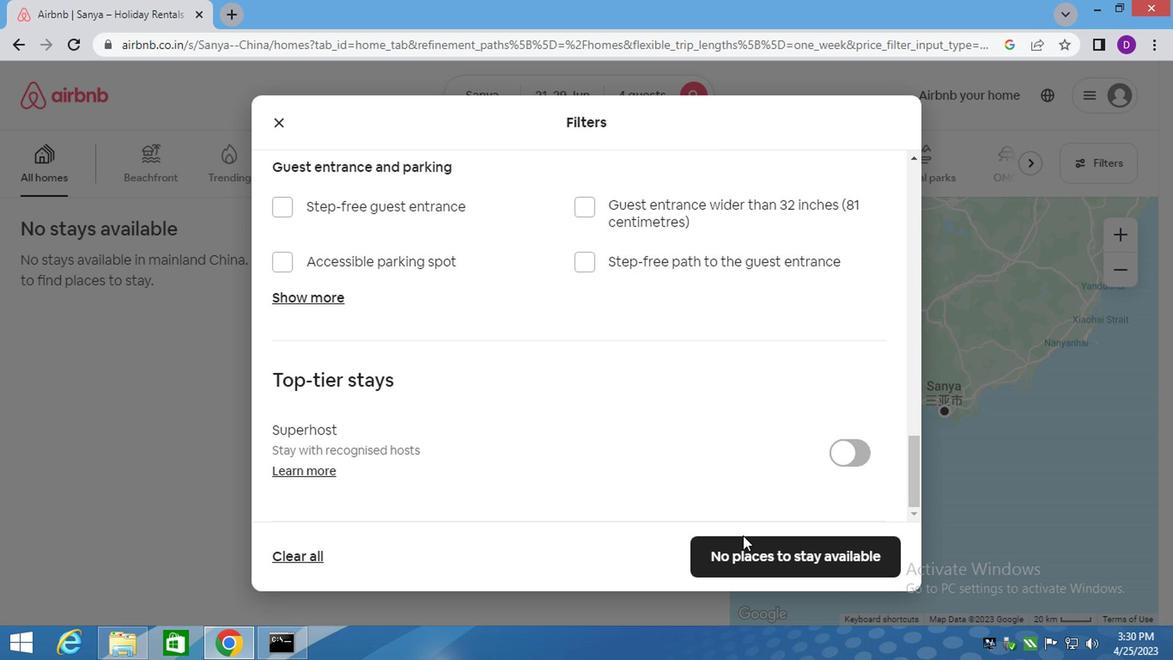 
Action: Mouse pressed left at (753, 553)
Screenshot: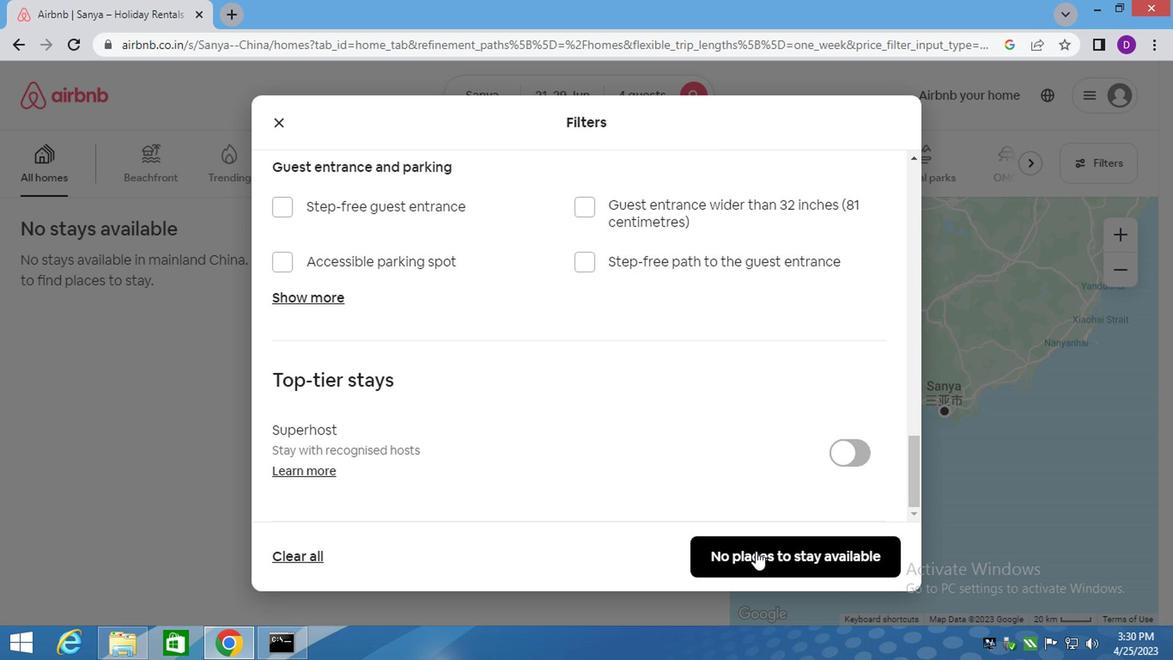 
Action: Mouse moved to (551, 298)
Screenshot: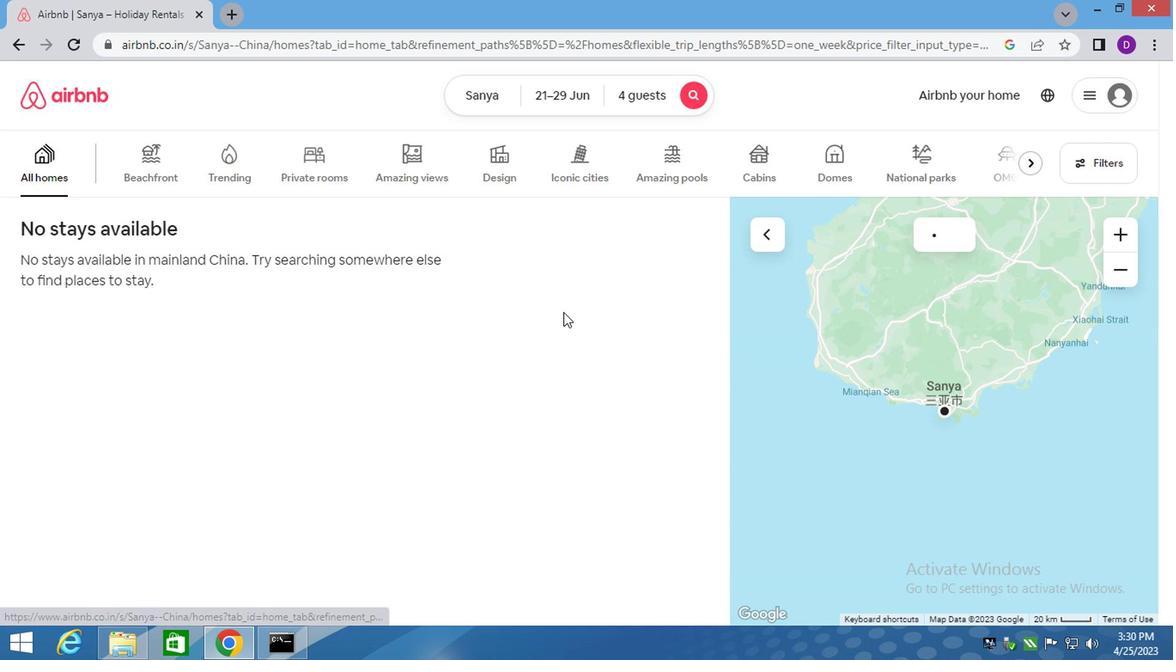 
